 Task: Look for space in Bealanana, Madagascar from 10th July, 2023 to 15th July, 2023 for 7 adults in price range Rs.10000 to Rs.15000. Place can be entire place or shared room with 4 bedrooms having 7 beds and 4 bathrooms. Property type can be house, flat, guest house. Amenities needed are: wifi, TV, free parkinig on premises, gym, breakfast. Booking option can be shelf check-in. Required host language is English.
Action: Mouse moved to (478, 99)
Screenshot: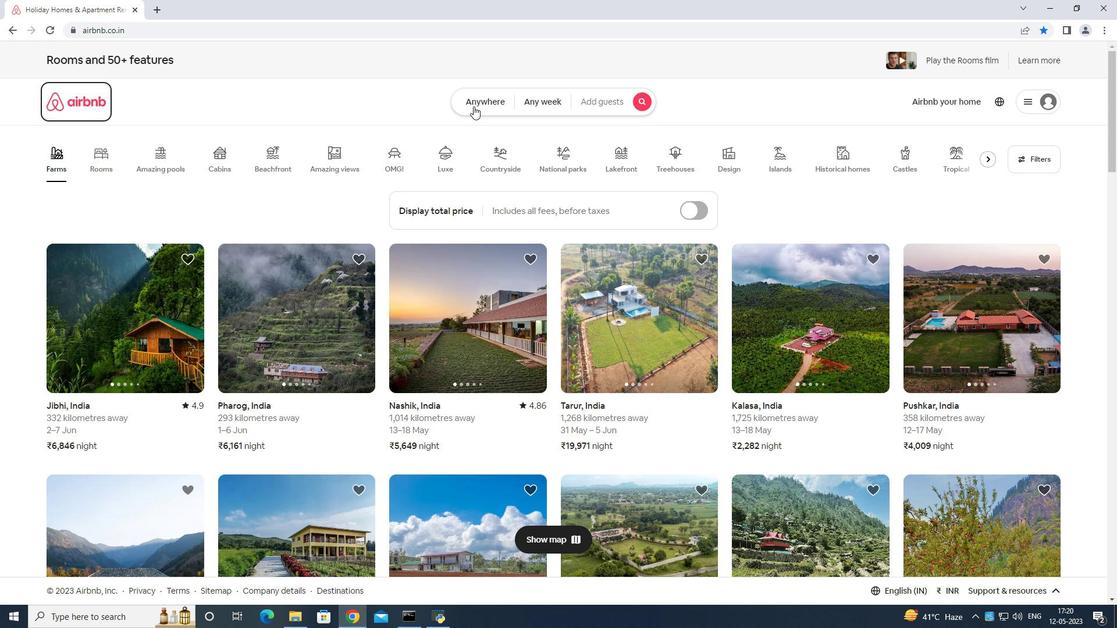 
Action: Mouse pressed left at (478, 99)
Screenshot: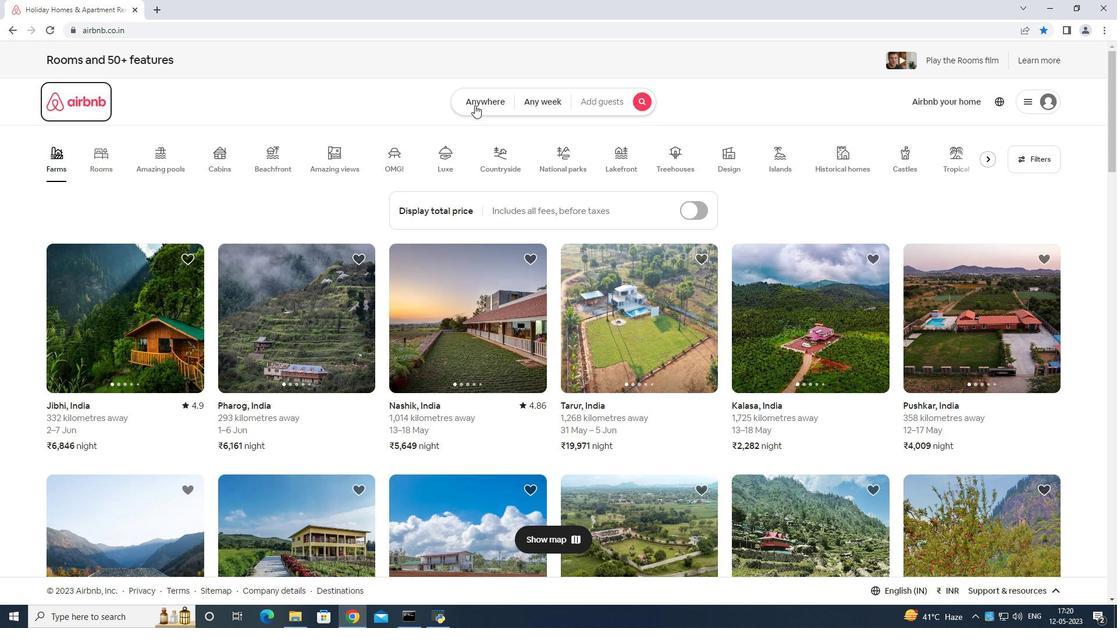 
Action: Mouse moved to (420, 142)
Screenshot: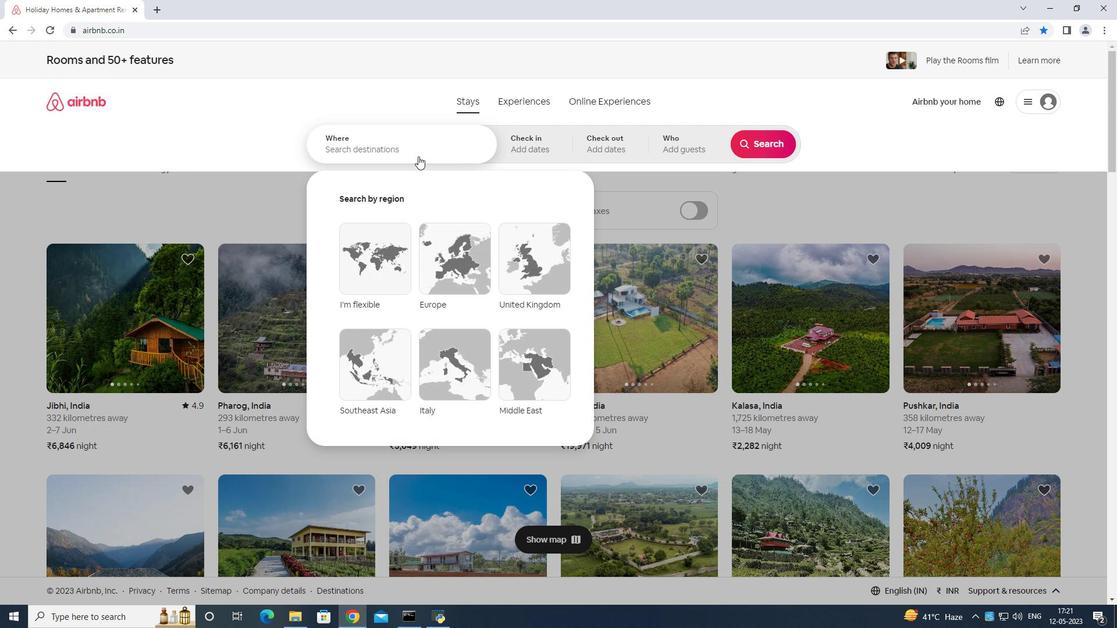 
Action: Mouse pressed left at (420, 142)
Screenshot: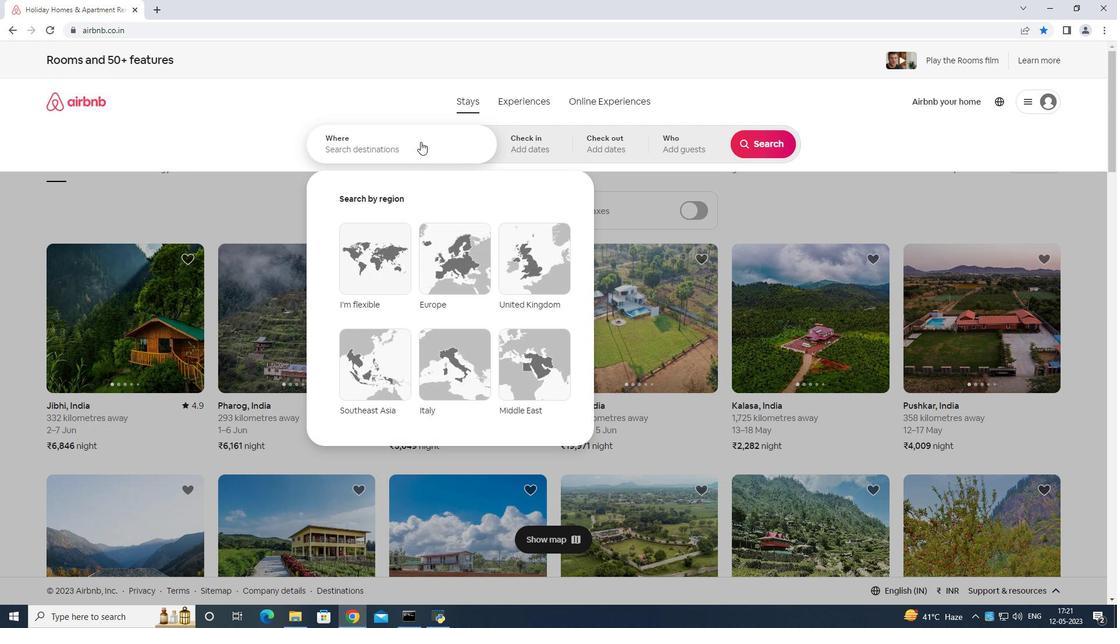 
Action: Mouse moved to (418, 143)
Screenshot: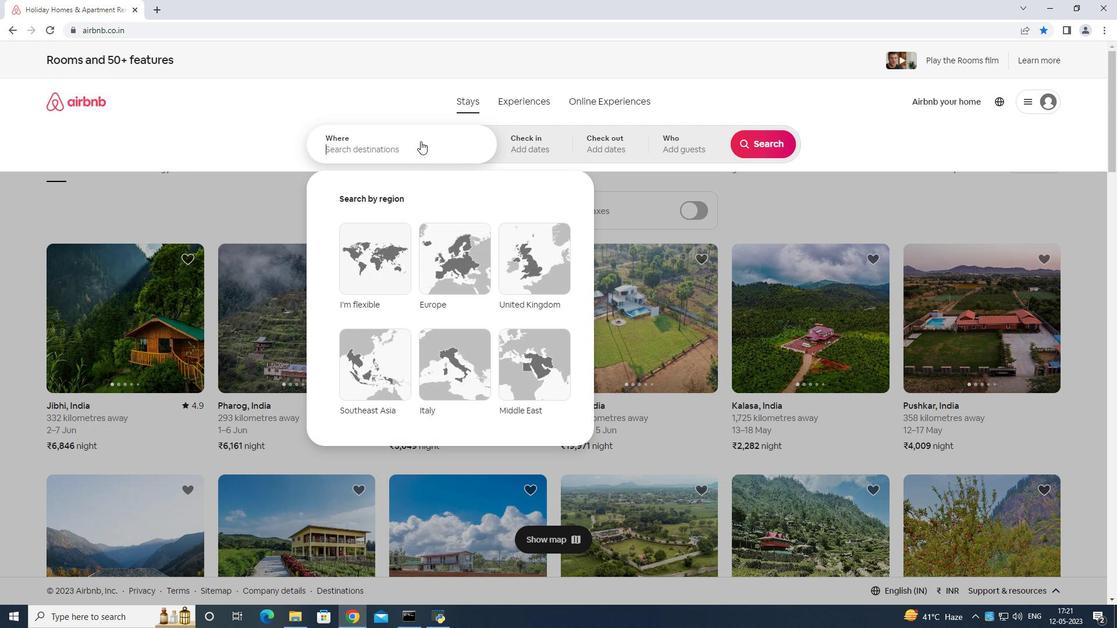 
Action: Key pressed <Key.shift>Bealanana<Key.space>madagascar<Key.enter>
Screenshot: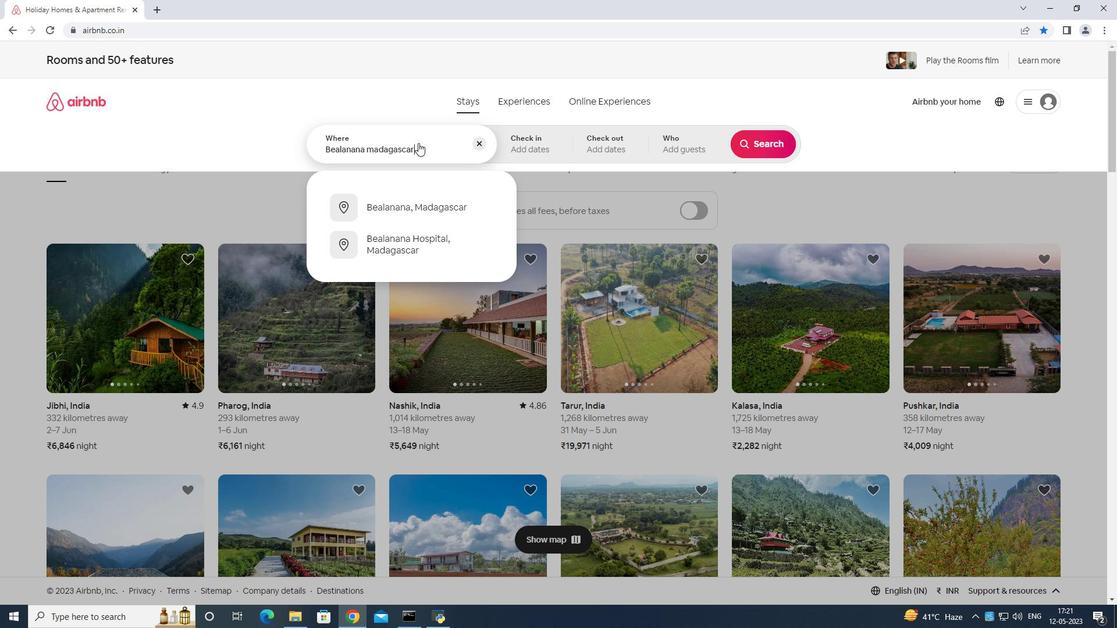 
Action: Mouse moved to (755, 239)
Screenshot: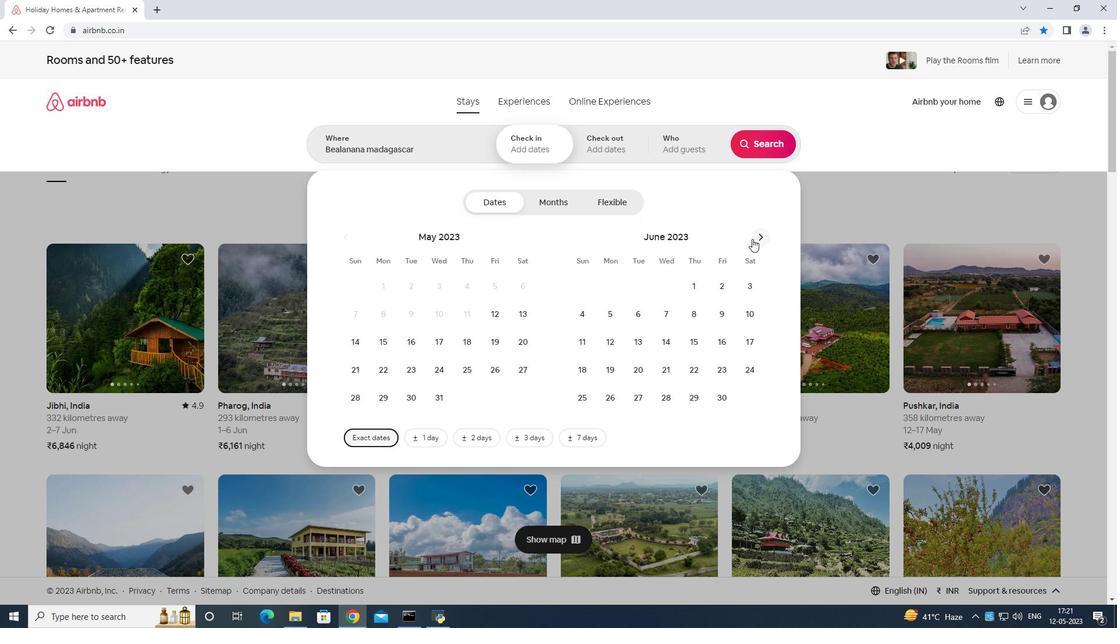 
Action: Mouse pressed left at (755, 239)
Screenshot: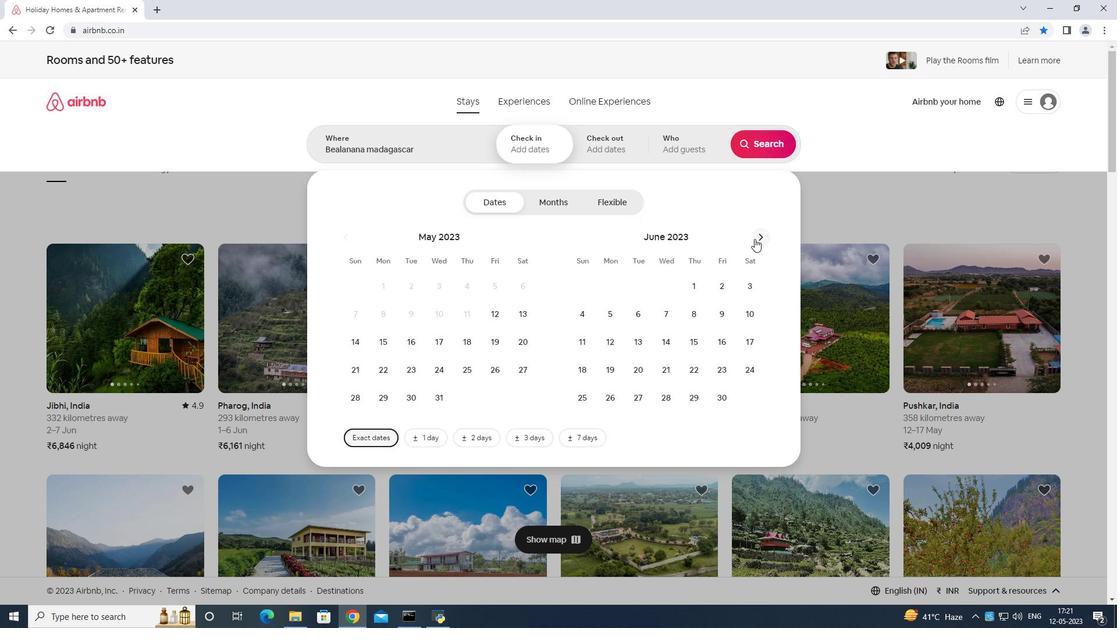 
Action: Mouse moved to (607, 331)
Screenshot: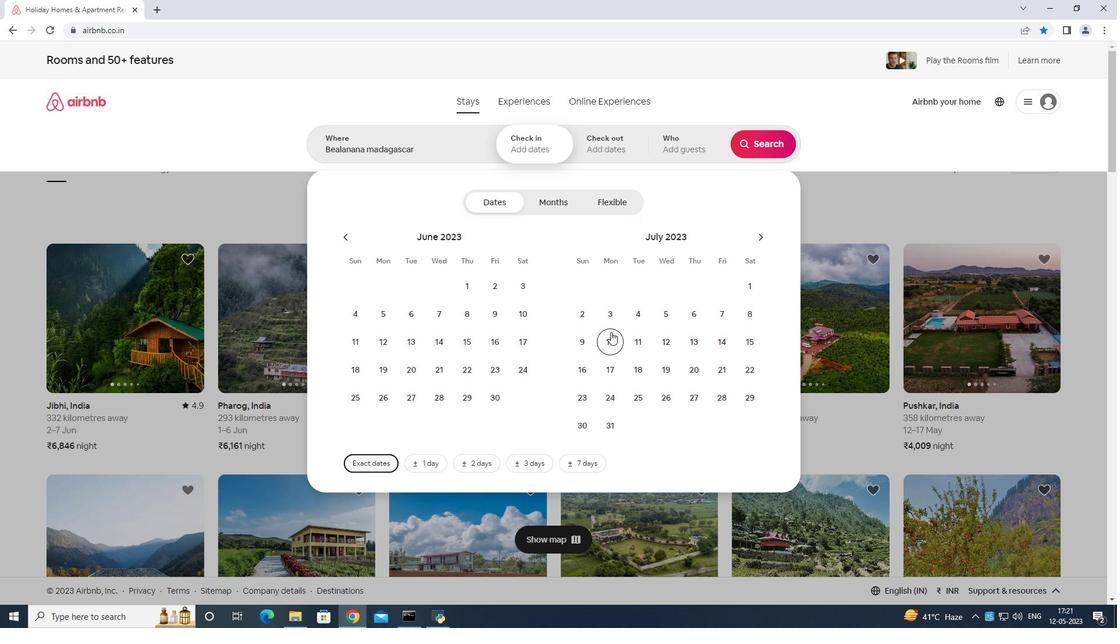 
Action: Mouse pressed left at (607, 331)
Screenshot: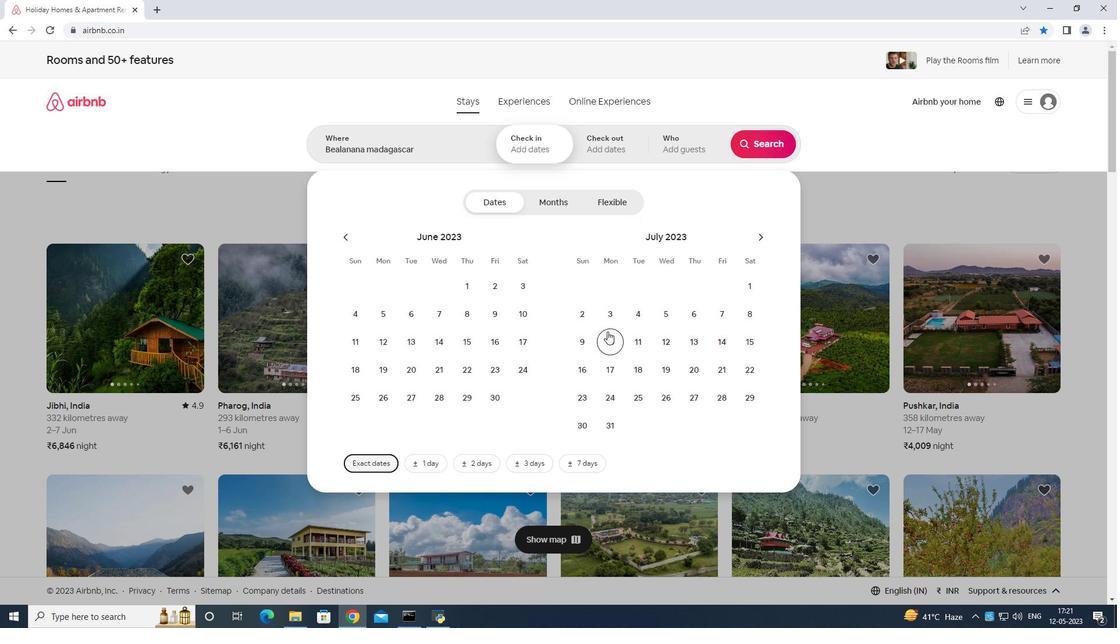 
Action: Mouse moved to (756, 343)
Screenshot: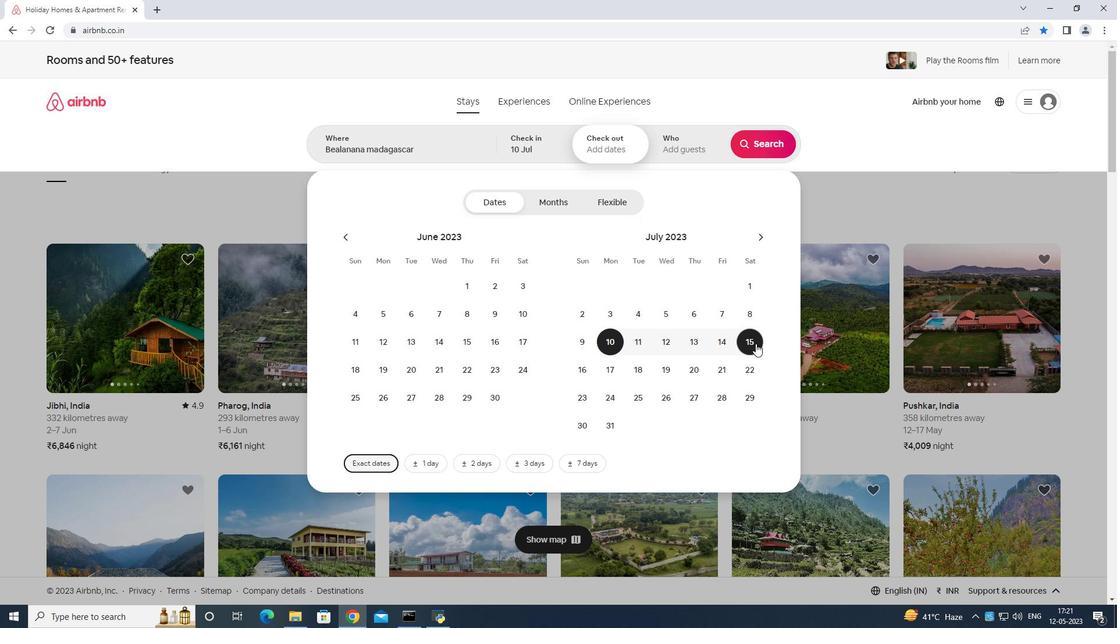
Action: Mouse pressed left at (756, 343)
Screenshot: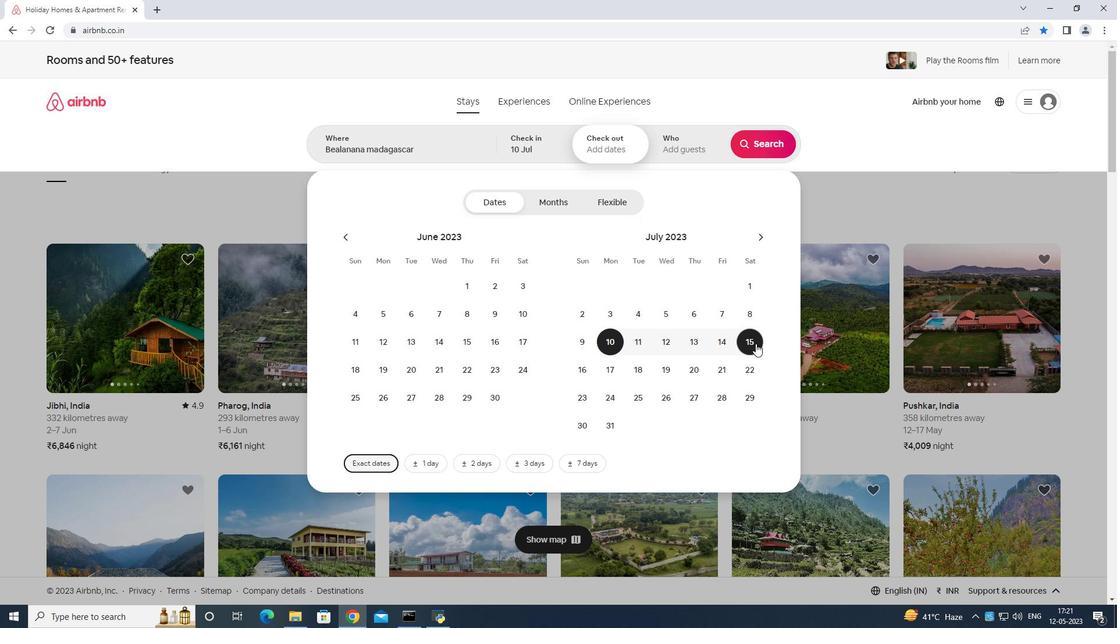 
Action: Mouse moved to (693, 145)
Screenshot: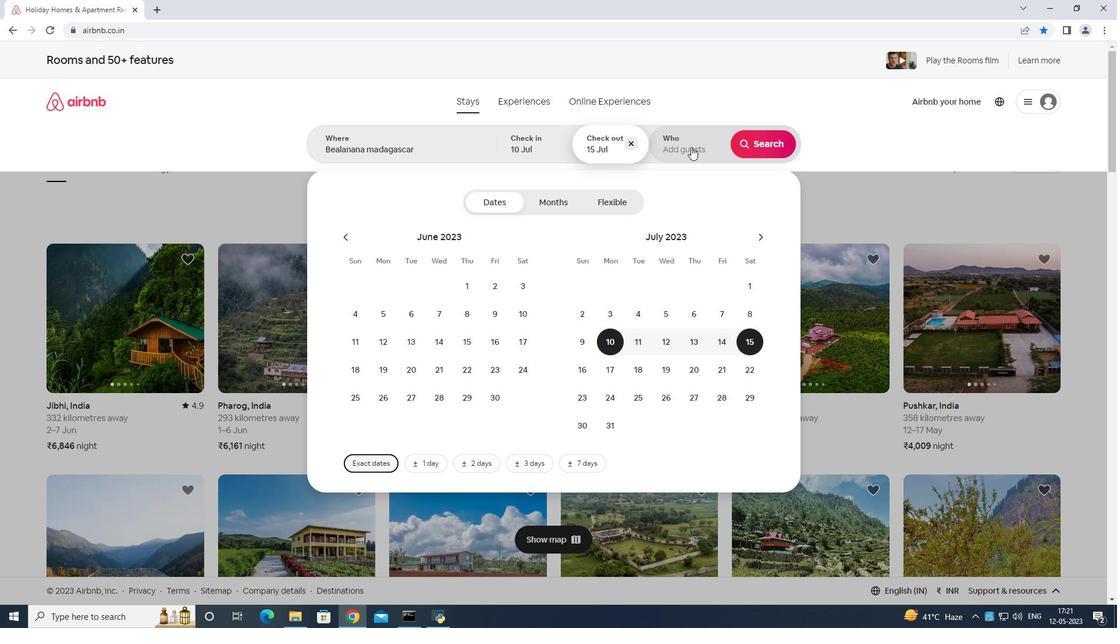 
Action: Mouse pressed left at (693, 145)
Screenshot: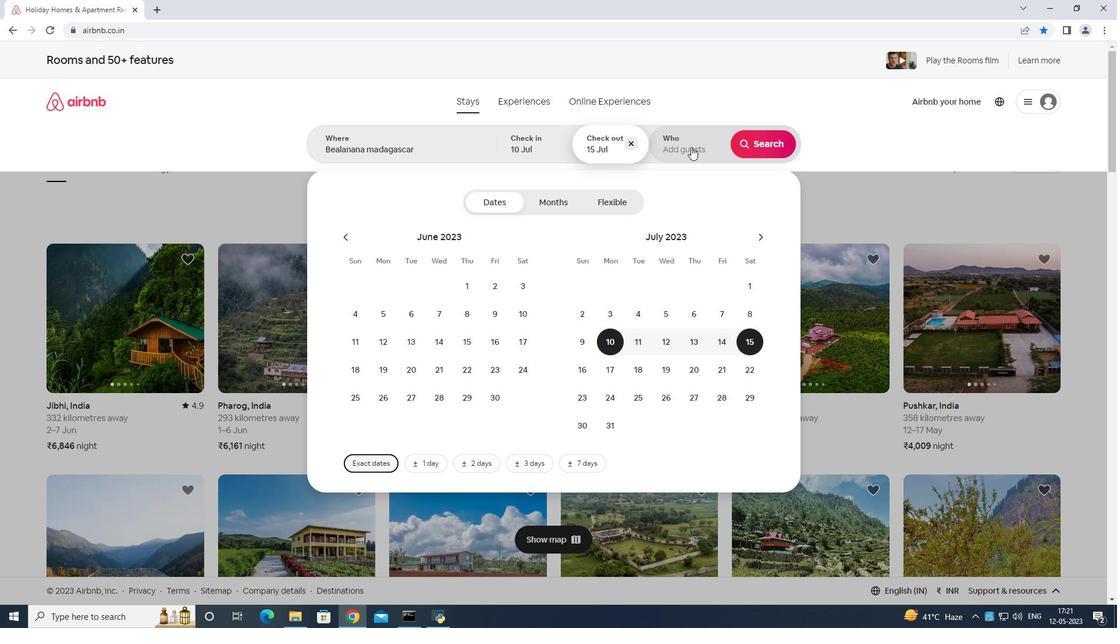 
Action: Mouse moved to (759, 203)
Screenshot: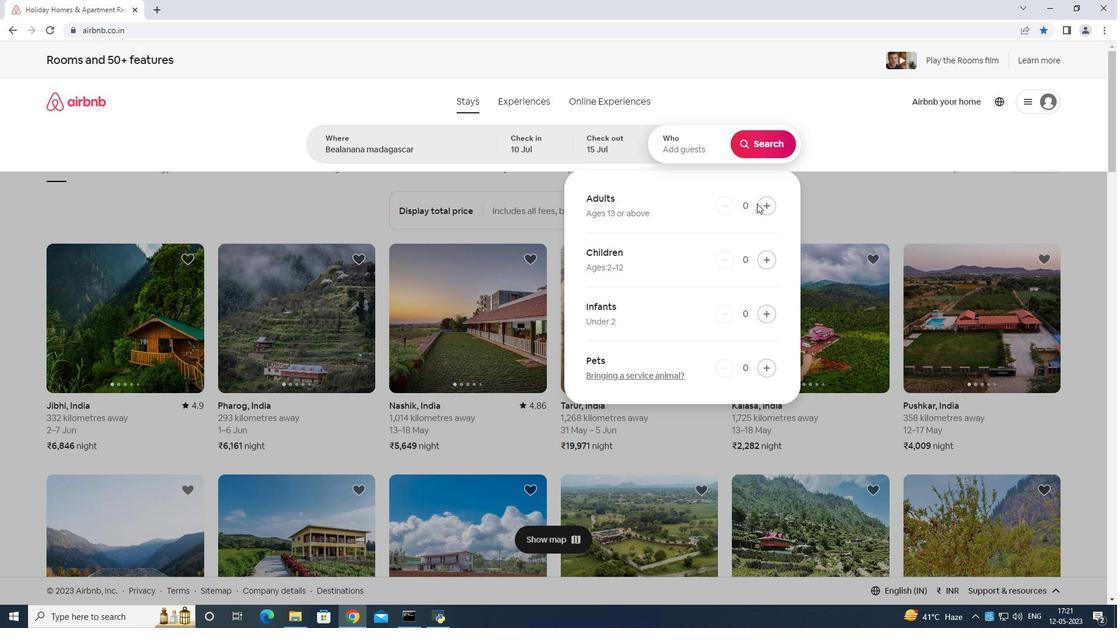 
Action: Mouse pressed left at (759, 203)
Screenshot: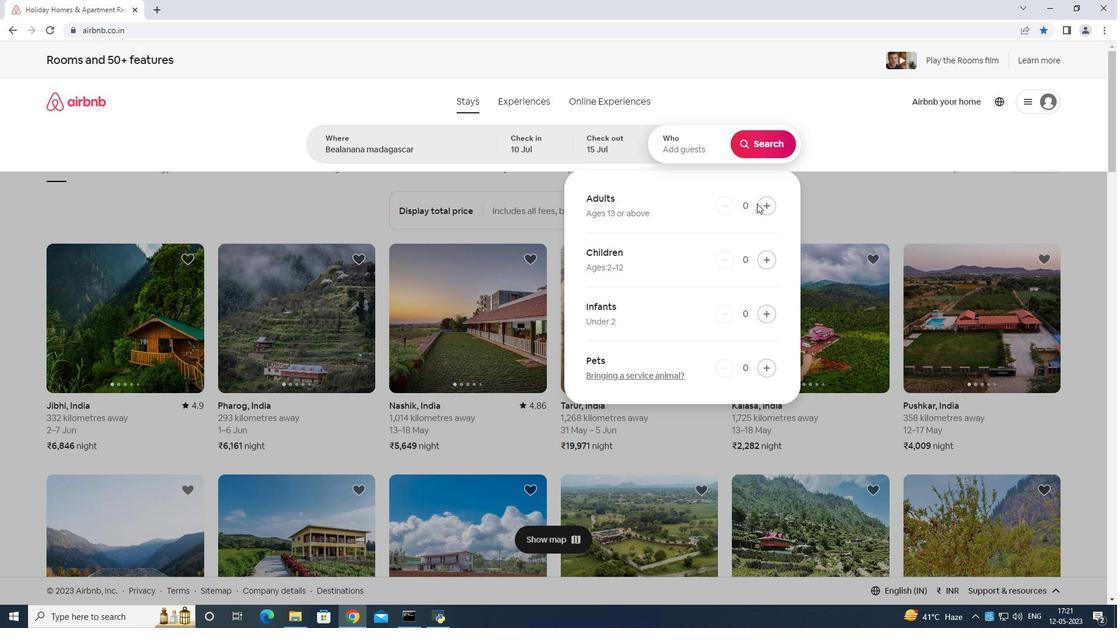 
Action: Mouse moved to (761, 204)
Screenshot: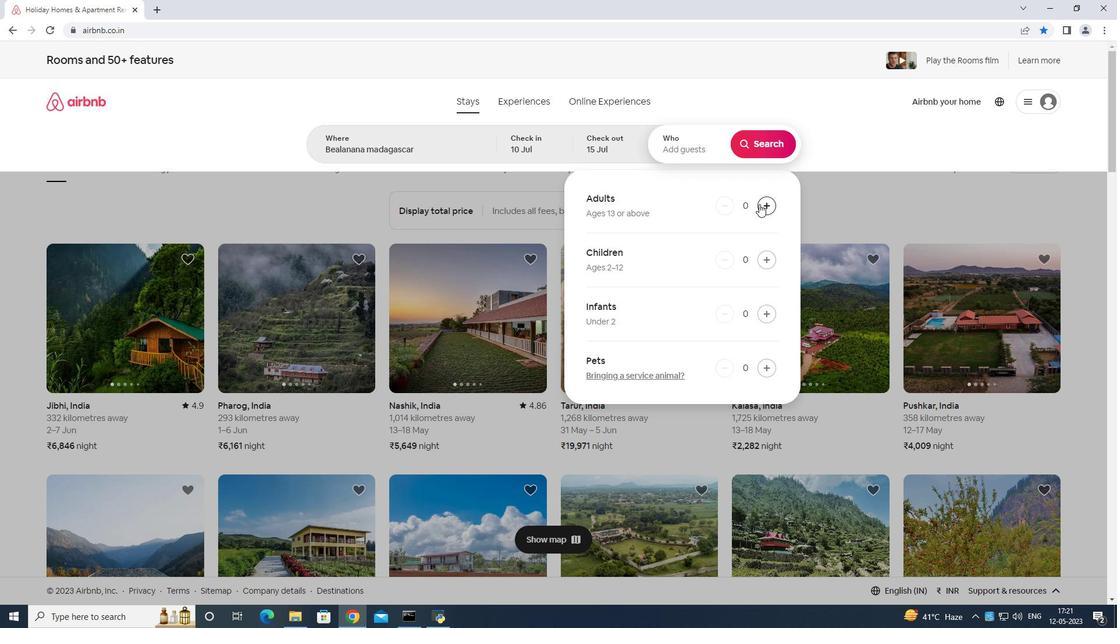 
Action: Mouse pressed left at (761, 204)
Screenshot: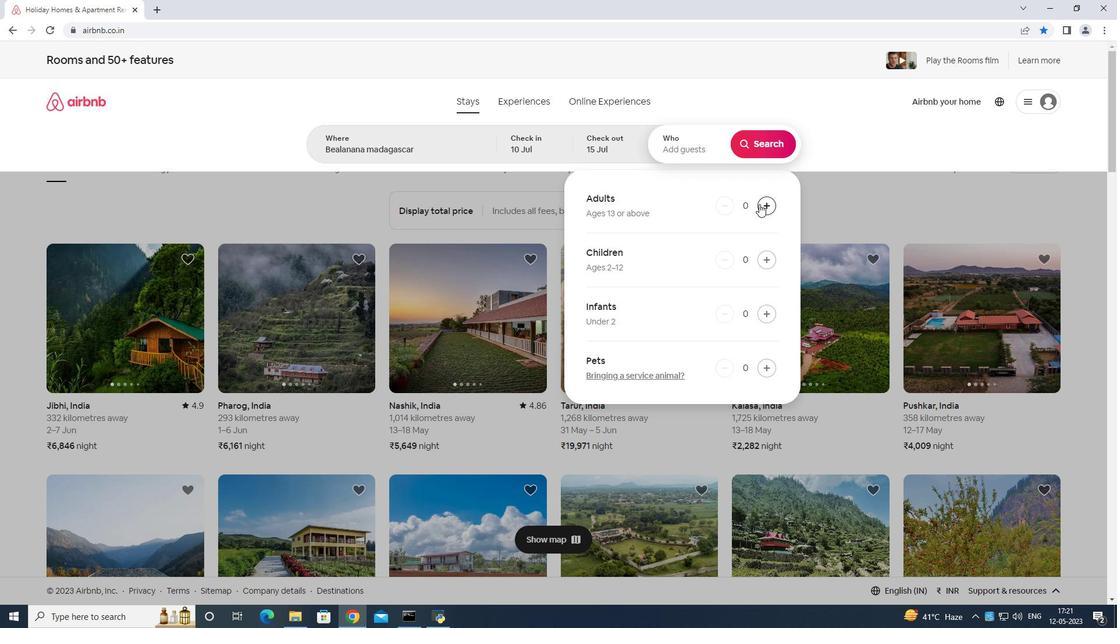 
Action: Mouse pressed left at (761, 204)
Screenshot: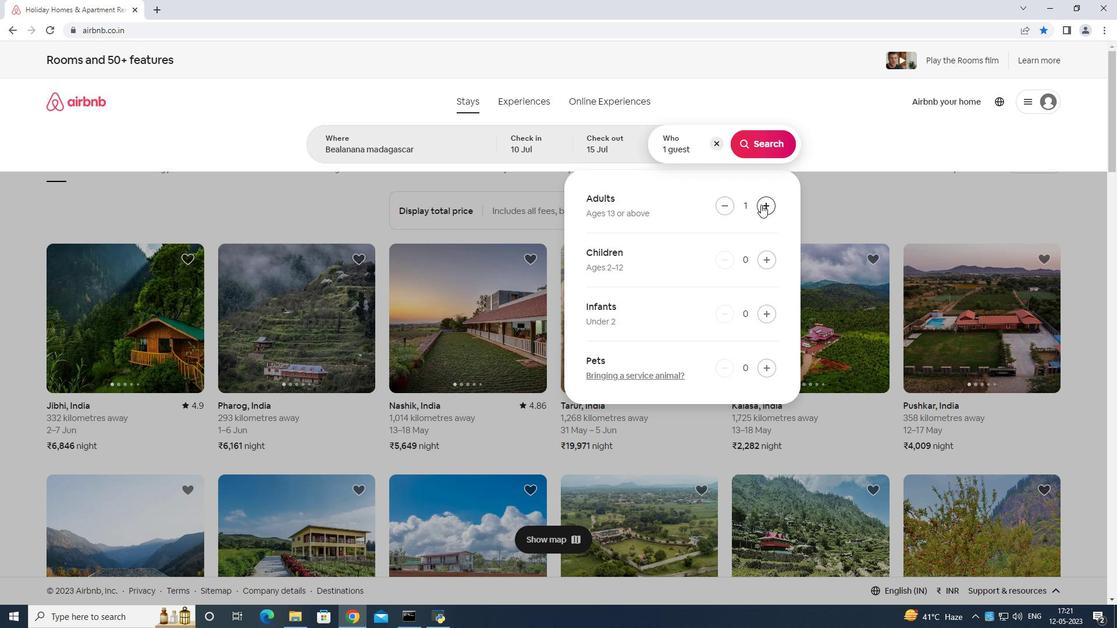
Action: Mouse moved to (761, 204)
Screenshot: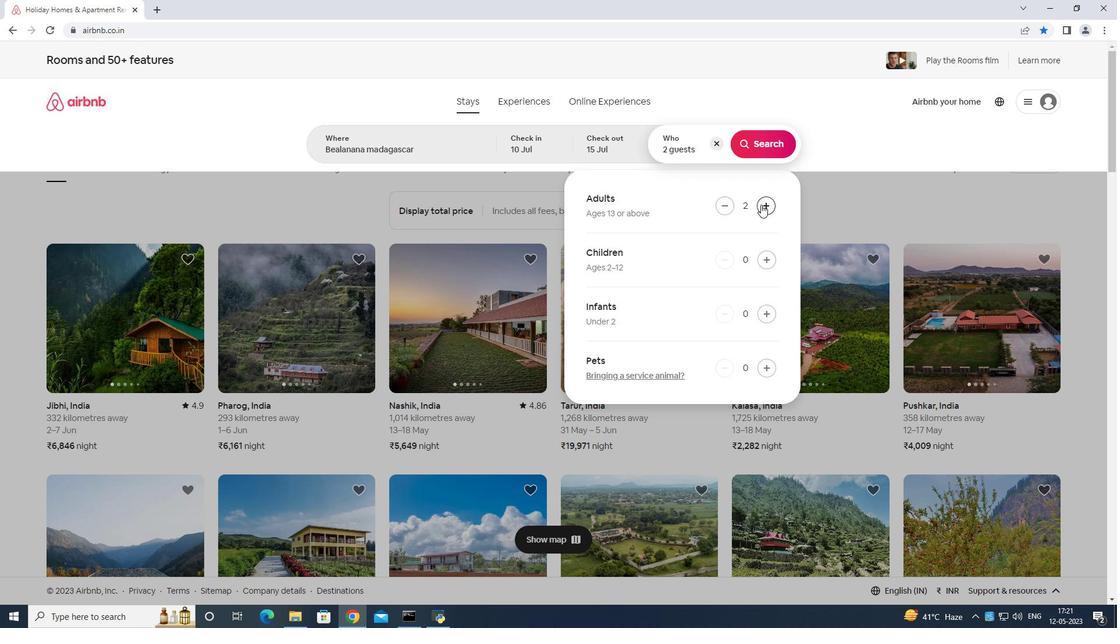 
Action: Mouse pressed left at (761, 204)
Screenshot: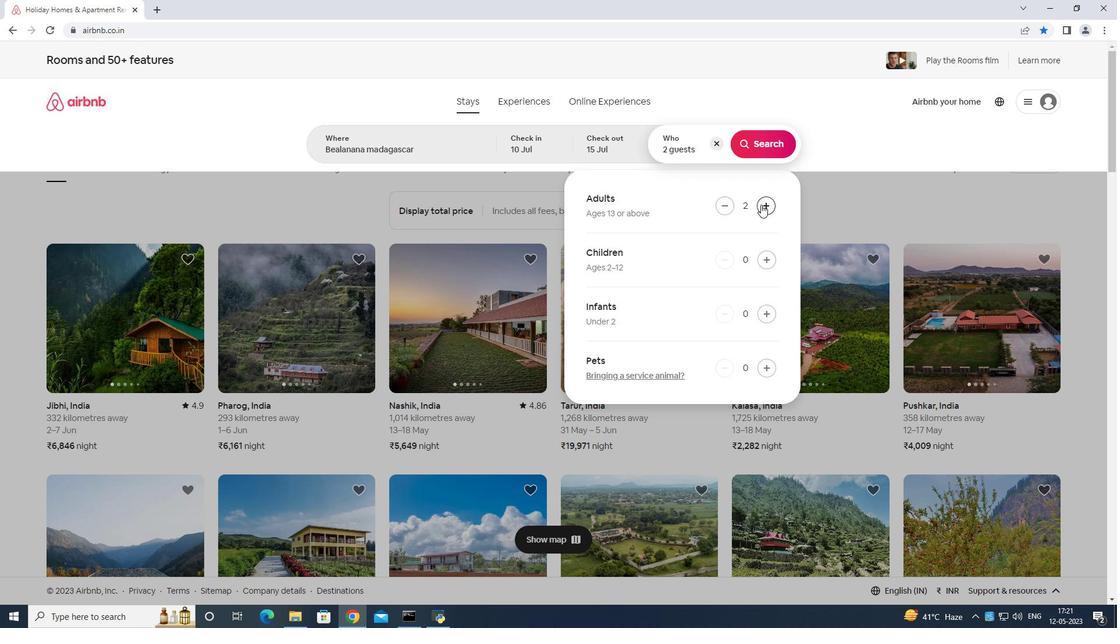 
Action: Mouse moved to (762, 204)
Screenshot: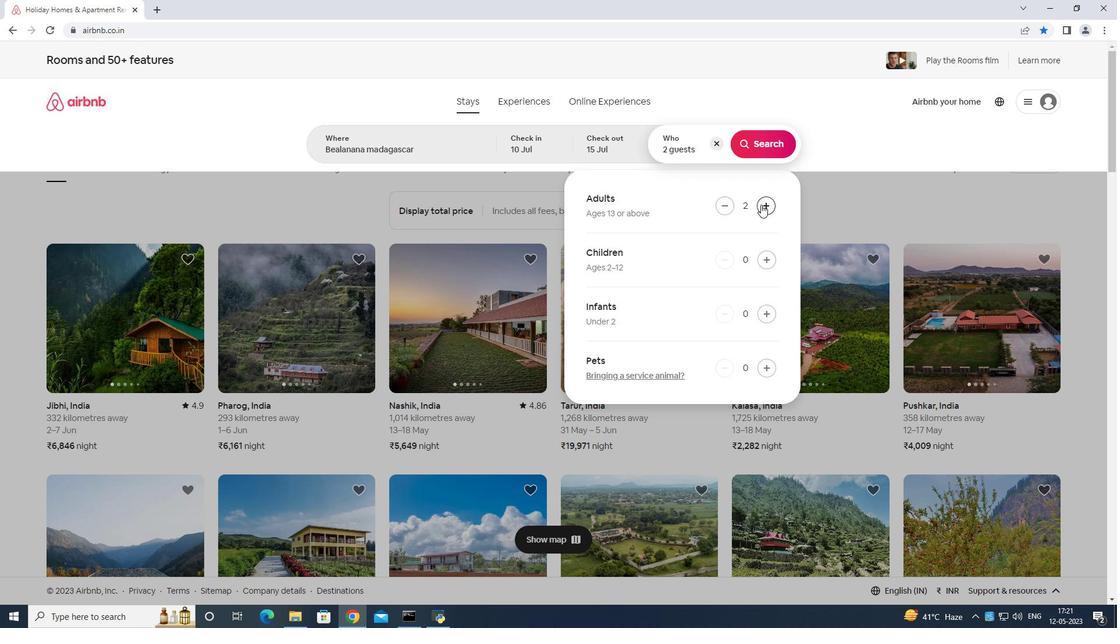 
Action: Mouse pressed left at (762, 204)
Screenshot: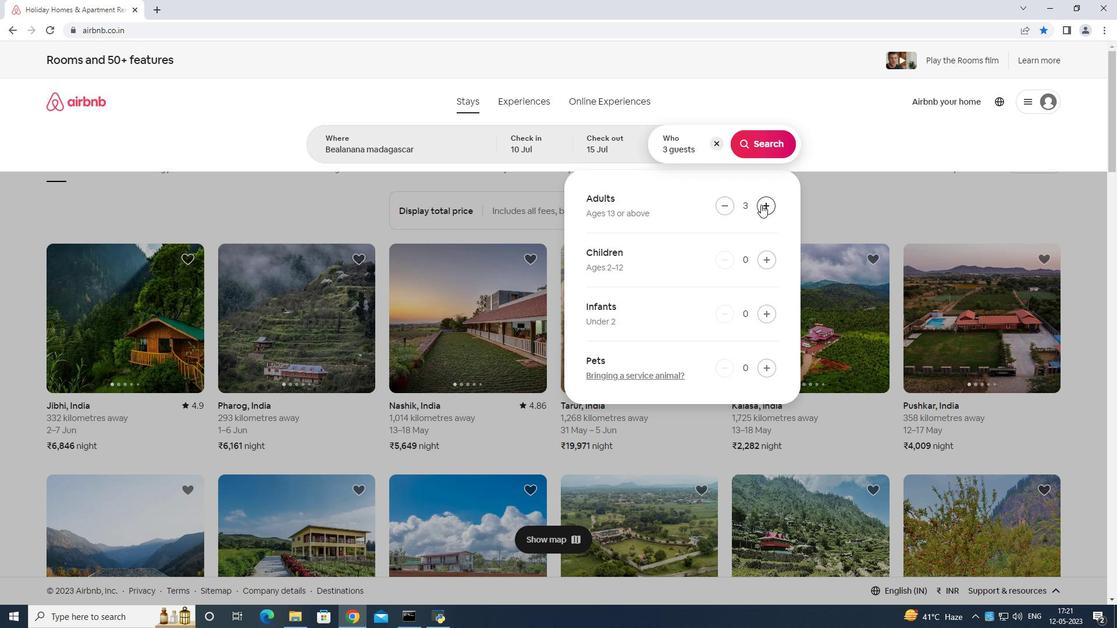 
Action: Mouse moved to (763, 204)
Screenshot: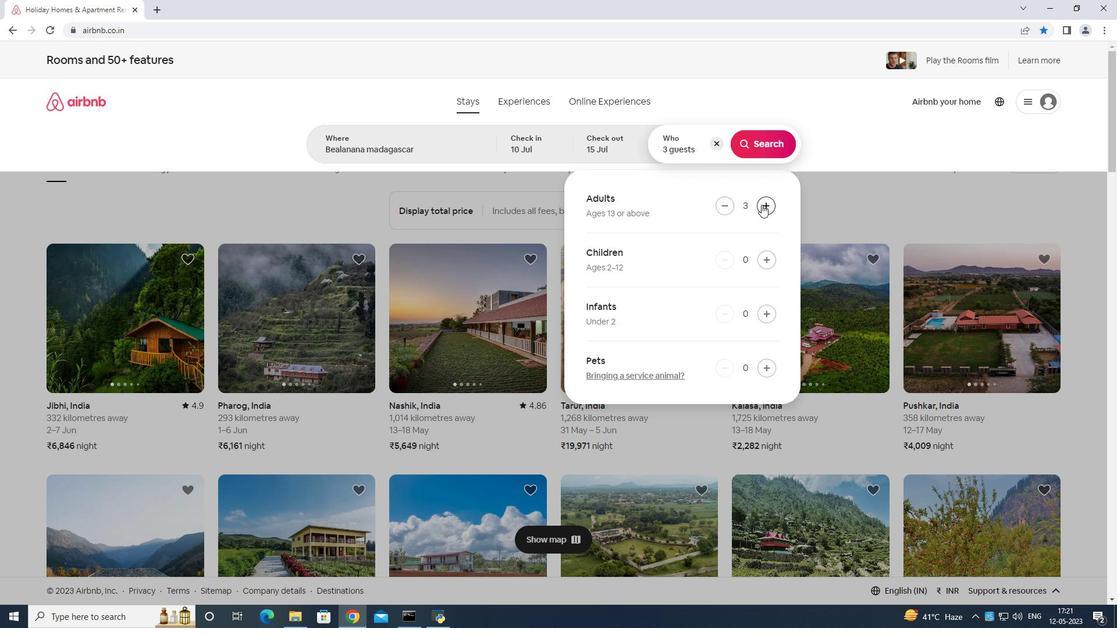 
Action: Mouse pressed left at (763, 204)
Screenshot: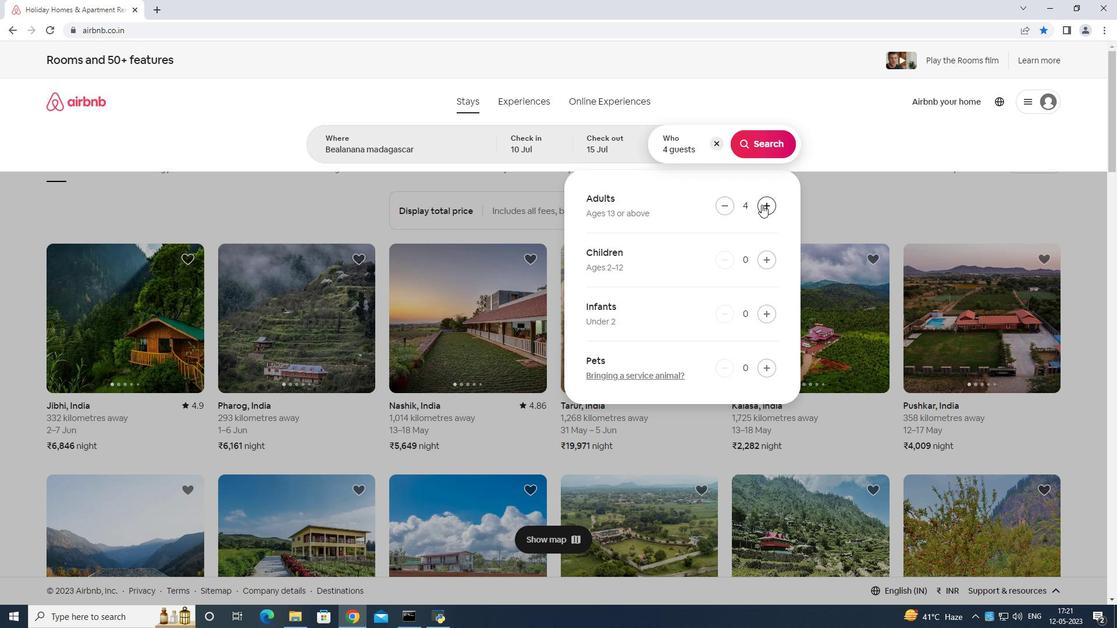 
Action: Mouse pressed left at (763, 204)
Screenshot: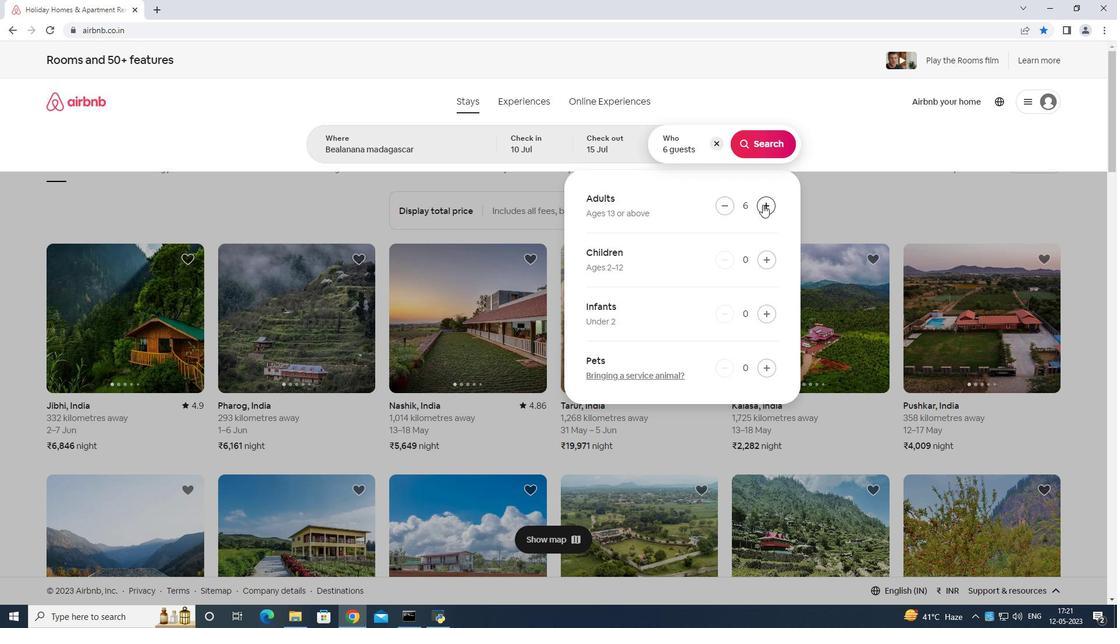 
Action: Mouse moved to (772, 151)
Screenshot: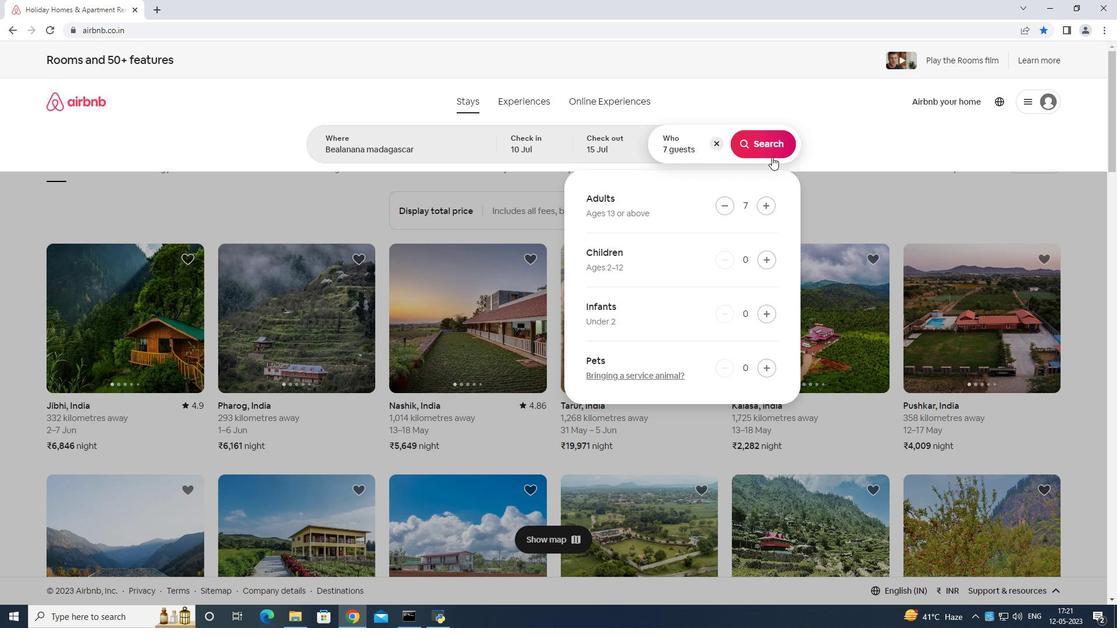 
Action: Mouse pressed left at (772, 151)
Screenshot: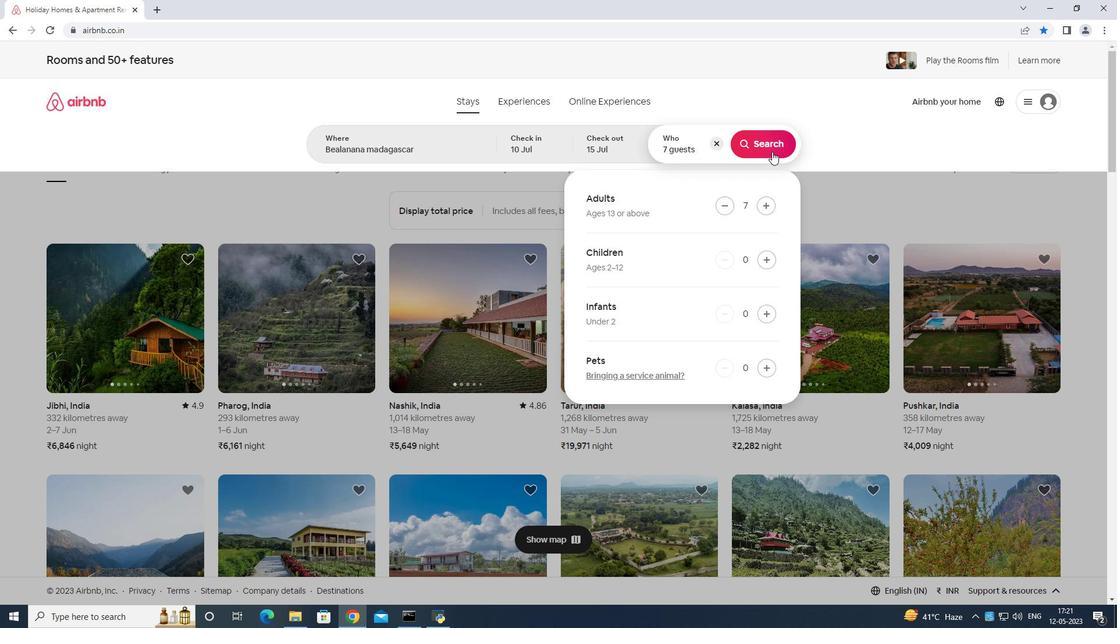 
Action: Mouse moved to (1058, 111)
Screenshot: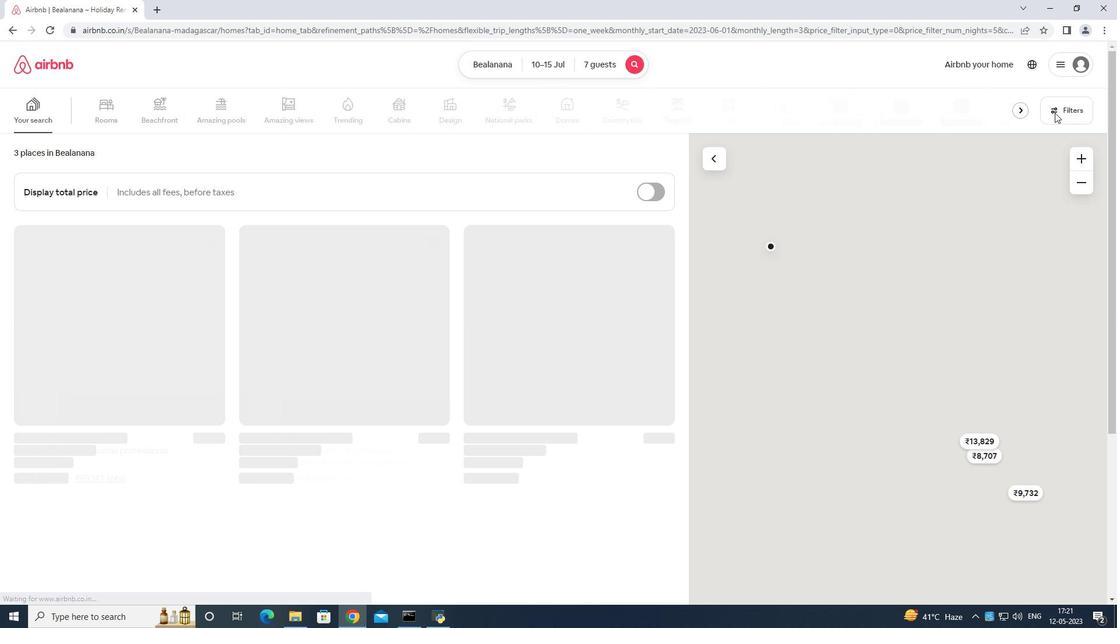
Action: Mouse pressed left at (1058, 111)
Screenshot: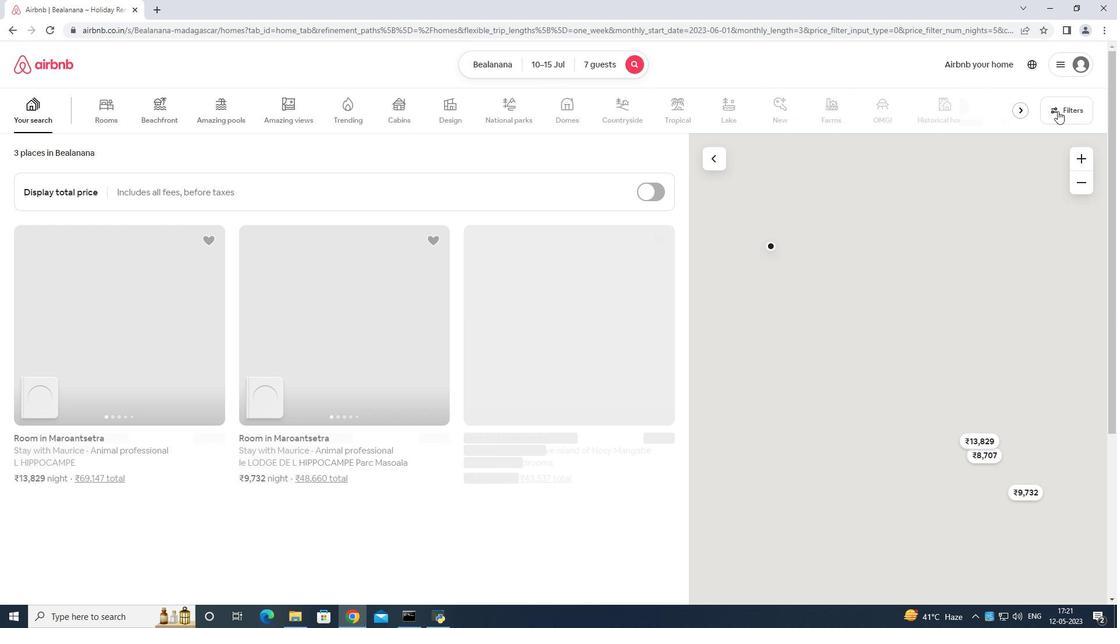 
Action: Mouse moved to (406, 387)
Screenshot: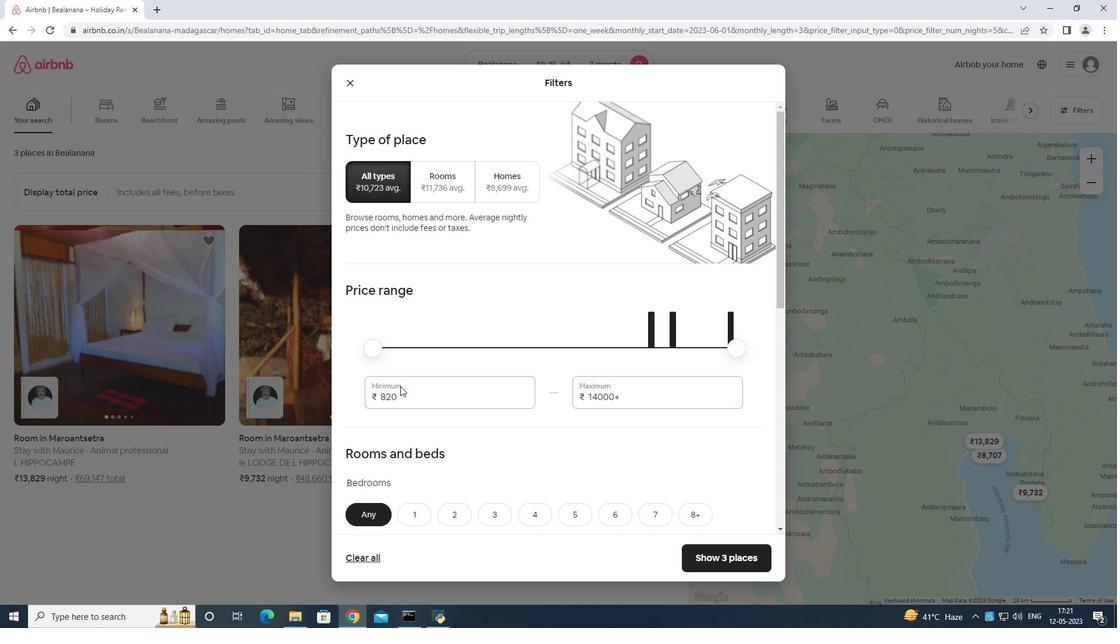 
Action: Mouse pressed left at (406, 387)
Screenshot: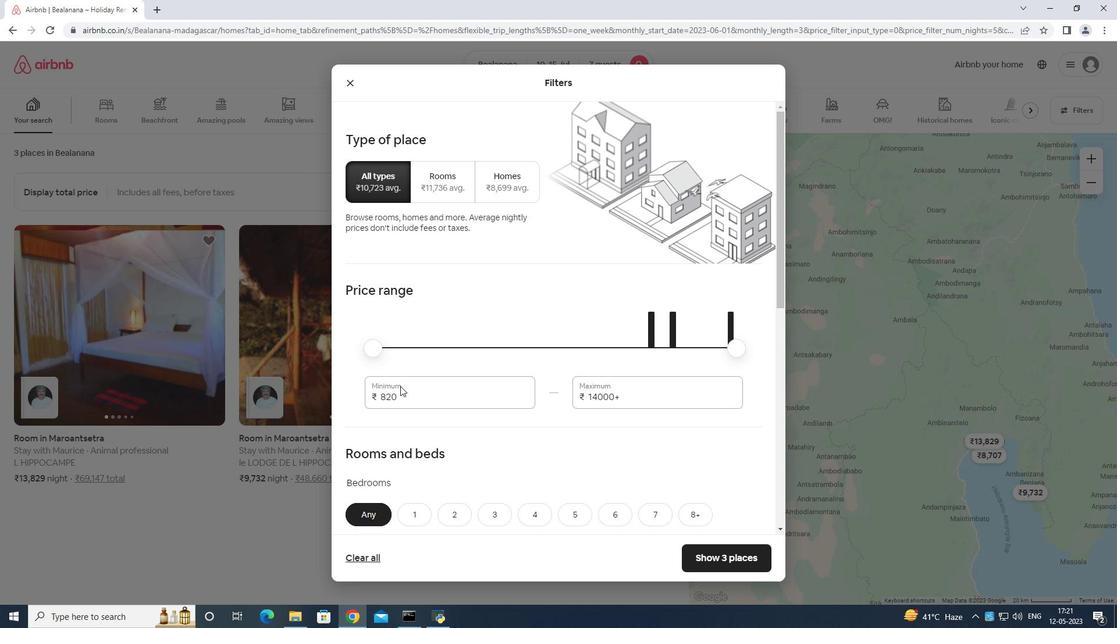 
Action: Key pressed <Key.backspace><Key.backspace><Key.backspace><Key.backspace><Key.backspace><Key.backspace><Key.backspace><Key.backspace>
Screenshot: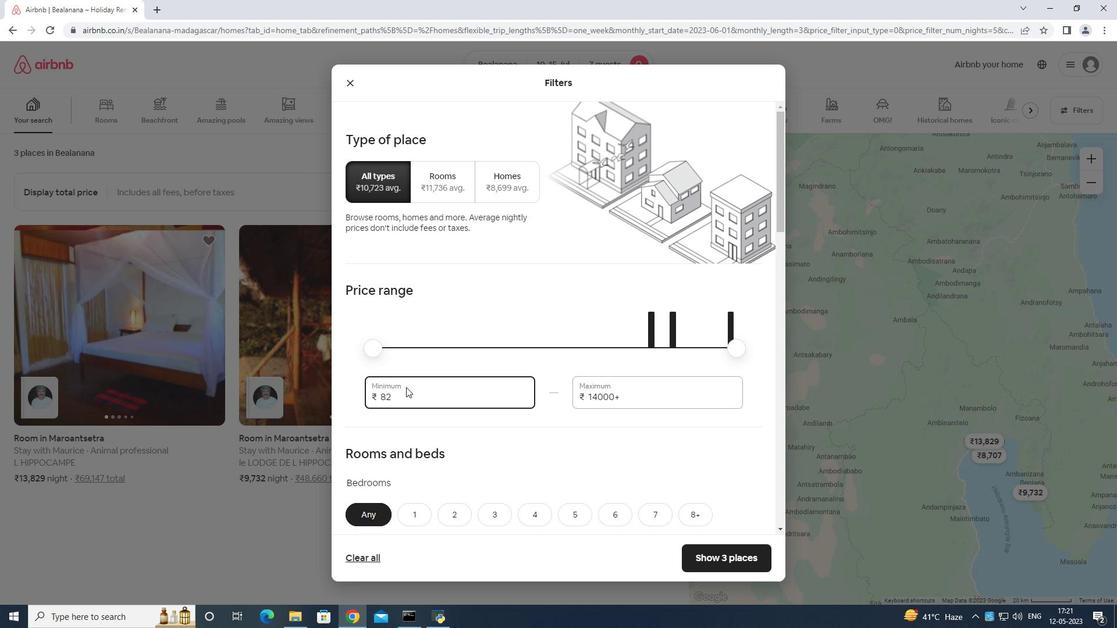 
Action: Mouse moved to (407, 387)
Screenshot: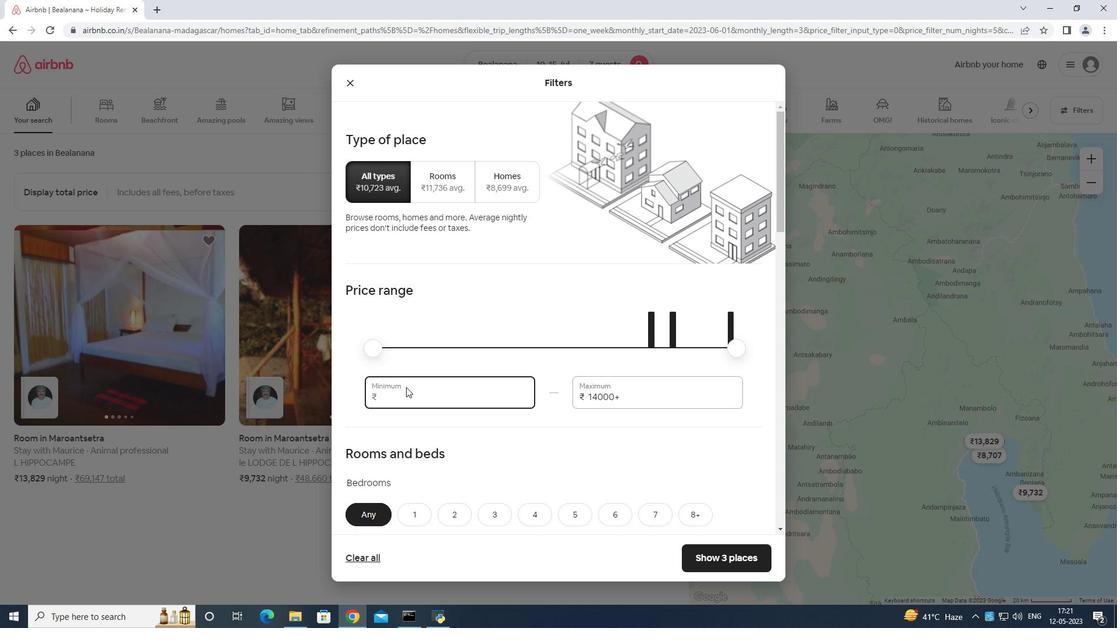 
Action: Key pressed <Key.backspace>
Screenshot: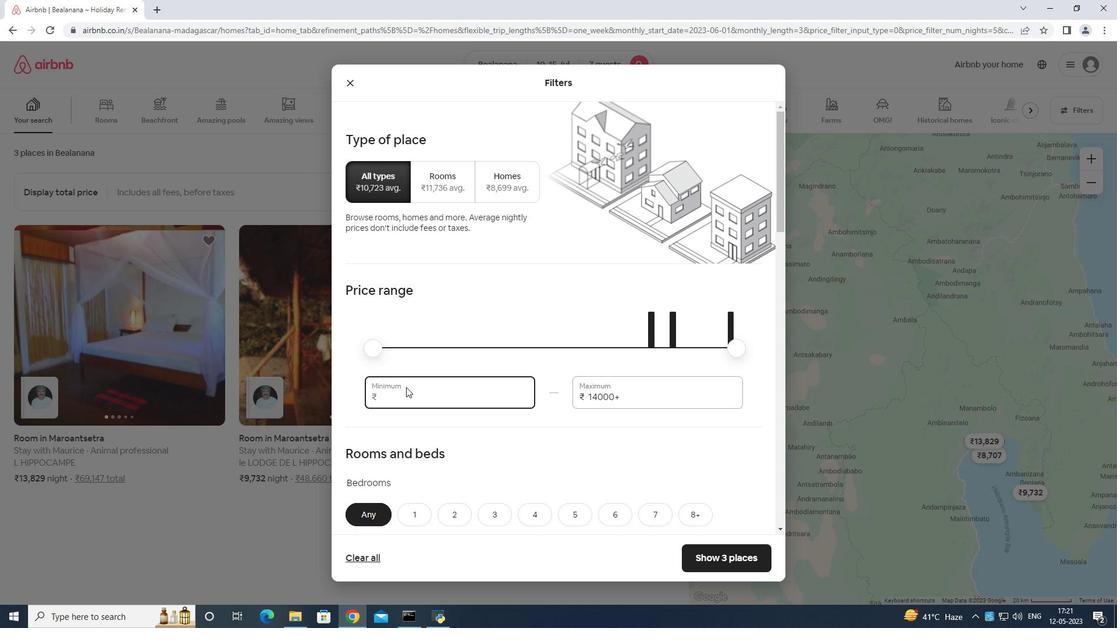 
Action: Mouse moved to (407, 386)
Screenshot: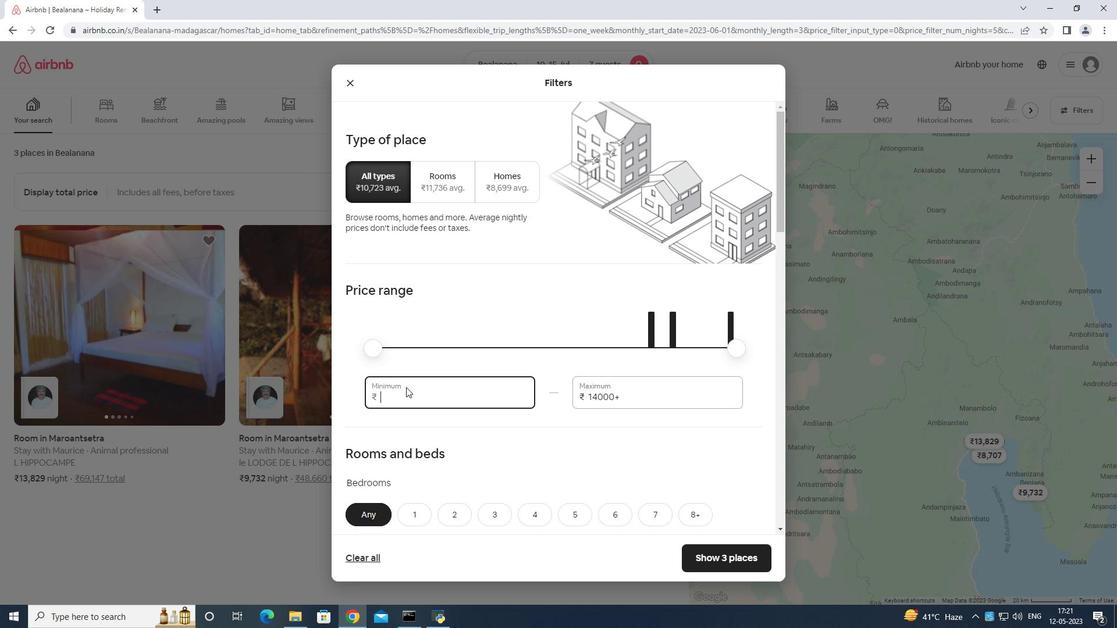 
Action: Key pressed 1
Screenshot: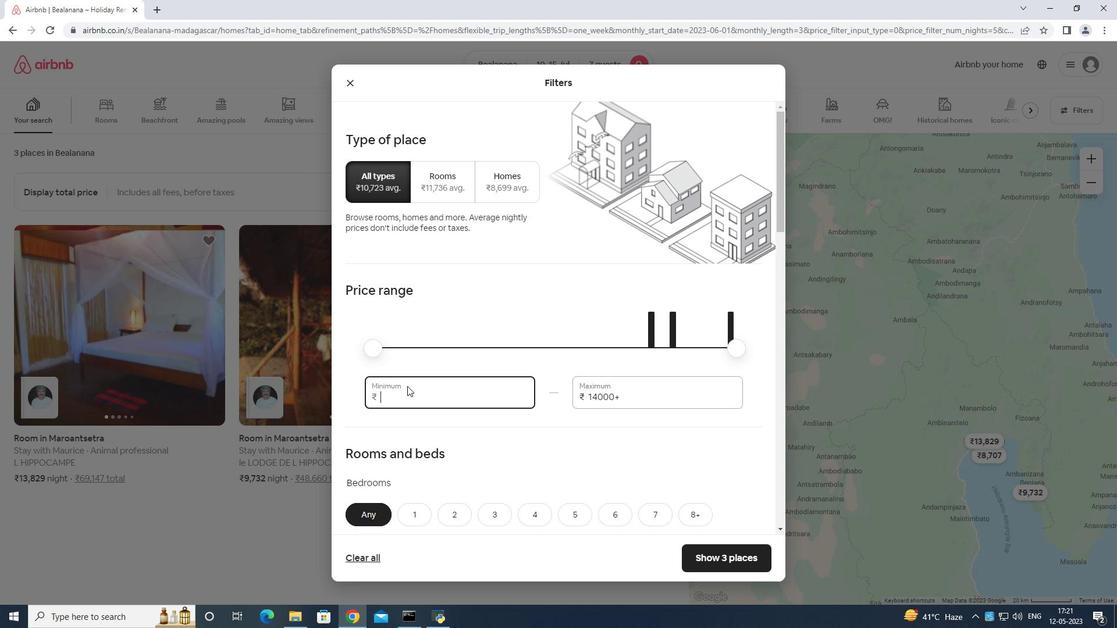
Action: Mouse moved to (409, 385)
Screenshot: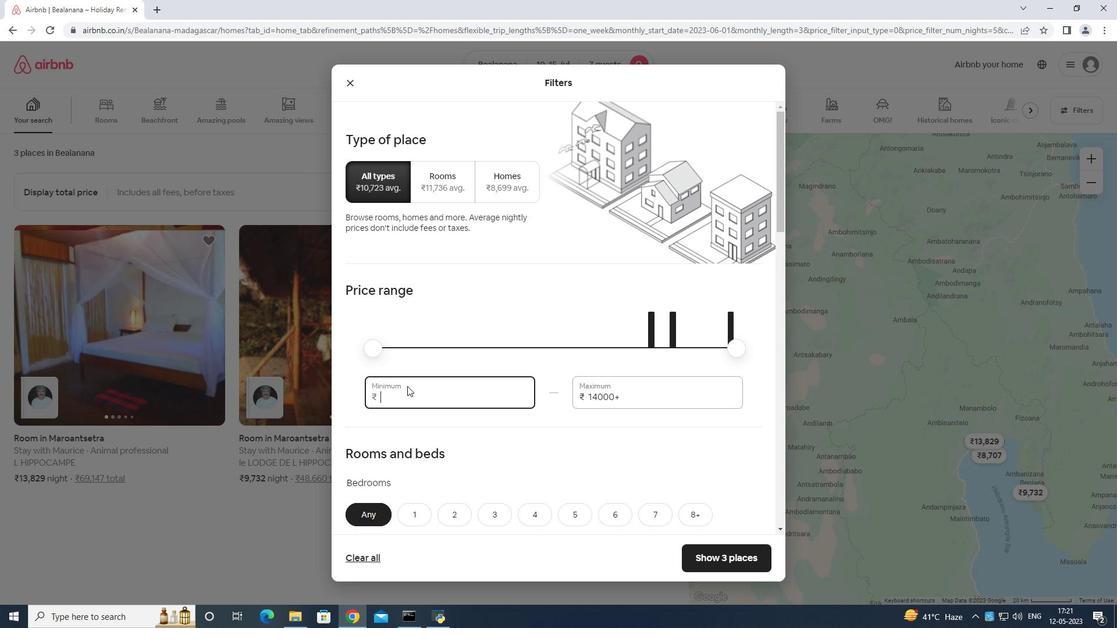 
Action: Key pressed 0000
Screenshot: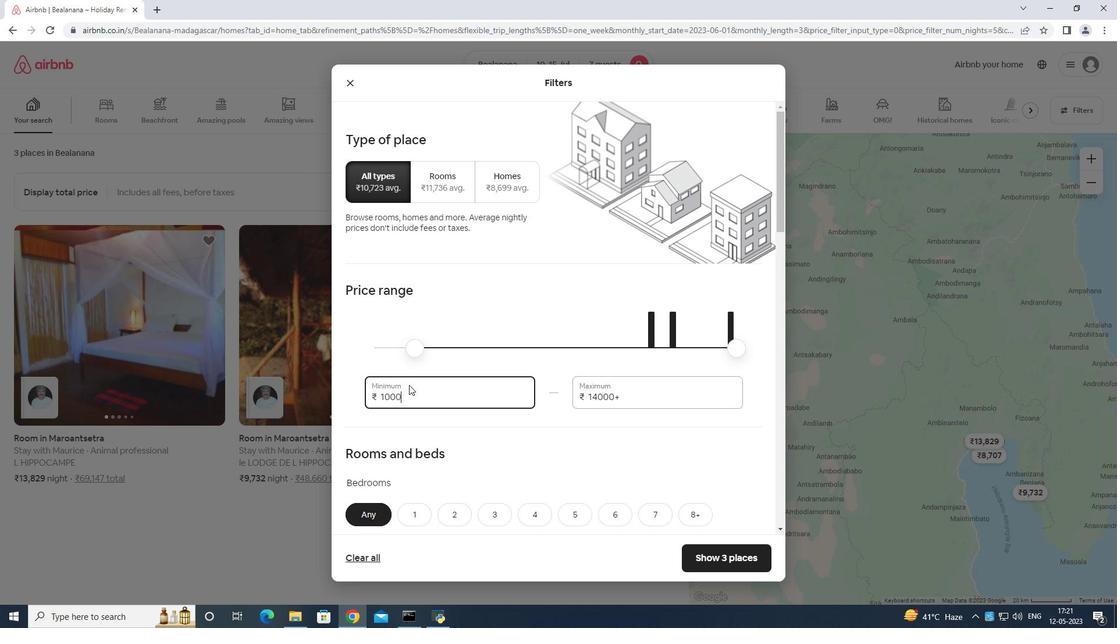 
Action: Mouse moved to (641, 380)
Screenshot: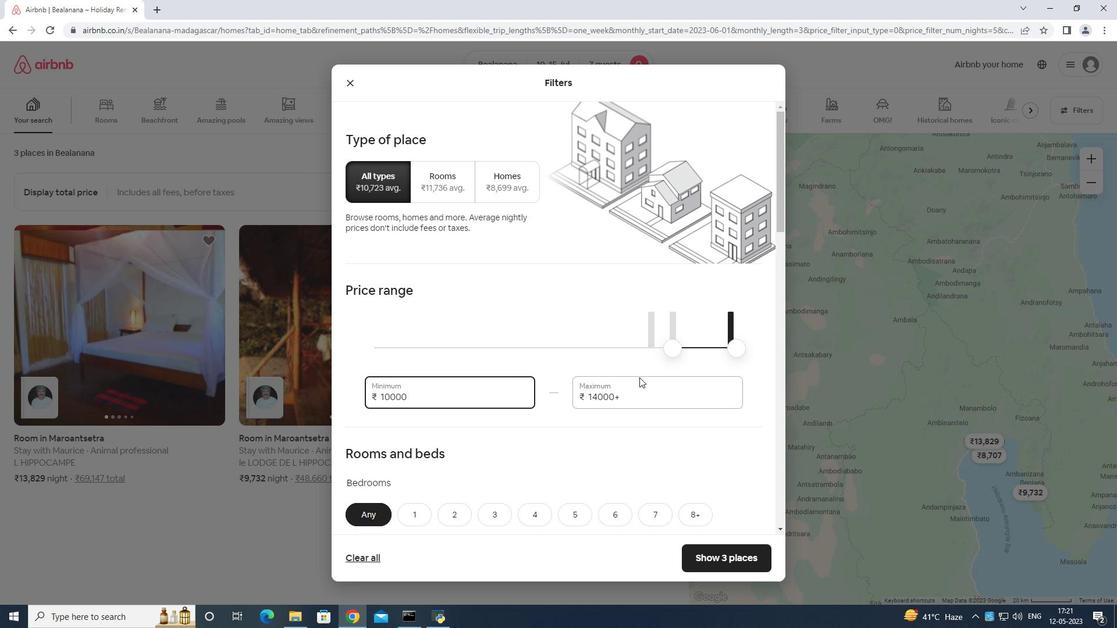 
Action: Mouse pressed left at (641, 380)
Screenshot: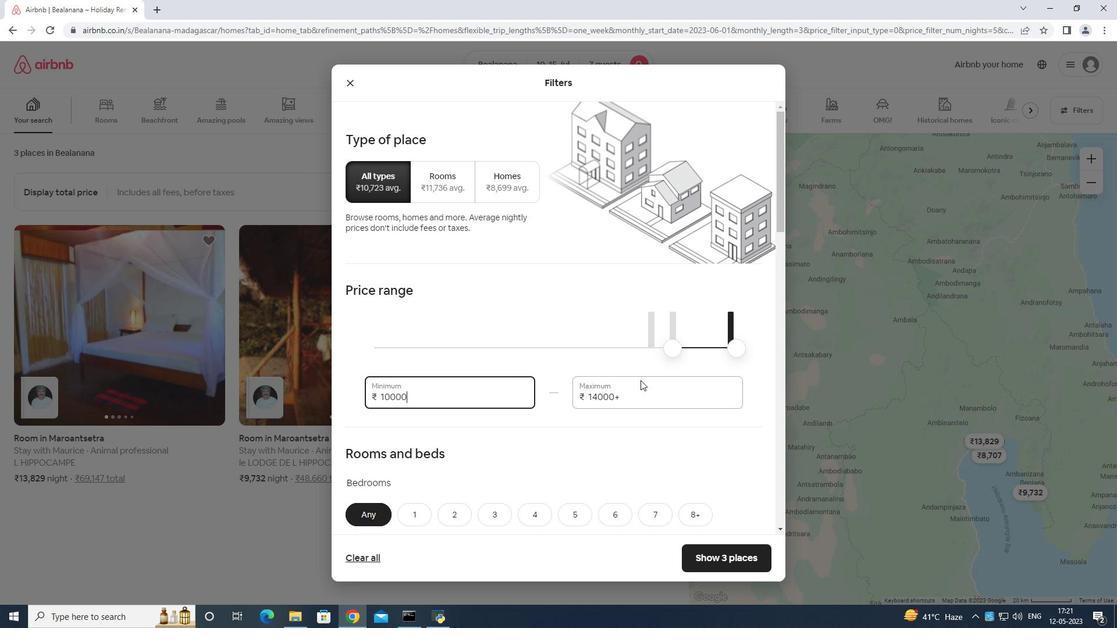 
Action: Mouse moved to (641, 379)
Screenshot: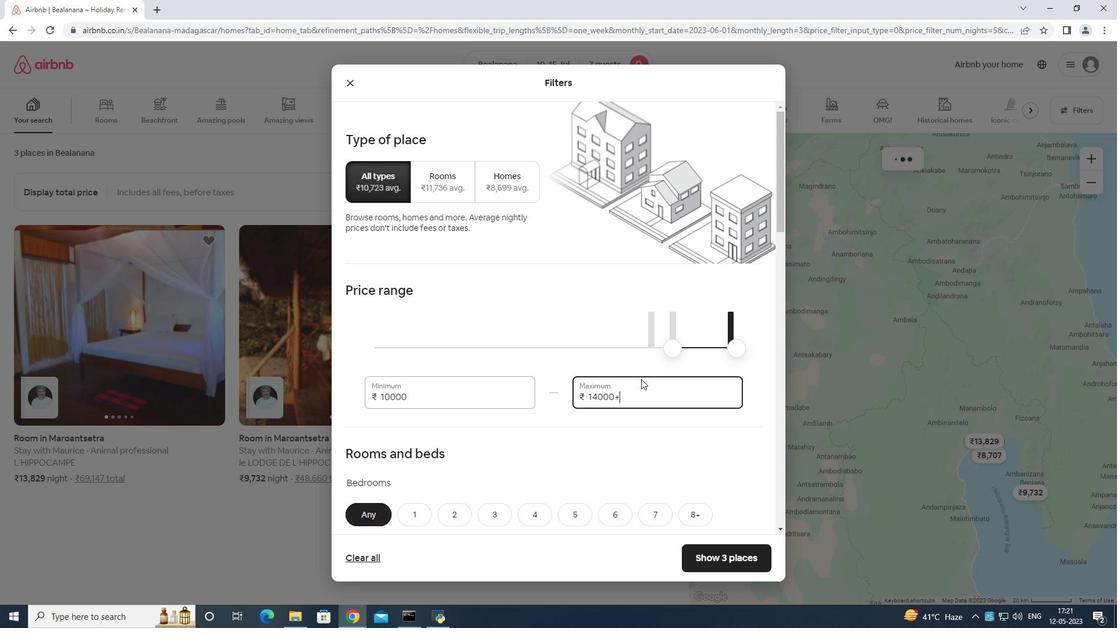 
Action: Key pressed <Key.backspace><Key.backspace><Key.backspace><Key.backspace><Key.backspace><Key.backspace><Key.backspace><Key.backspace>15000
Screenshot: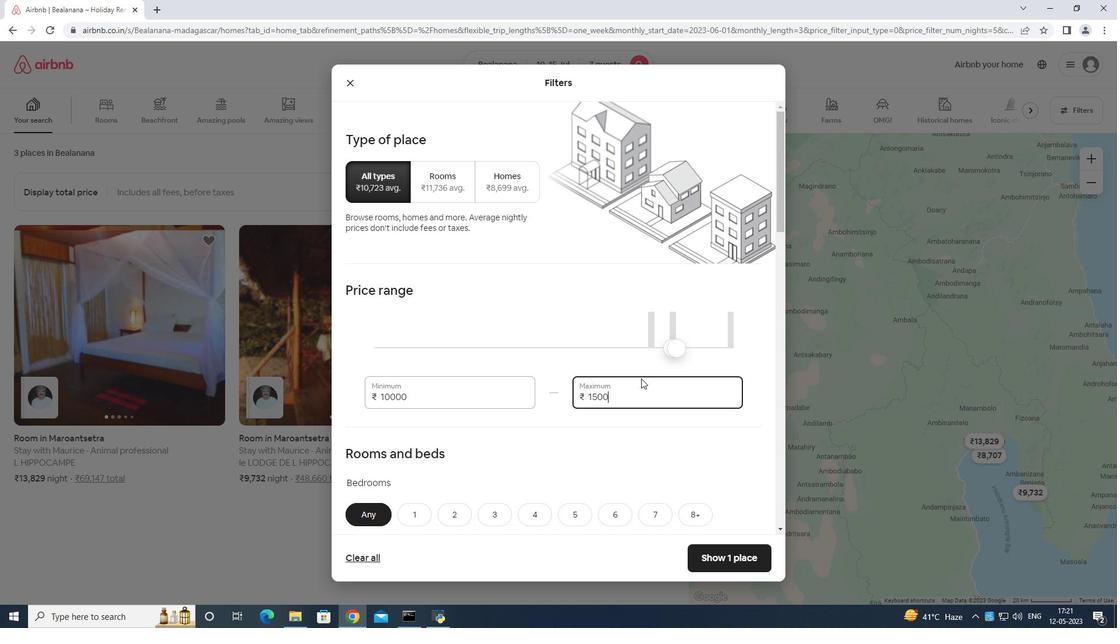 
Action: Mouse moved to (641, 377)
Screenshot: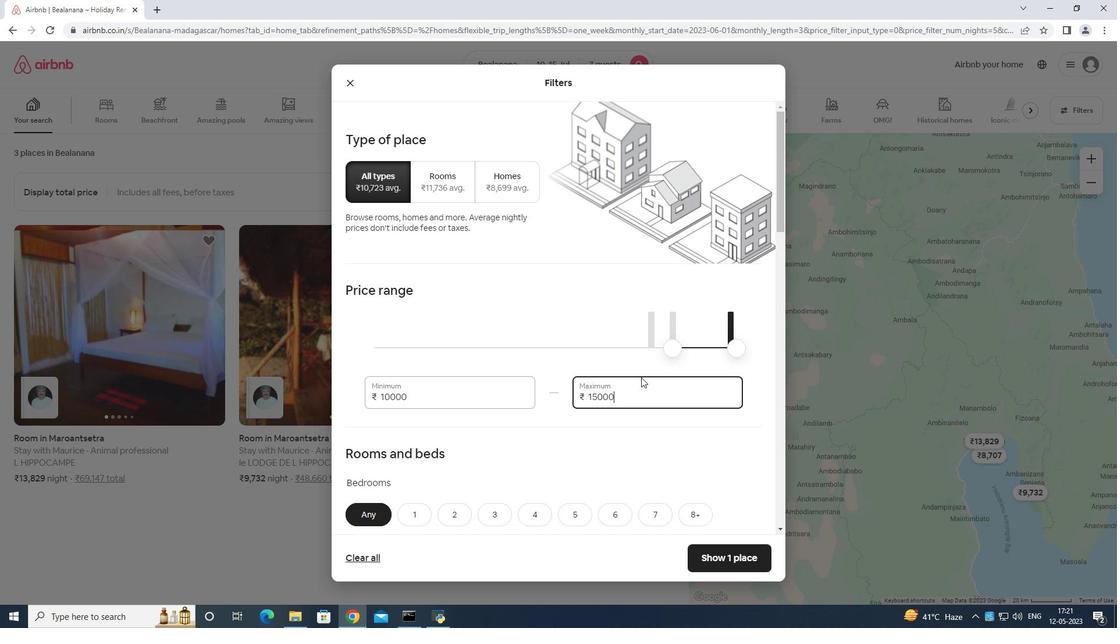 
Action: Mouse scrolled (641, 376) with delta (0, 0)
Screenshot: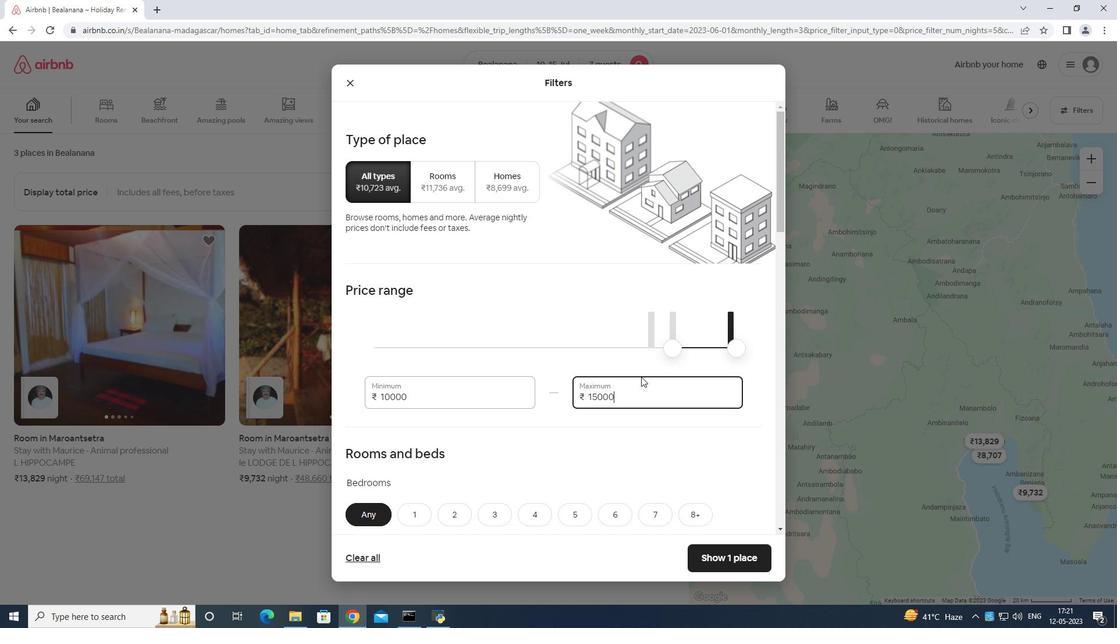 
Action: Mouse scrolled (641, 376) with delta (0, 0)
Screenshot: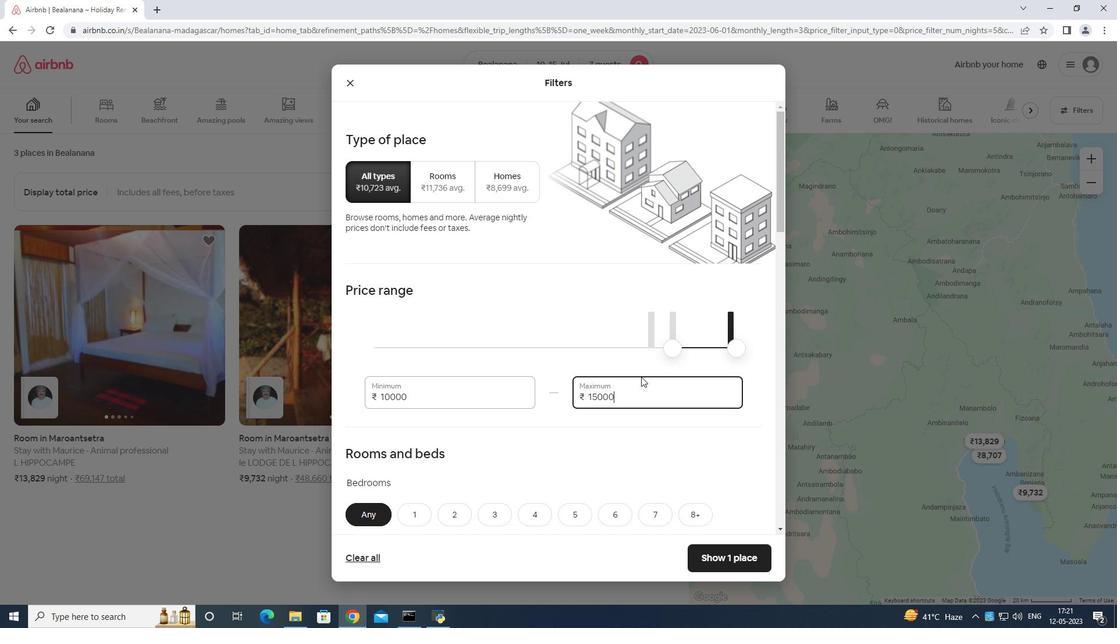 
Action: Mouse scrolled (641, 376) with delta (0, 0)
Screenshot: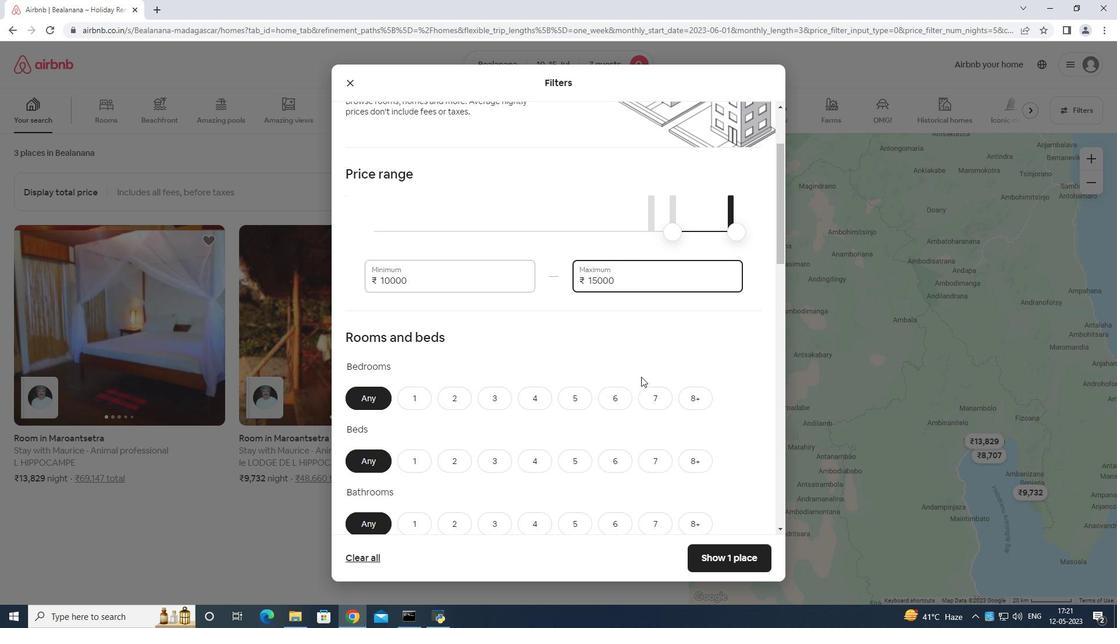 
Action: Mouse moved to (528, 345)
Screenshot: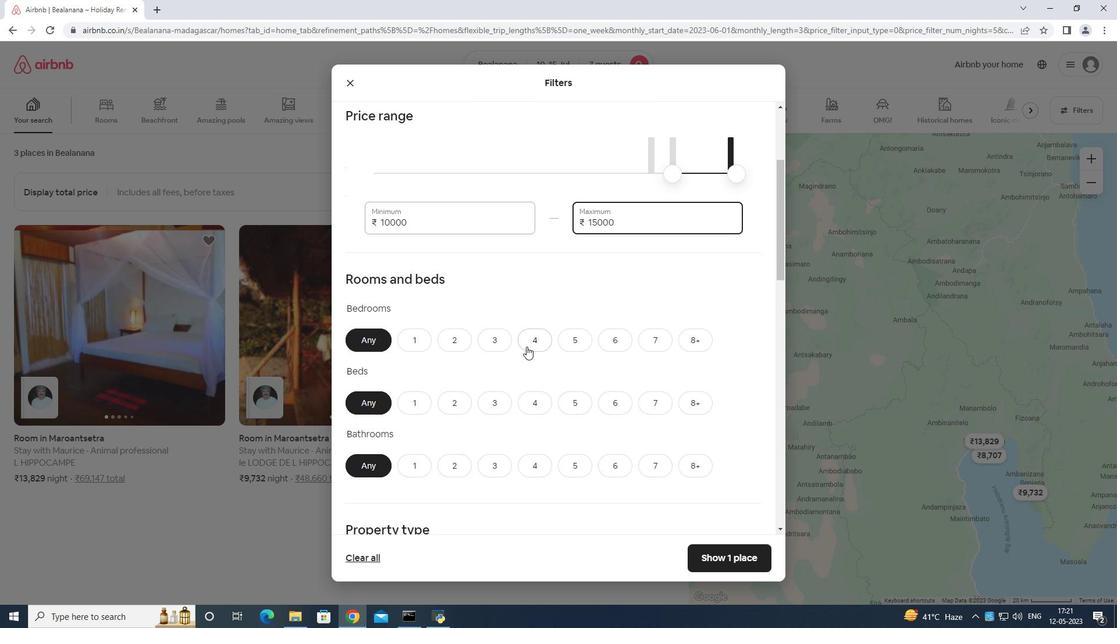 
Action: Mouse pressed left at (528, 345)
Screenshot: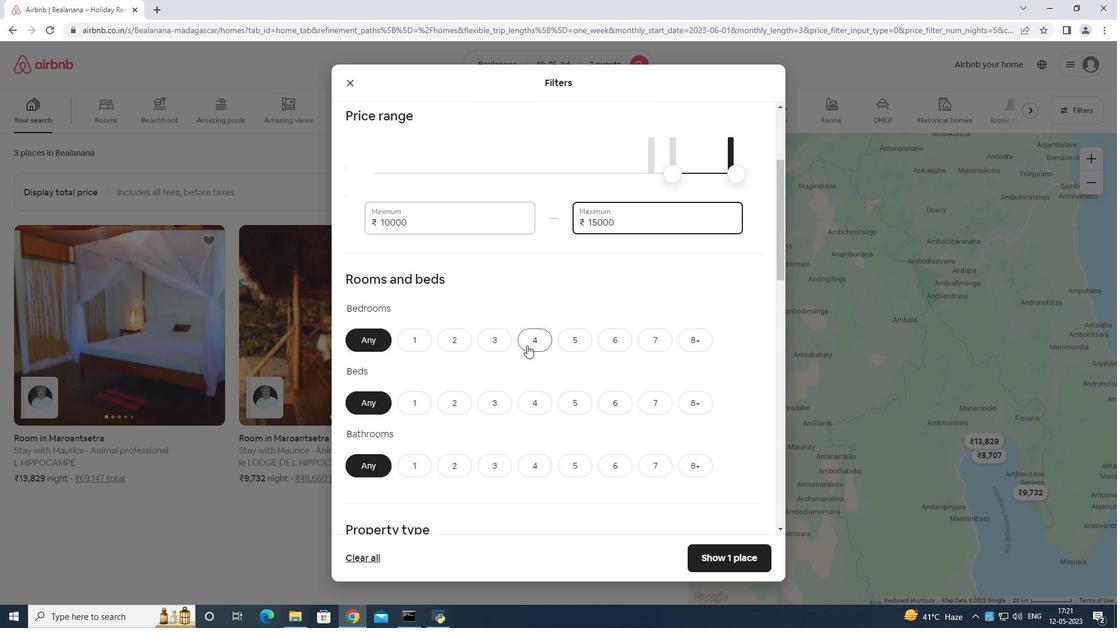 
Action: Mouse moved to (651, 401)
Screenshot: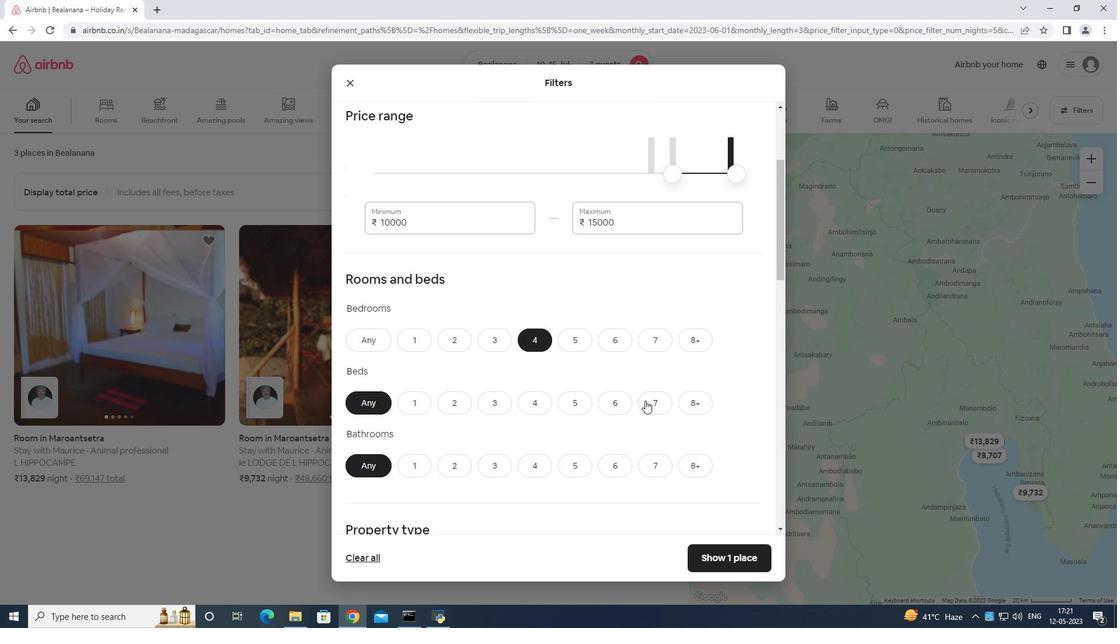 
Action: Mouse pressed left at (651, 401)
Screenshot: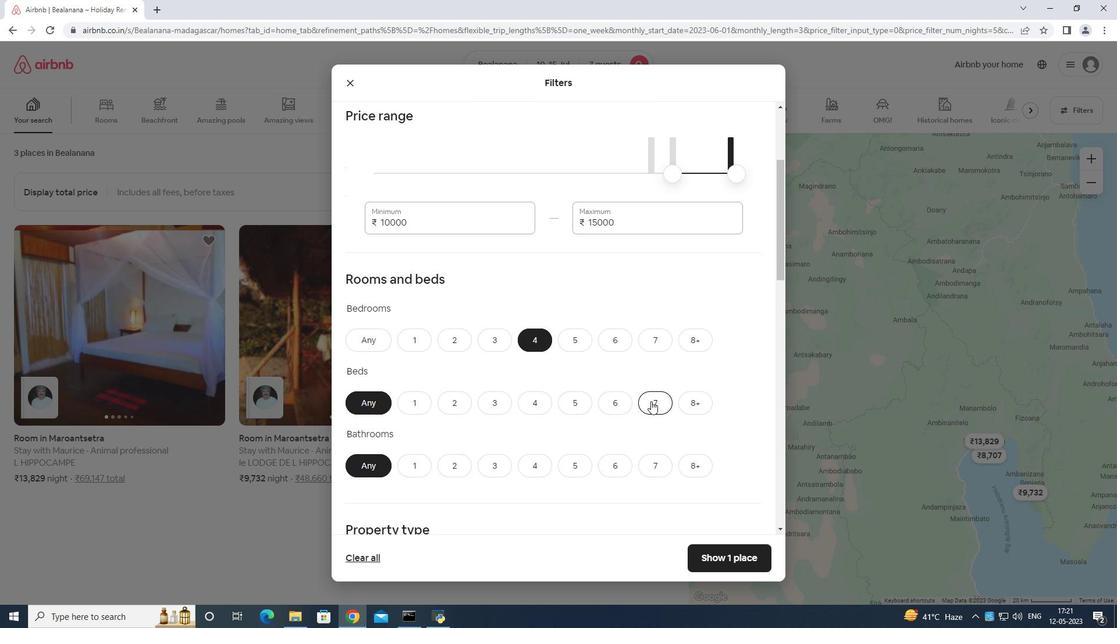 
Action: Mouse moved to (532, 465)
Screenshot: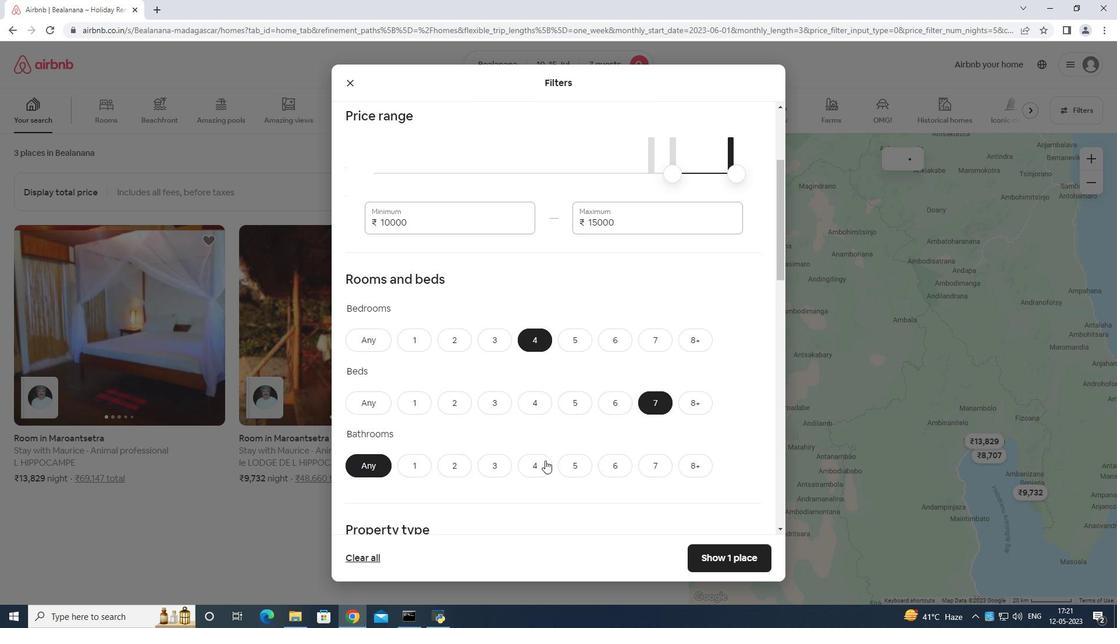 
Action: Mouse pressed left at (532, 465)
Screenshot: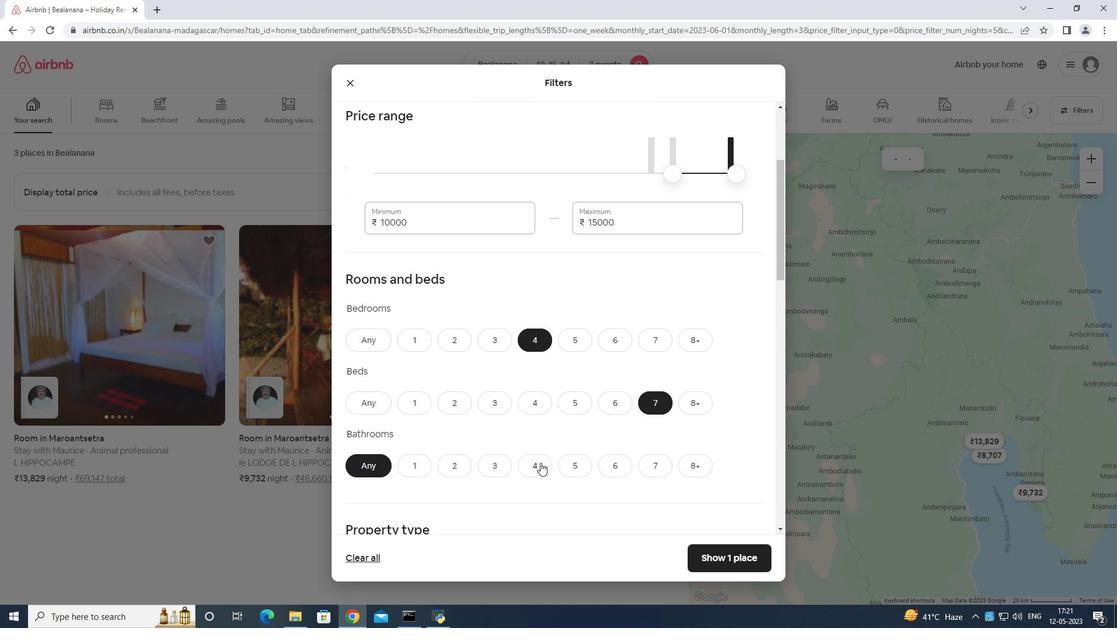 
Action: Mouse moved to (546, 441)
Screenshot: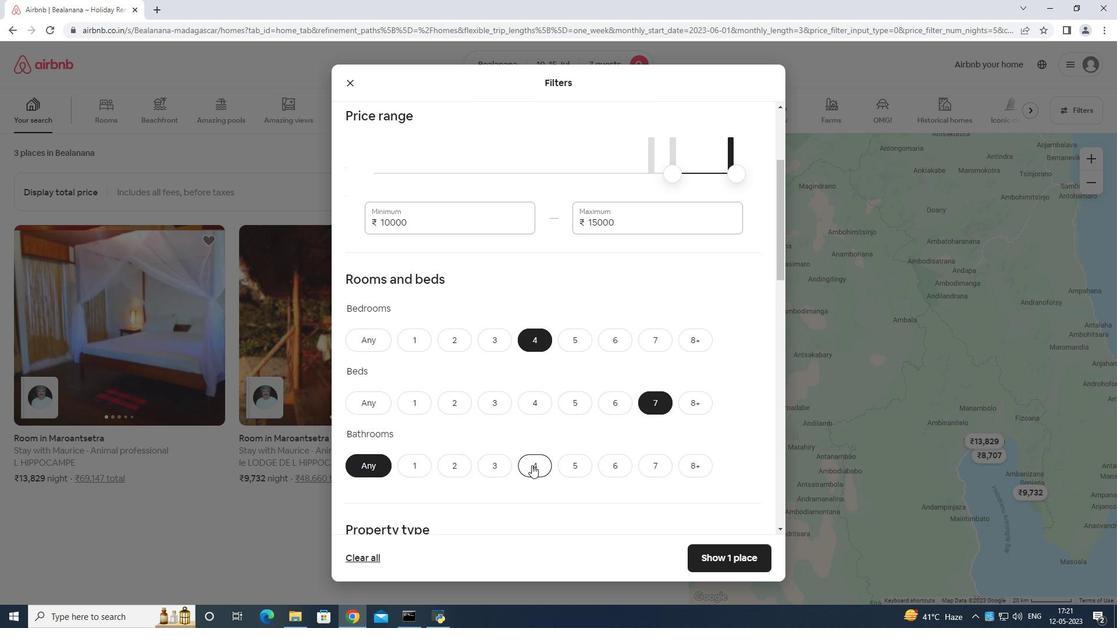 
Action: Mouse scrolled (546, 440) with delta (0, 0)
Screenshot: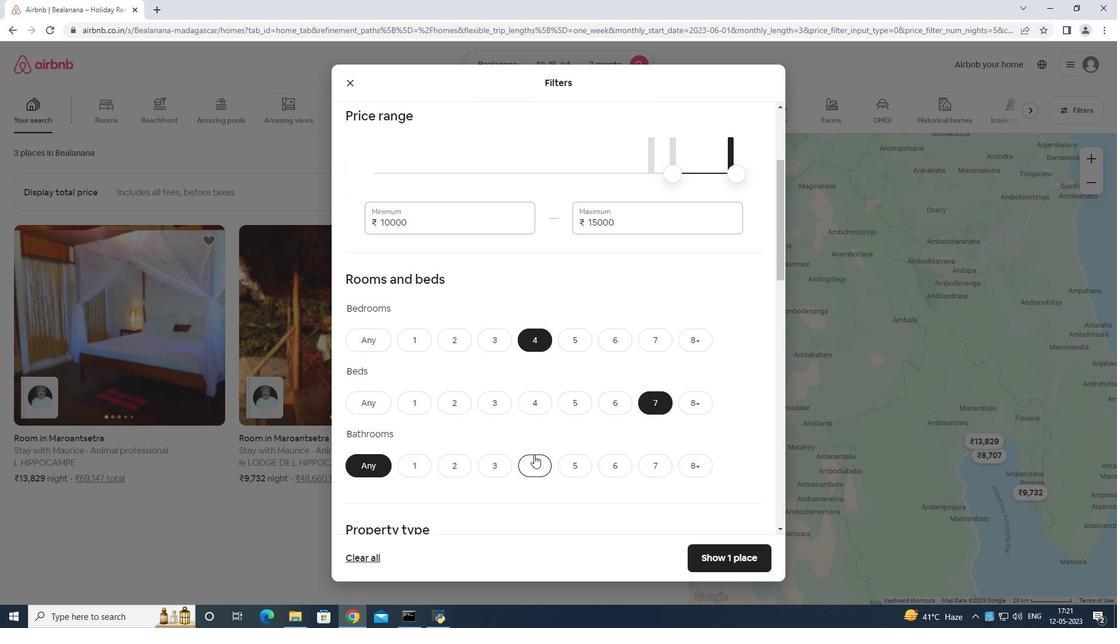
Action: Mouse scrolled (546, 440) with delta (0, 0)
Screenshot: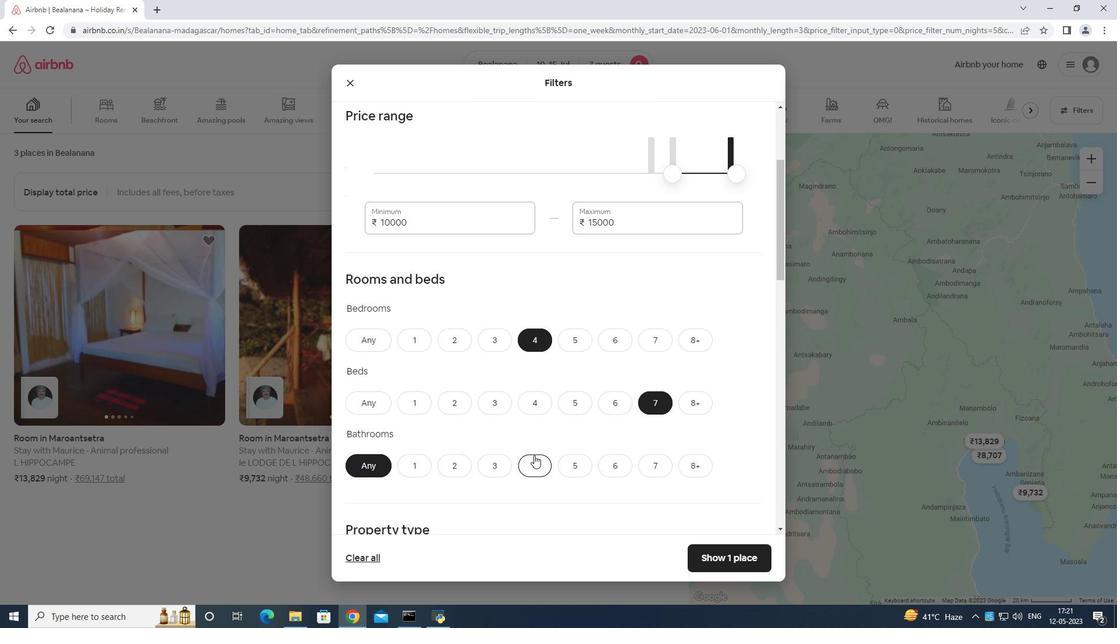 
Action: Mouse scrolled (546, 440) with delta (0, 0)
Screenshot: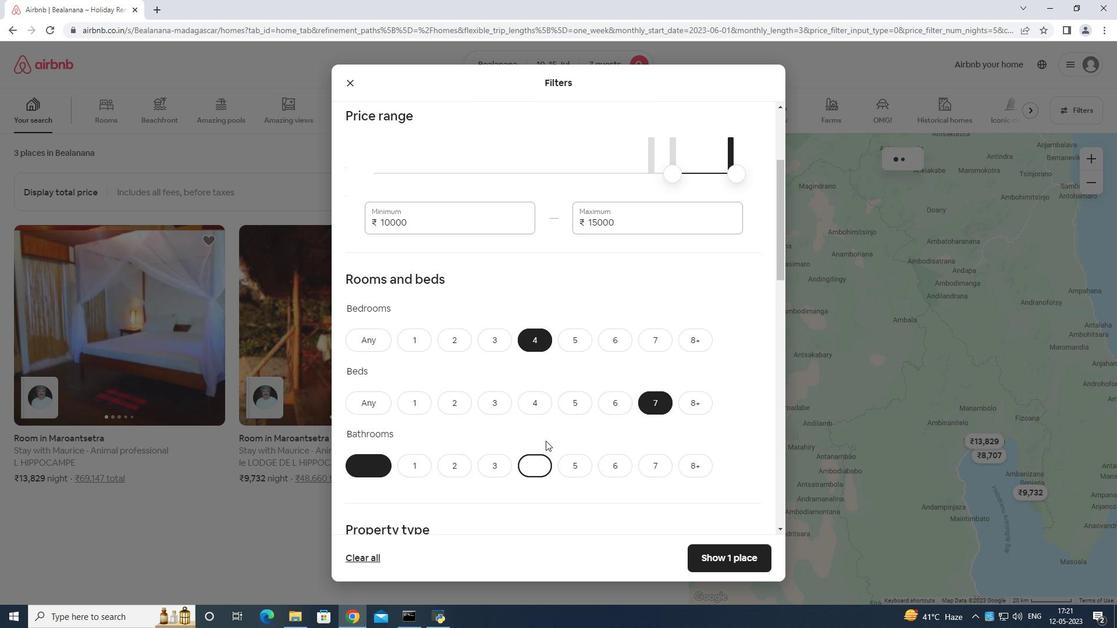 
Action: Mouse scrolled (546, 440) with delta (0, 0)
Screenshot: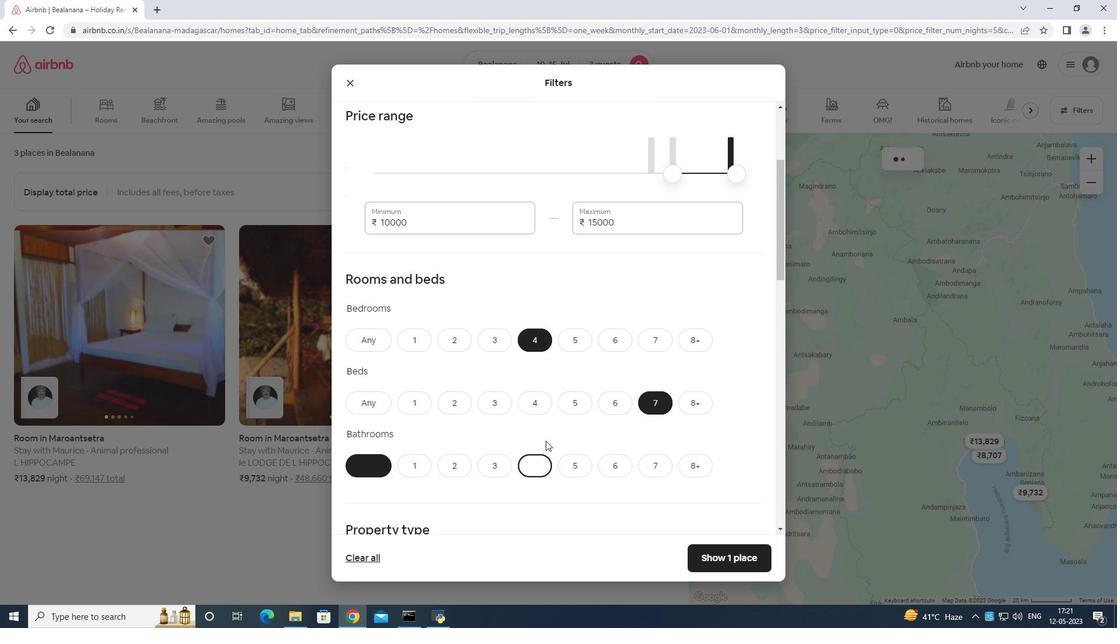 
Action: Mouse moved to (549, 438)
Screenshot: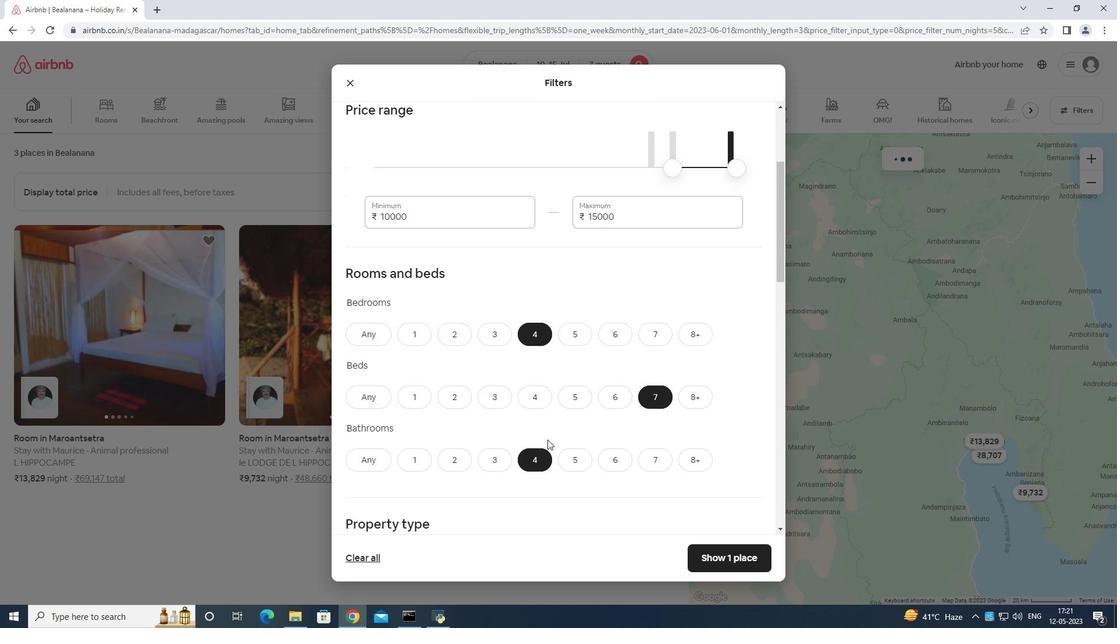 
Action: Mouse scrolled (549, 437) with delta (0, 0)
Screenshot: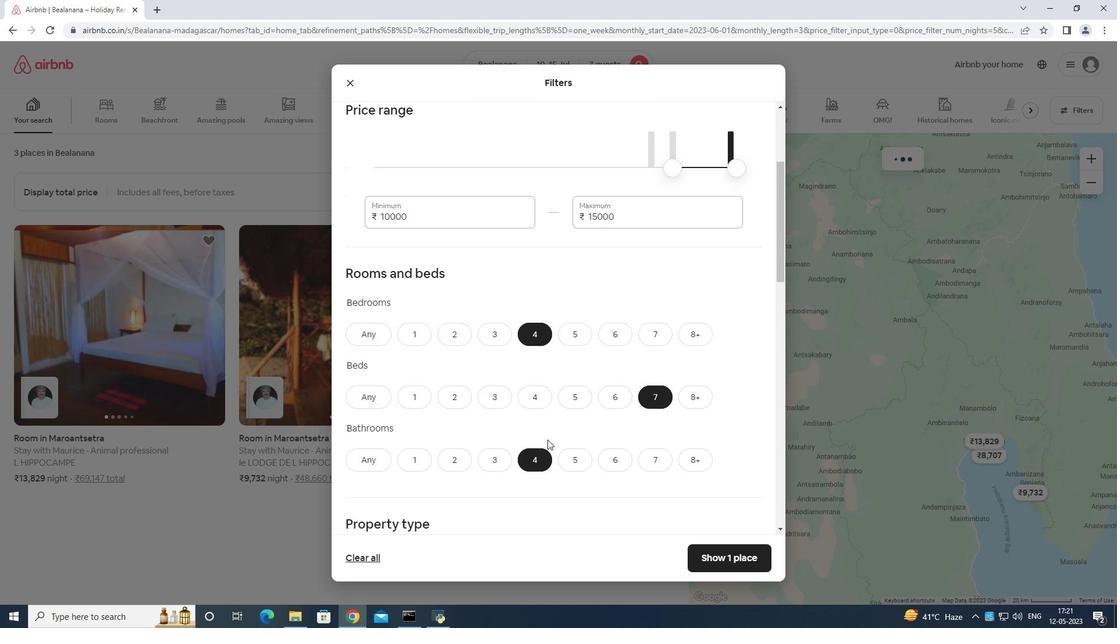
Action: Mouse scrolled (549, 437) with delta (0, 0)
Screenshot: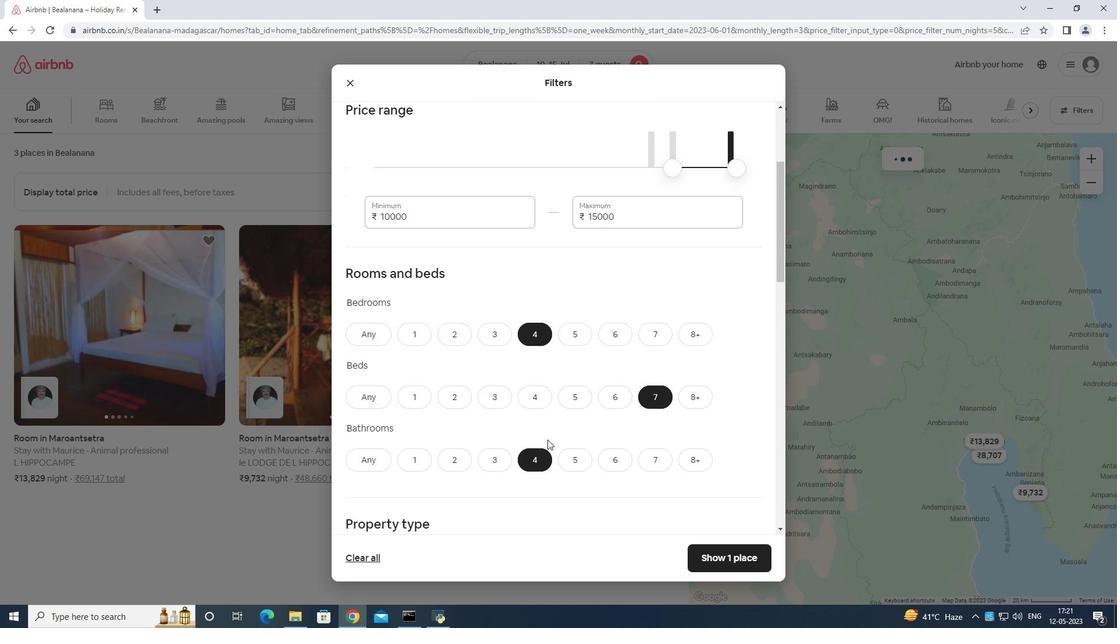 
Action: Mouse scrolled (549, 437) with delta (0, 0)
Screenshot: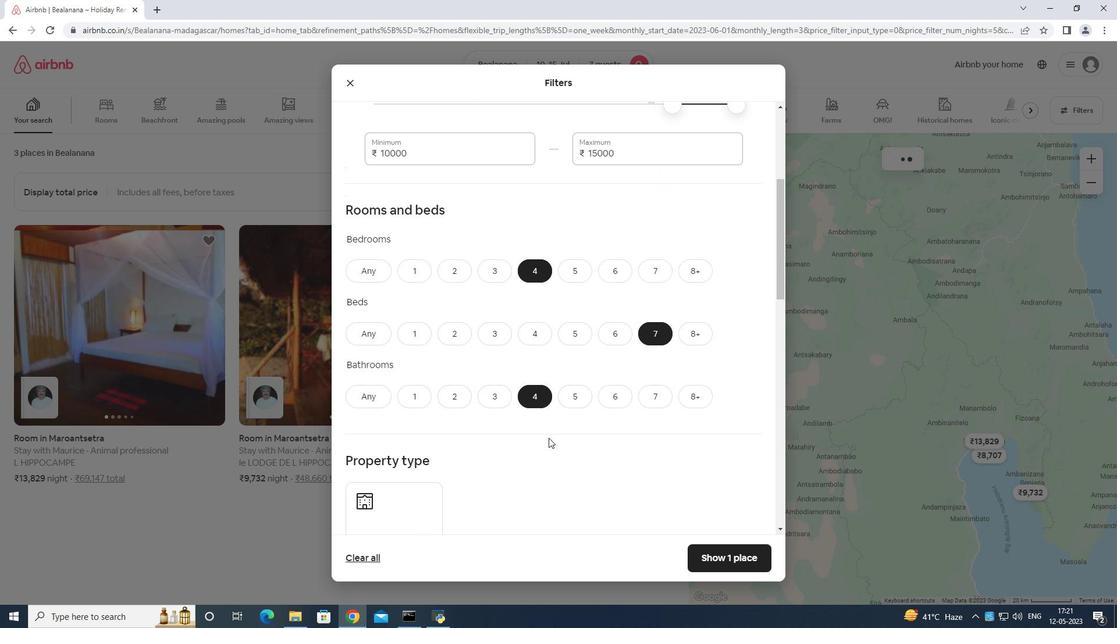 
Action: Mouse moved to (351, 316)
Screenshot: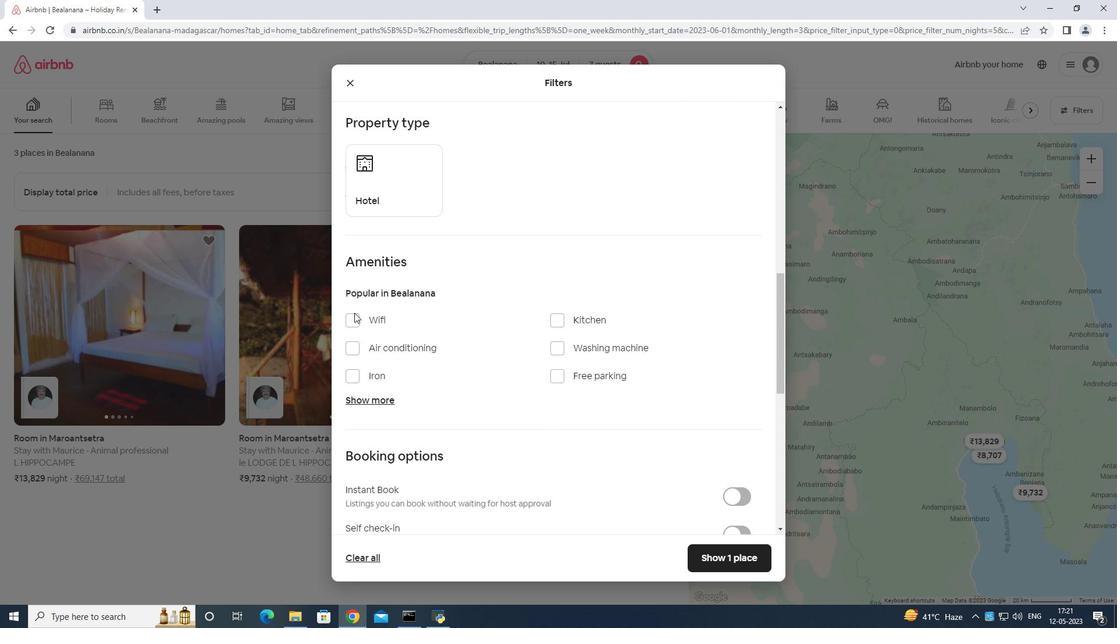 
Action: Mouse pressed left at (351, 316)
Screenshot: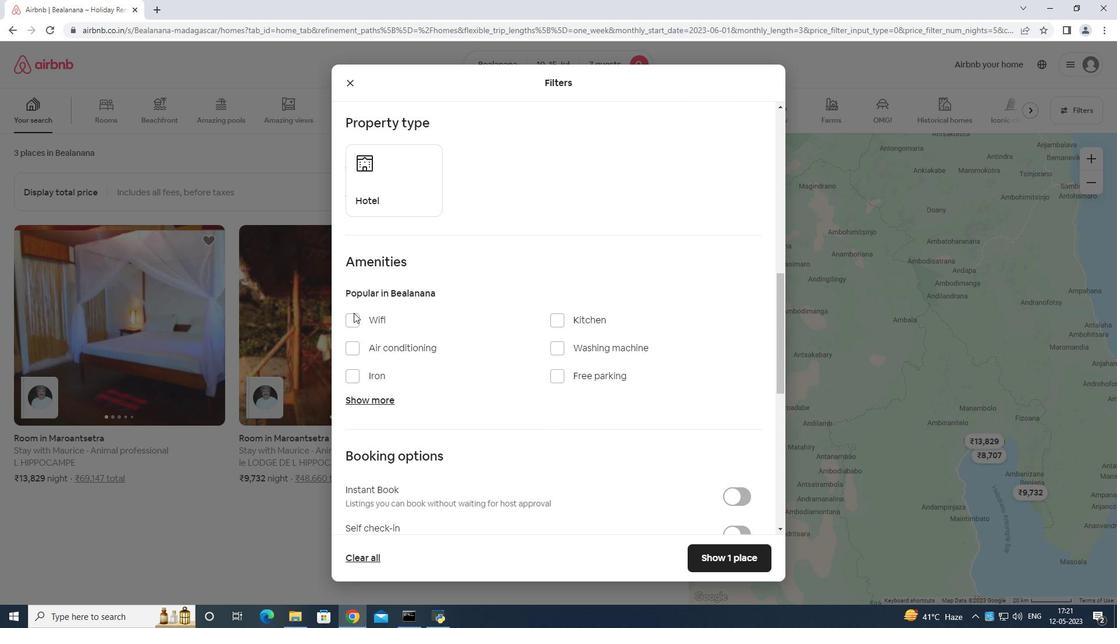 
Action: Mouse moved to (565, 374)
Screenshot: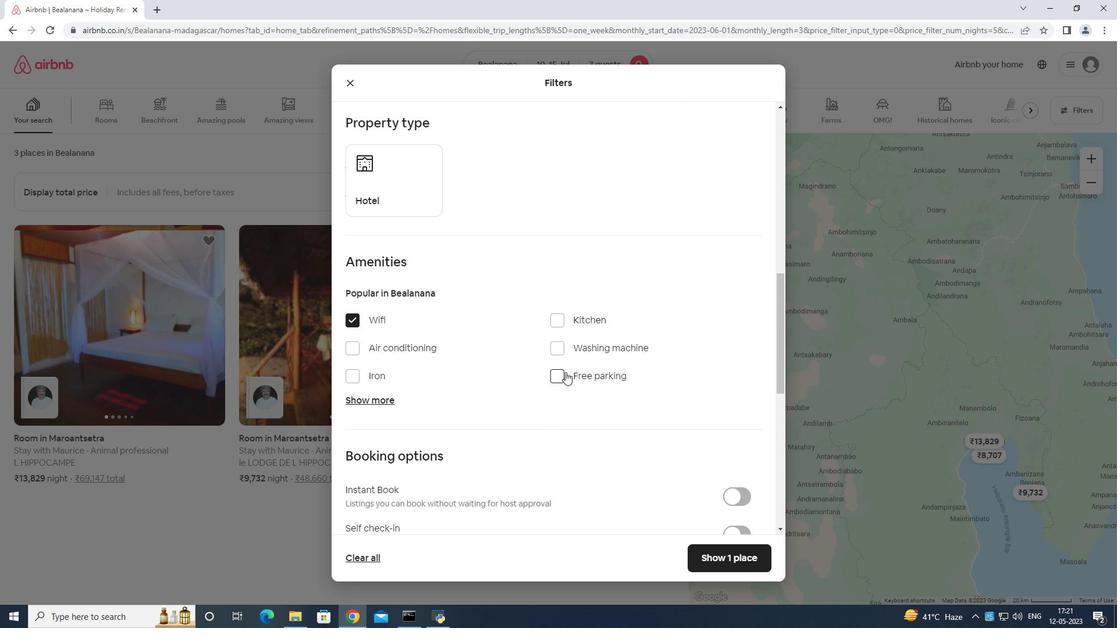 
Action: Mouse pressed left at (565, 374)
Screenshot: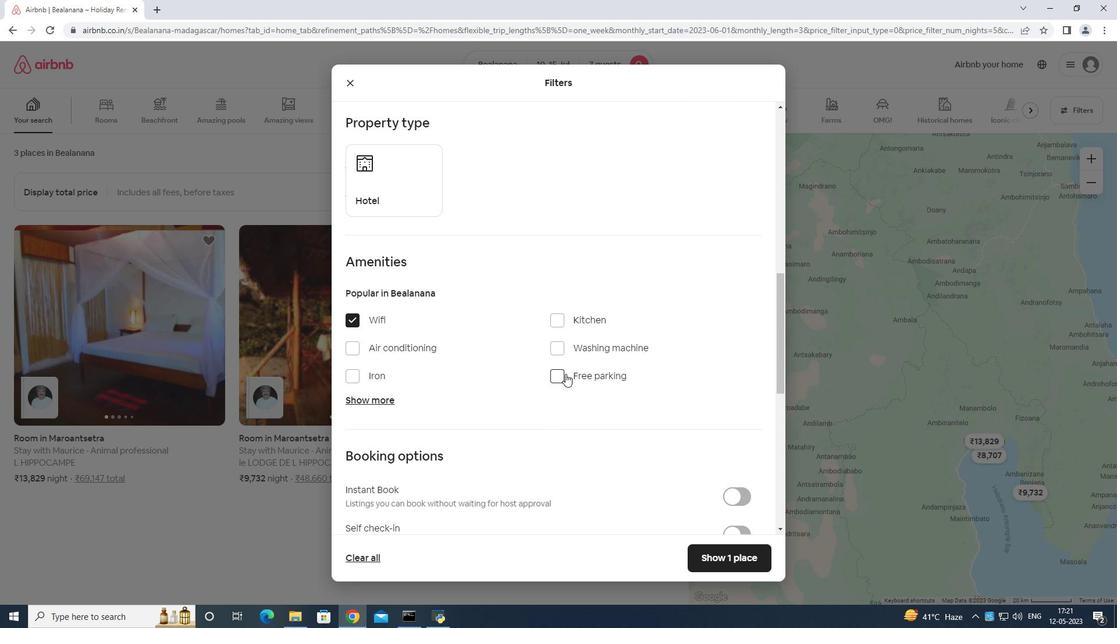 
Action: Mouse moved to (378, 405)
Screenshot: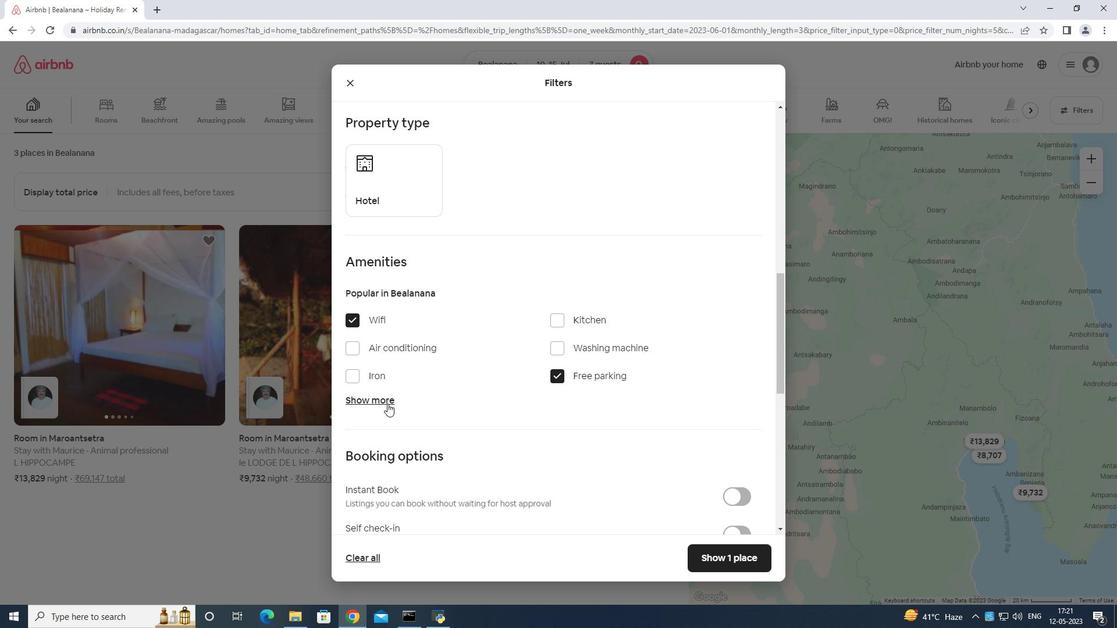 
Action: Mouse pressed left at (378, 405)
Screenshot: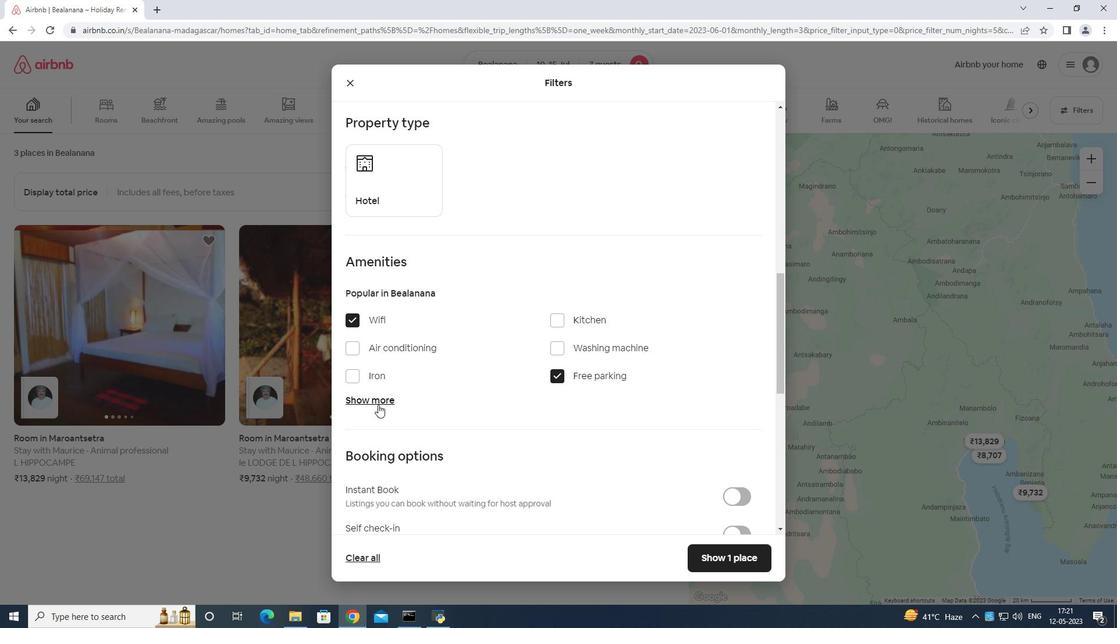
Action: Mouse moved to (379, 400)
Screenshot: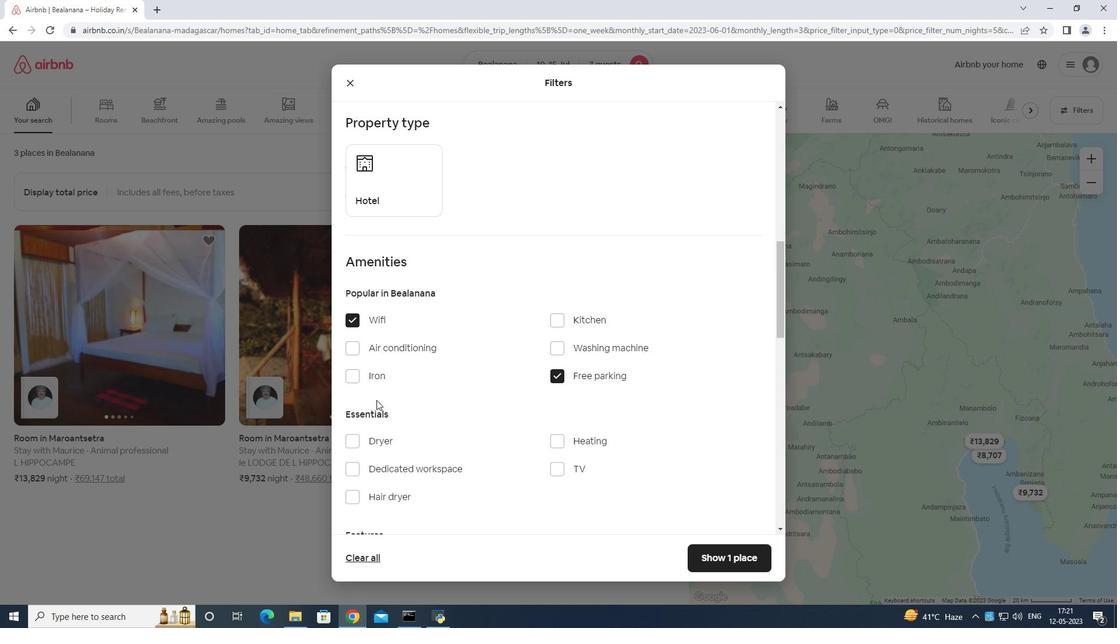 
Action: Mouse scrolled (379, 400) with delta (0, 0)
Screenshot: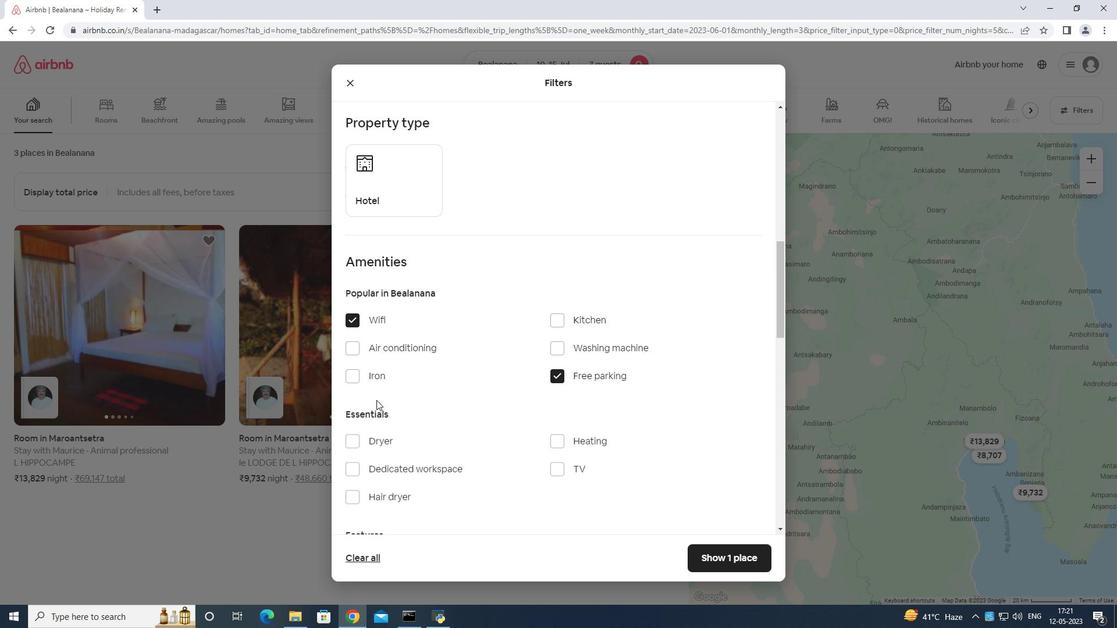
Action: Mouse moved to (379, 400)
Screenshot: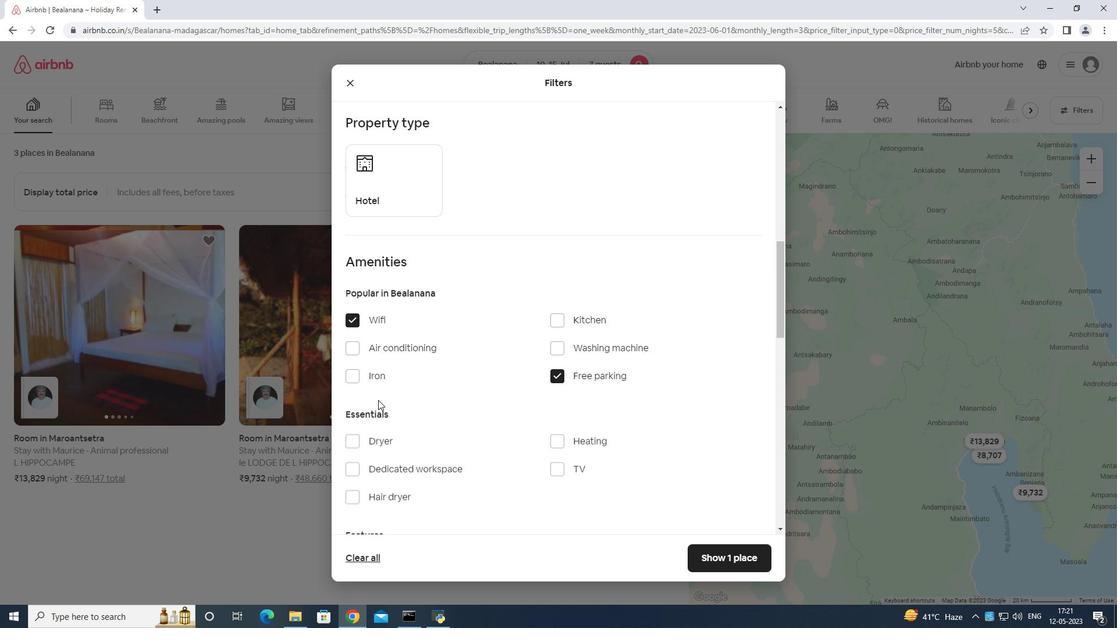 
Action: Mouse scrolled (379, 400) with delta (0, 0)
Screenshot: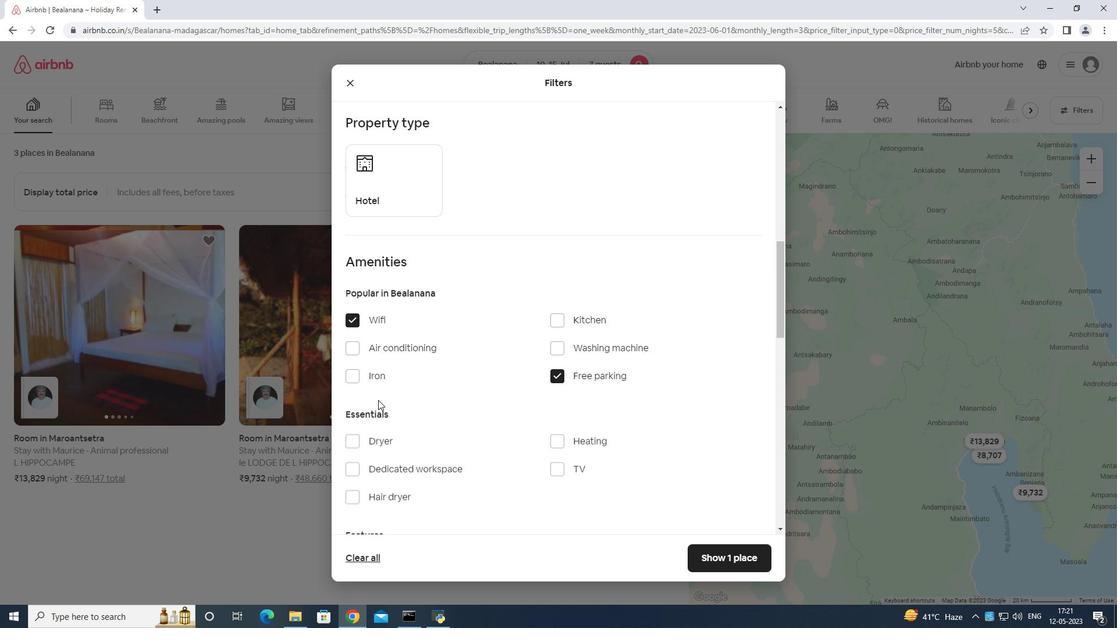 
Action: Mouse moved to (380, 400)
Screenshot: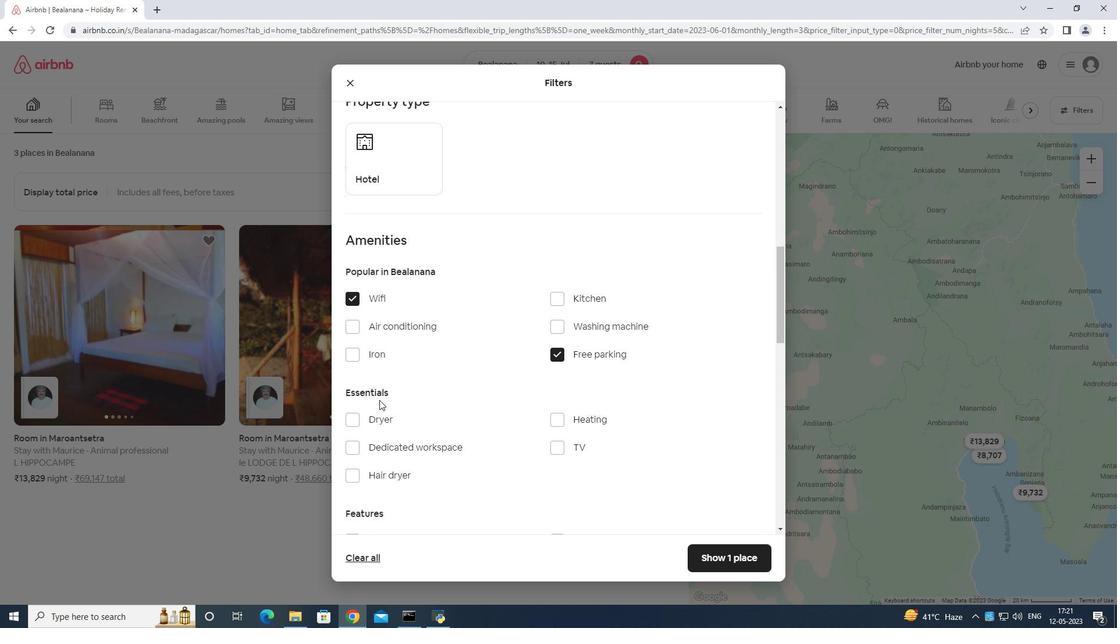 
Action: Mouse scrolled (380, 400) with delta (0, 0)
Screenshot: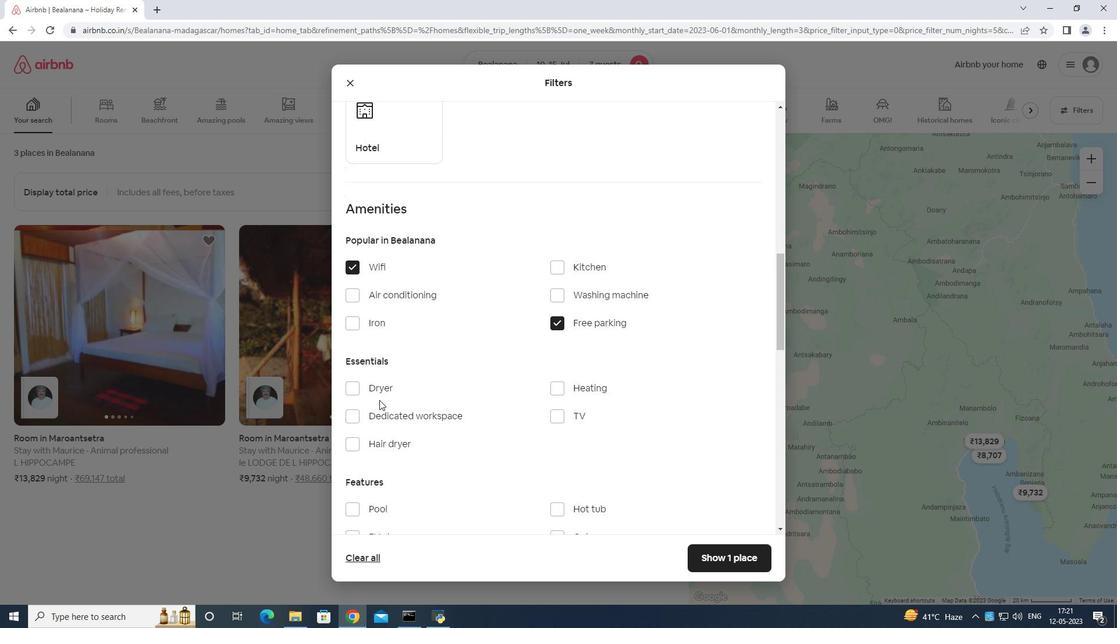
Action: Mouse moved to (380, 400)
Screenshot: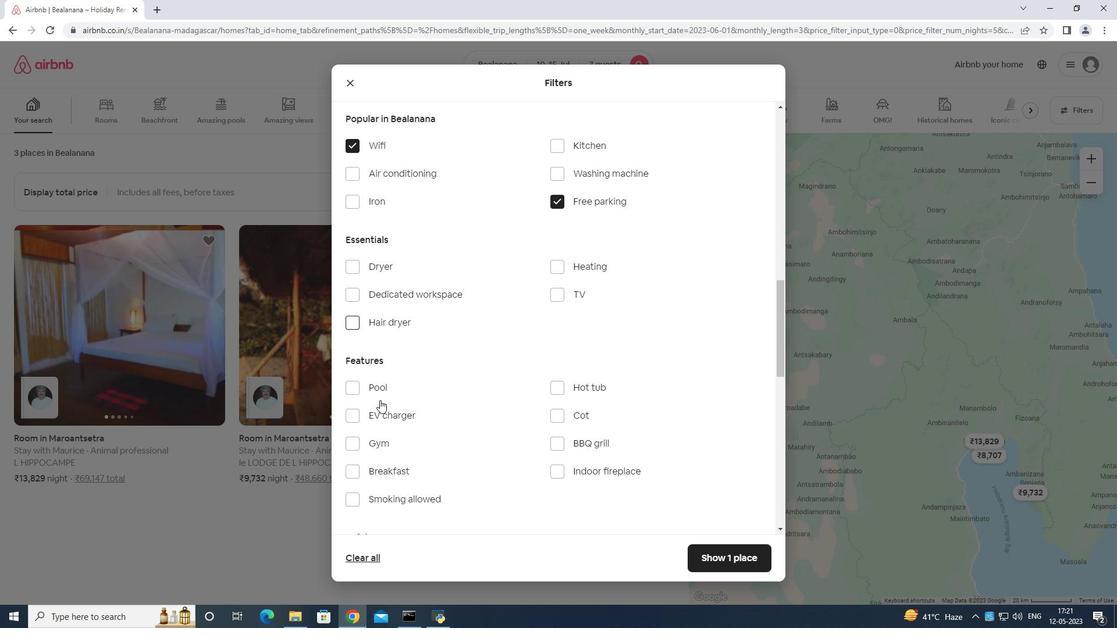 
Action: Mouse scrolled (380, 400) with delta (0, 0)
Screenshot: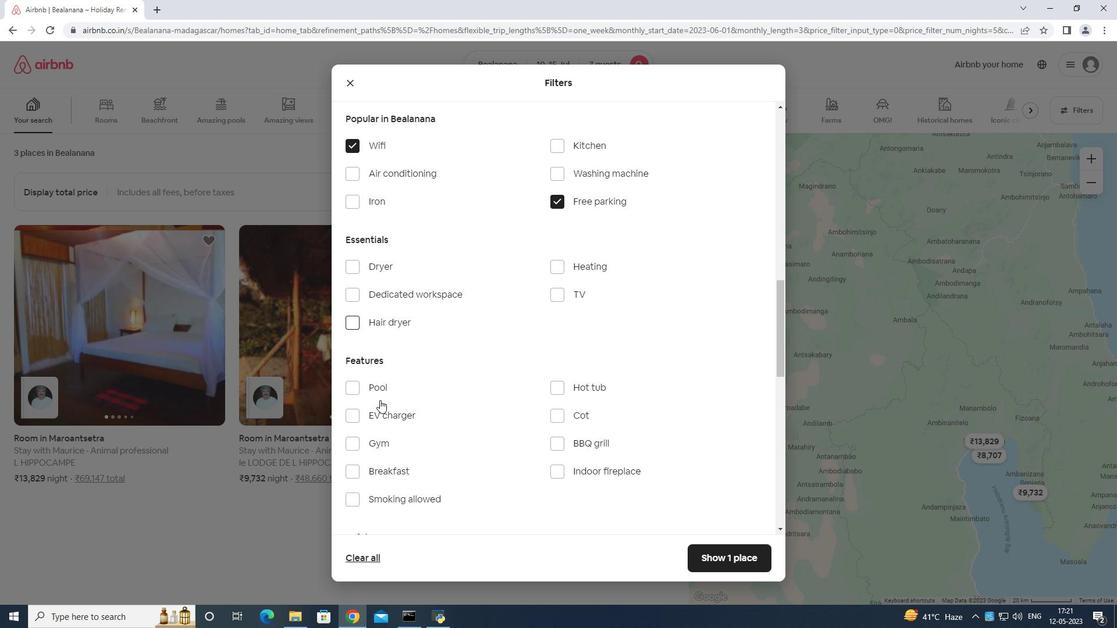 
Action: Mouse moved to (342, 386)
Screenshot: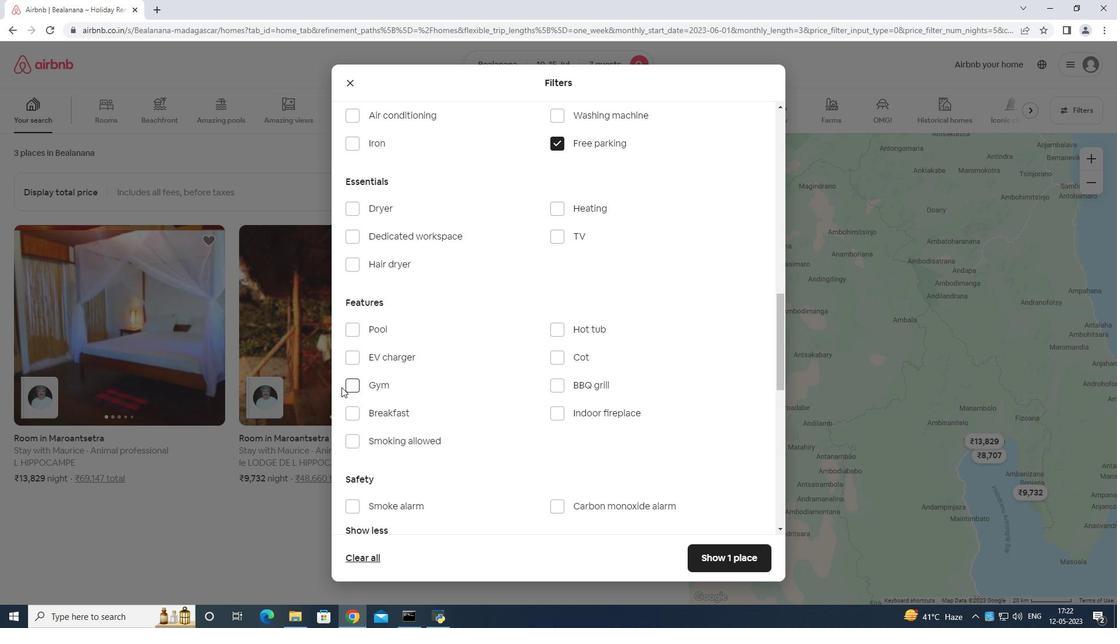 
Action: Mouse pressed left at (342, 386)
Screenshot: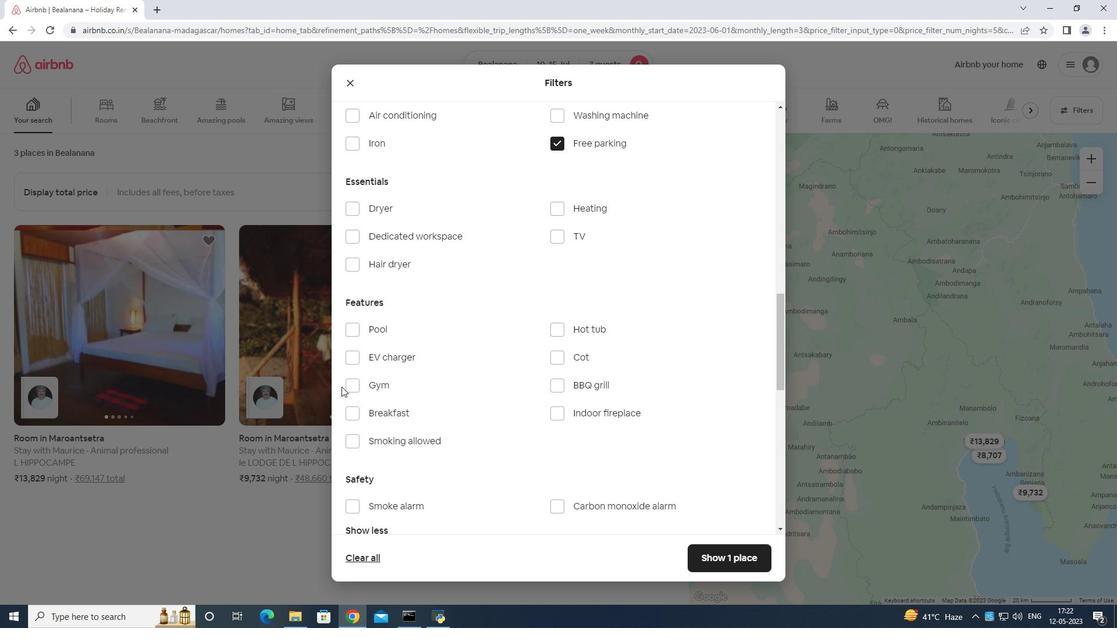 
Action: Mouse moved to (355, 383)
Screenshot: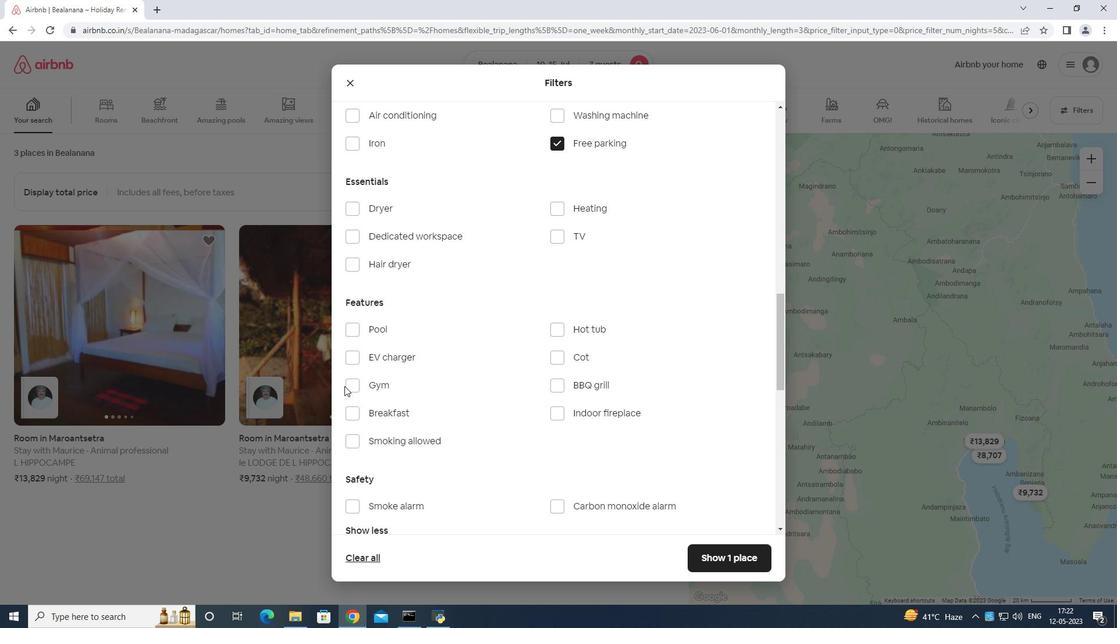 
Action: Mouse pressed left at (355, 383)
Screenshot: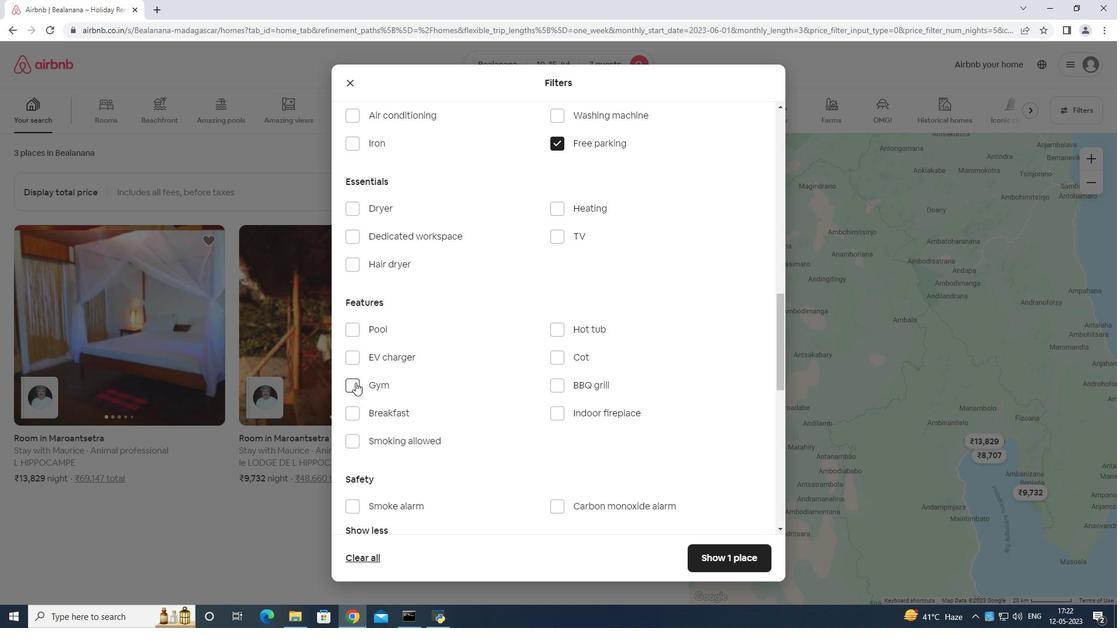 
Action: Mouse moved to (358, 412)
Screenshot: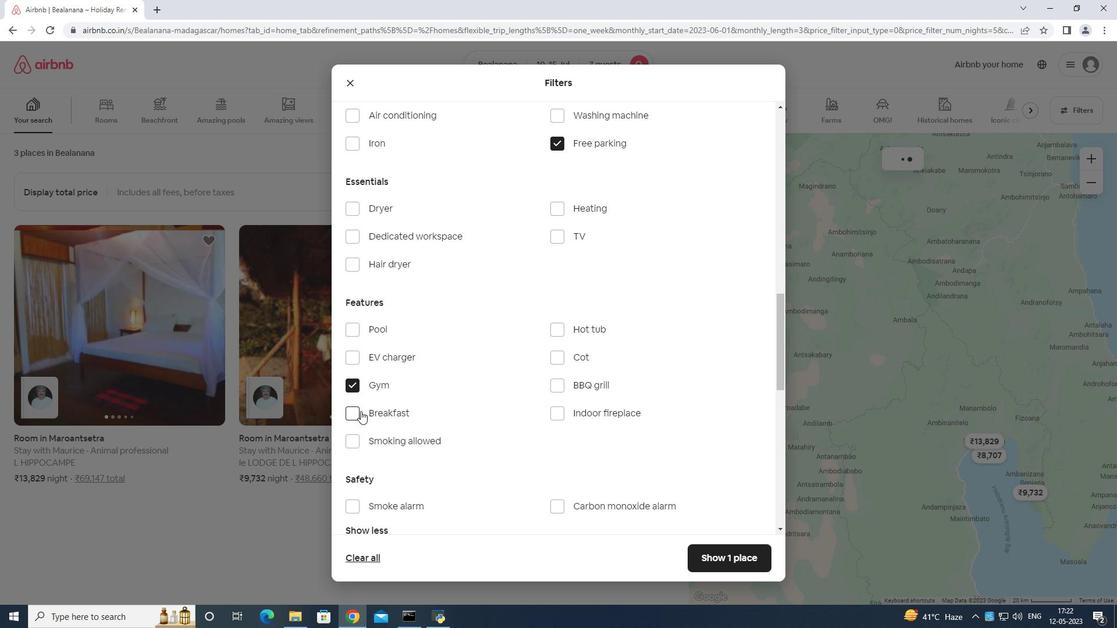 
Action: Mouse pressed left at (358, 412)
Screenshot: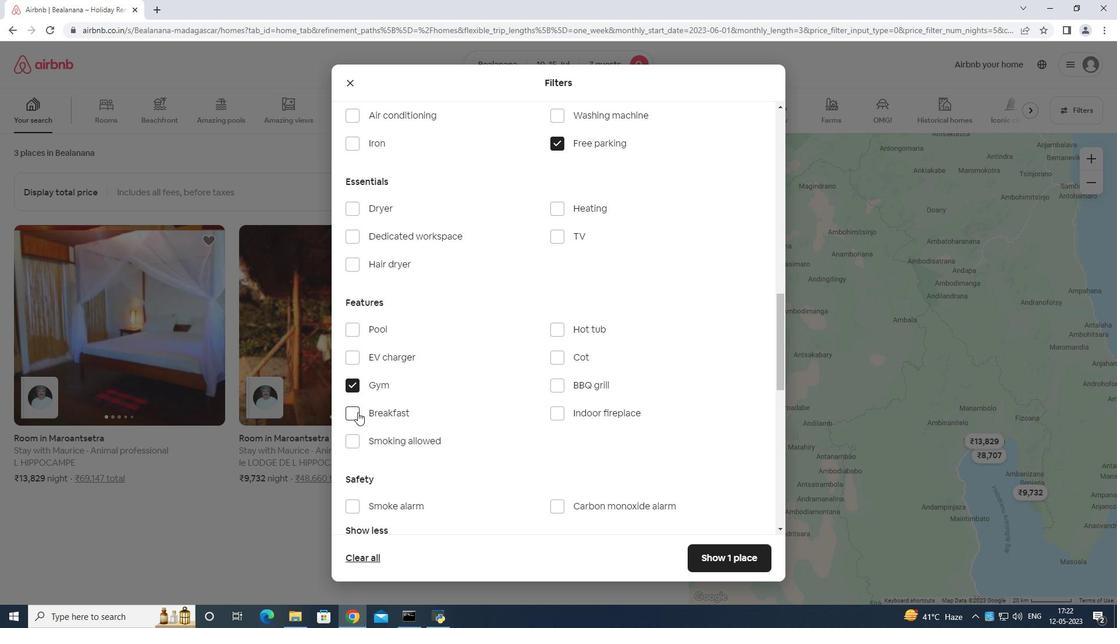 
Action: Mouse moved to (559, 232)
Screenshot: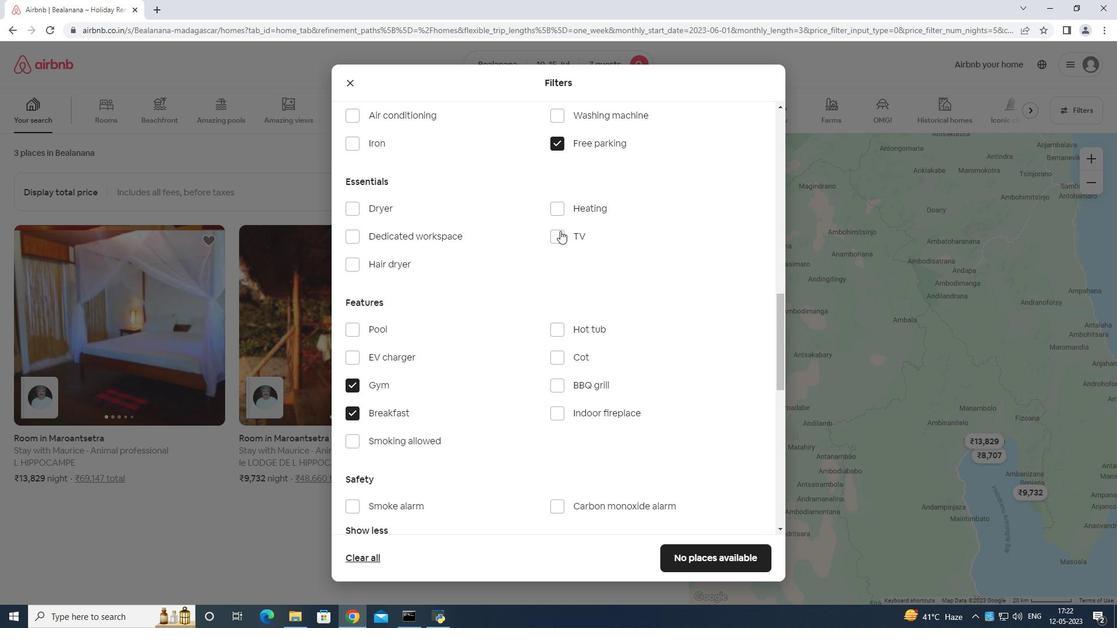 
Action: Mouse pressed left at (559, 232)
Screenshot: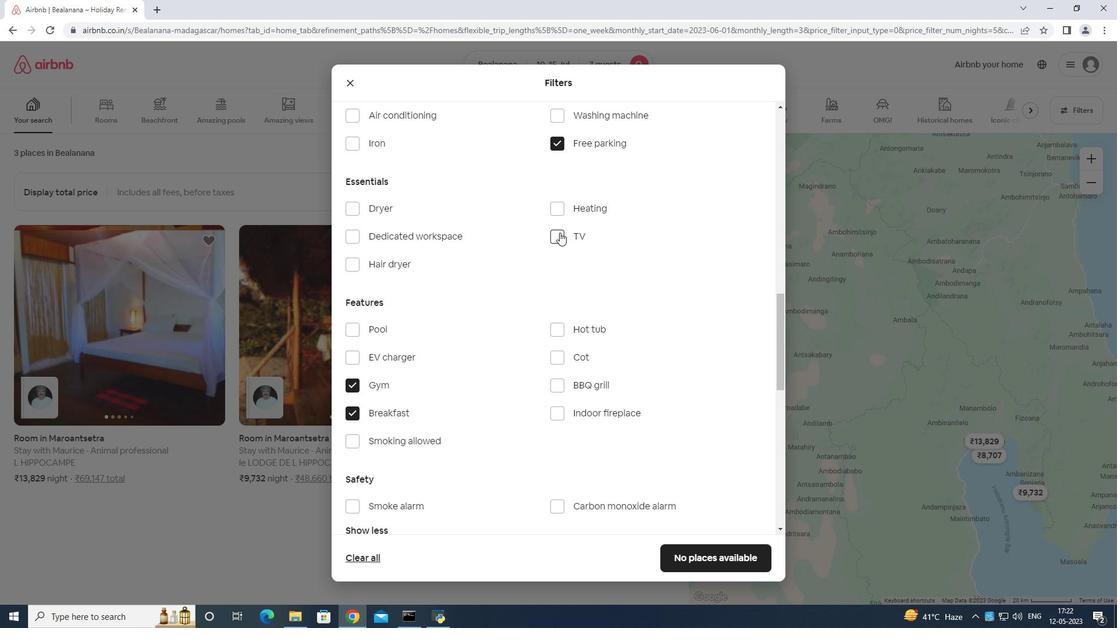 
Action: Mouse moved to (556, 259)
Screenshot: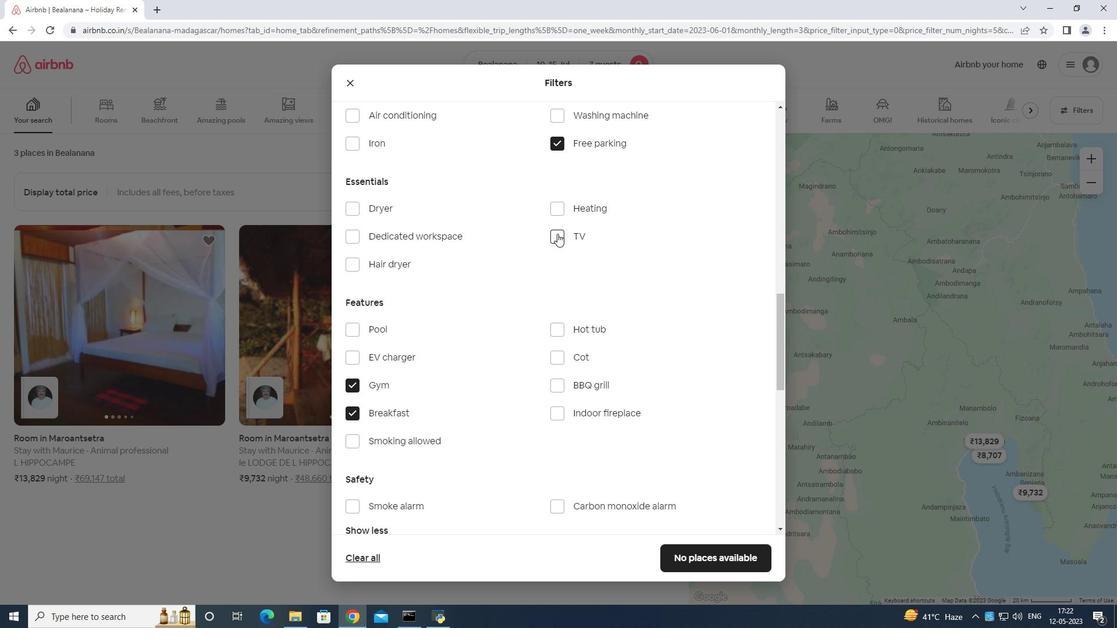 
Action: Mouse scrolled (556, 259) with delta (0, 0)
Screenshot: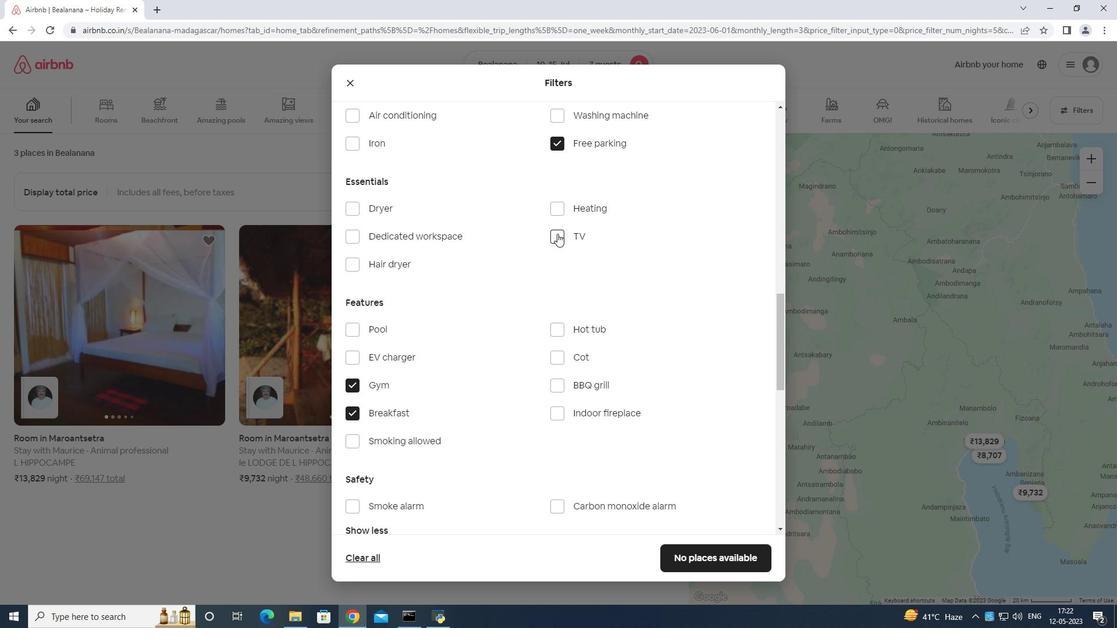
Action: Mouse moved to (556, 268)
Screenshot: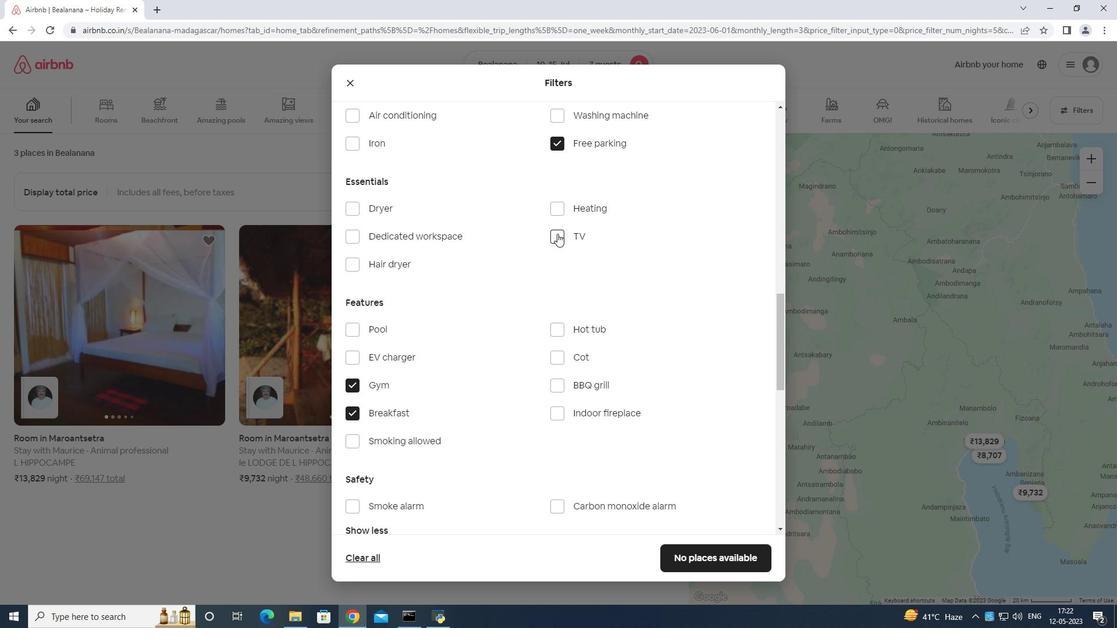 
Action: Mouse scrolled (556, 267) with delta (0, 0)
Screenshot: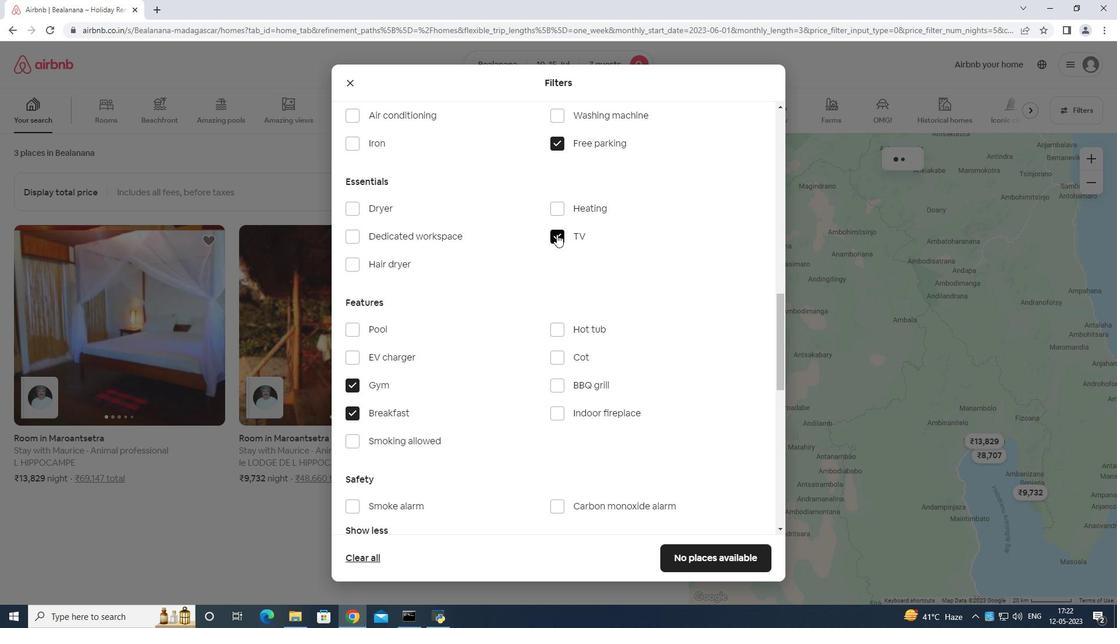 
Action: Mouse moved to (556, 270)
Screenshot: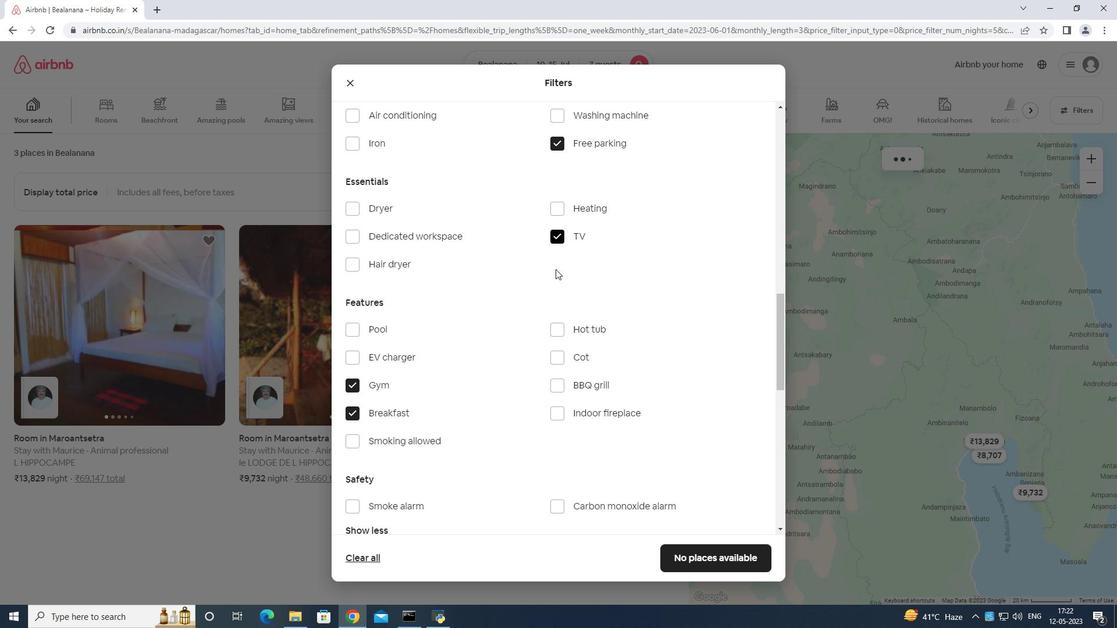 
Action: Mouse scrolled (556, 270) with delta (0, 0)
Screenshot: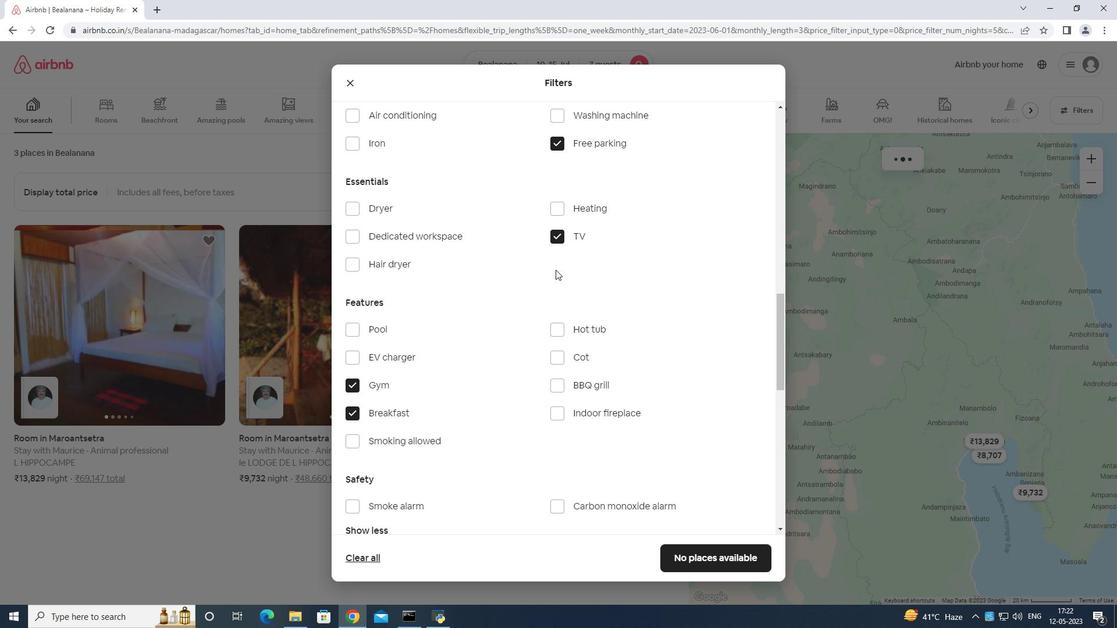 
Action: Mouse moved to (556, 273)
Screenshot: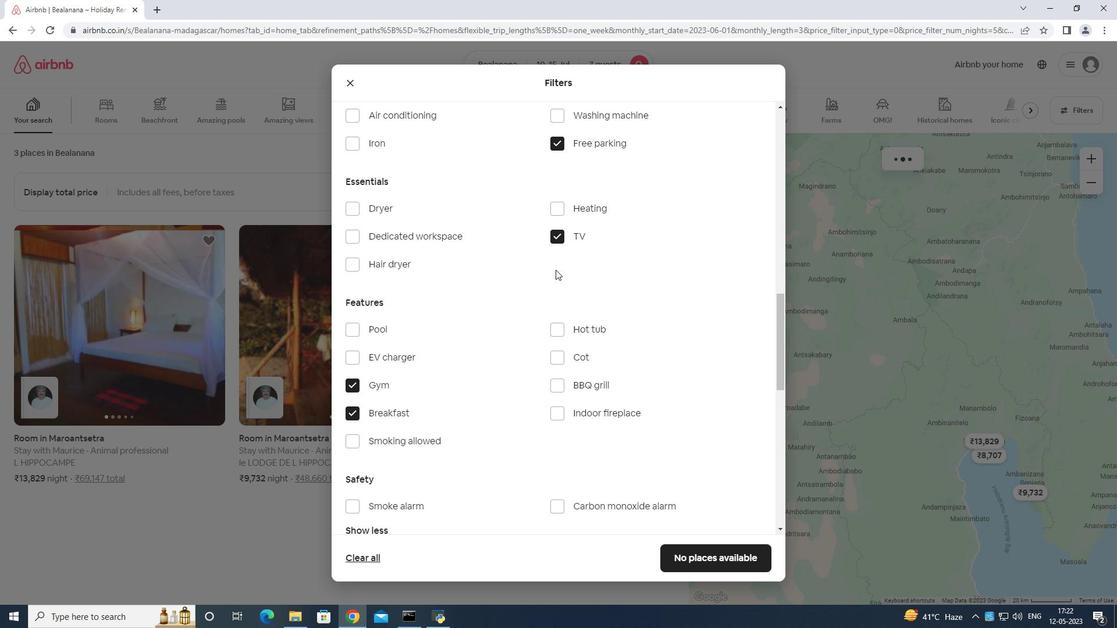 
Action: Mouse scrolled (556, 272) with delta (0, 0)
Screenshot: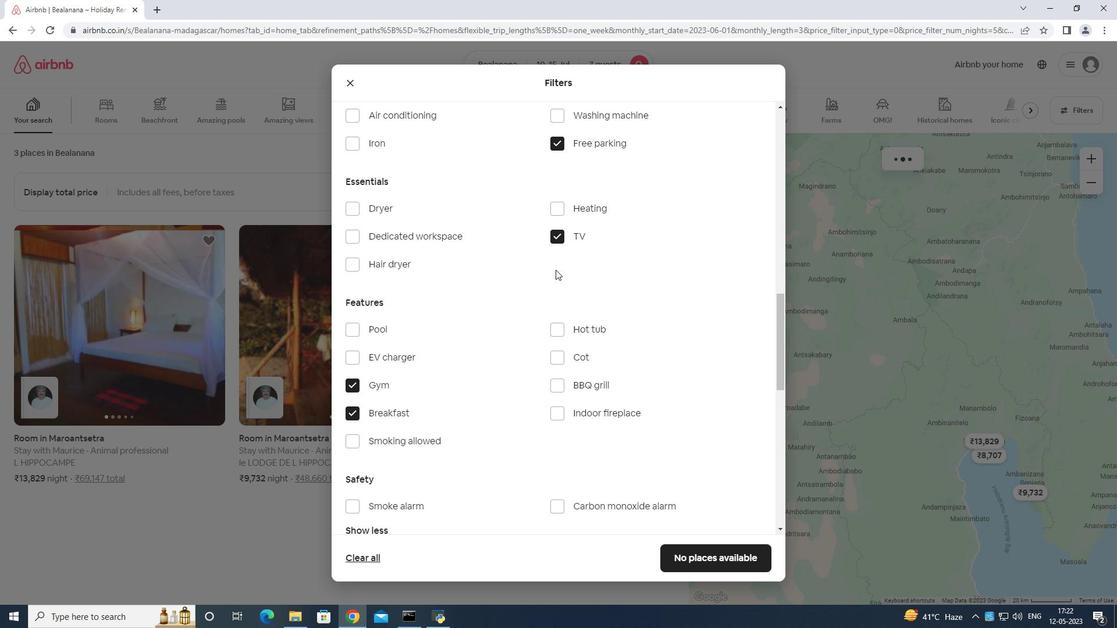 
Action: Mouse moved to (556, 273)
Screenshot: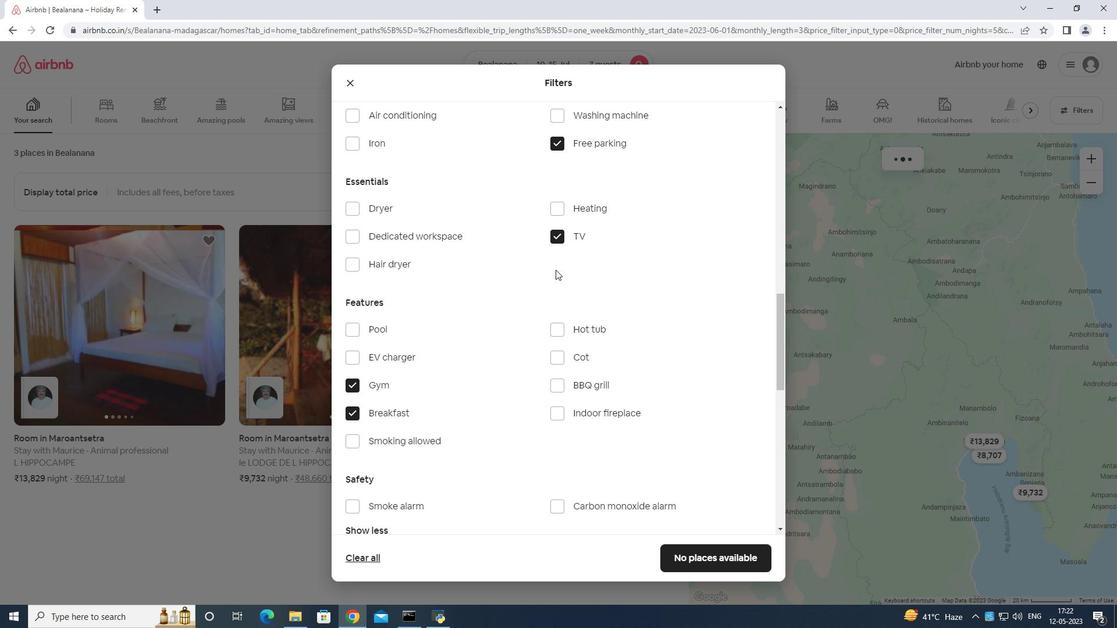 
Action: Mouse scrolled (556, 273) with delta (0, 0)
Screenshot: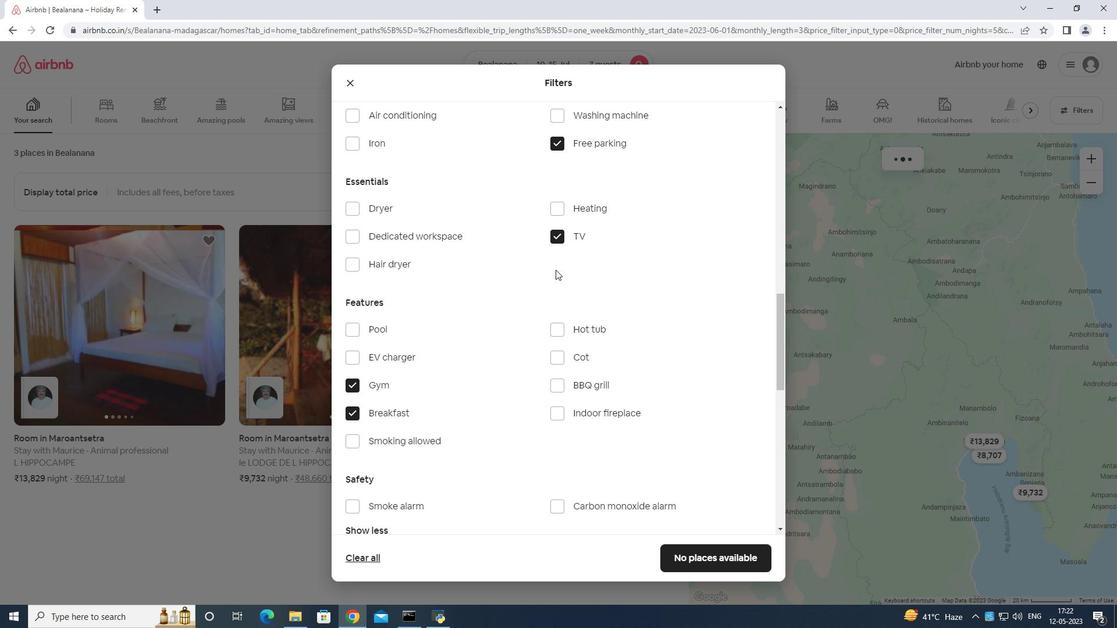 
Action: Mouse moved to (742, 373)
Screenshot: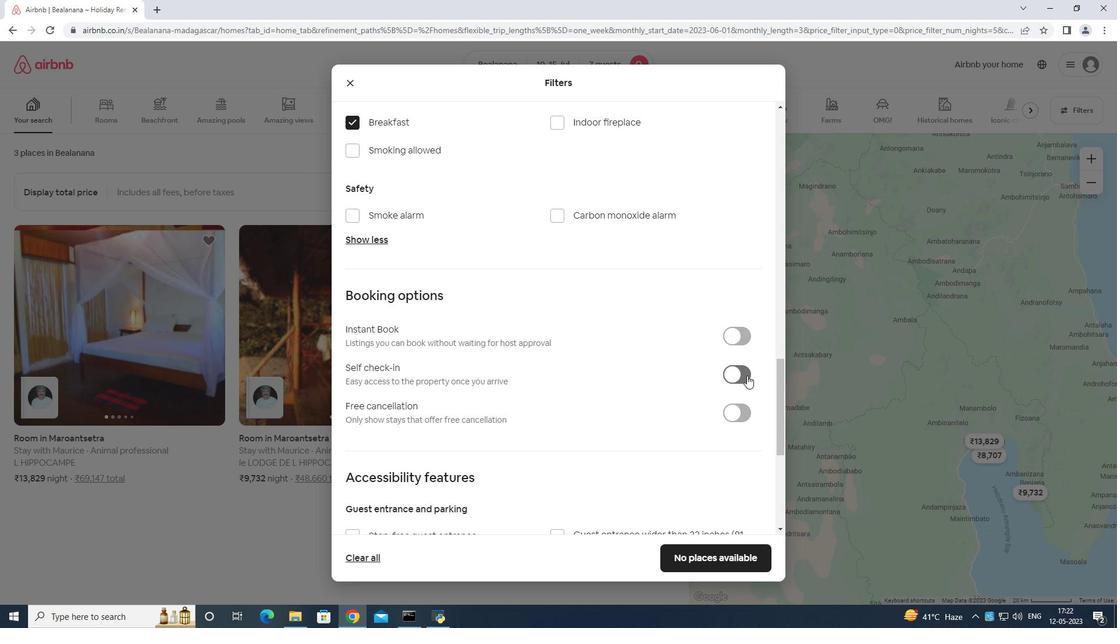 
Action: Mouse pressed left at (742, 373)
Screenshot: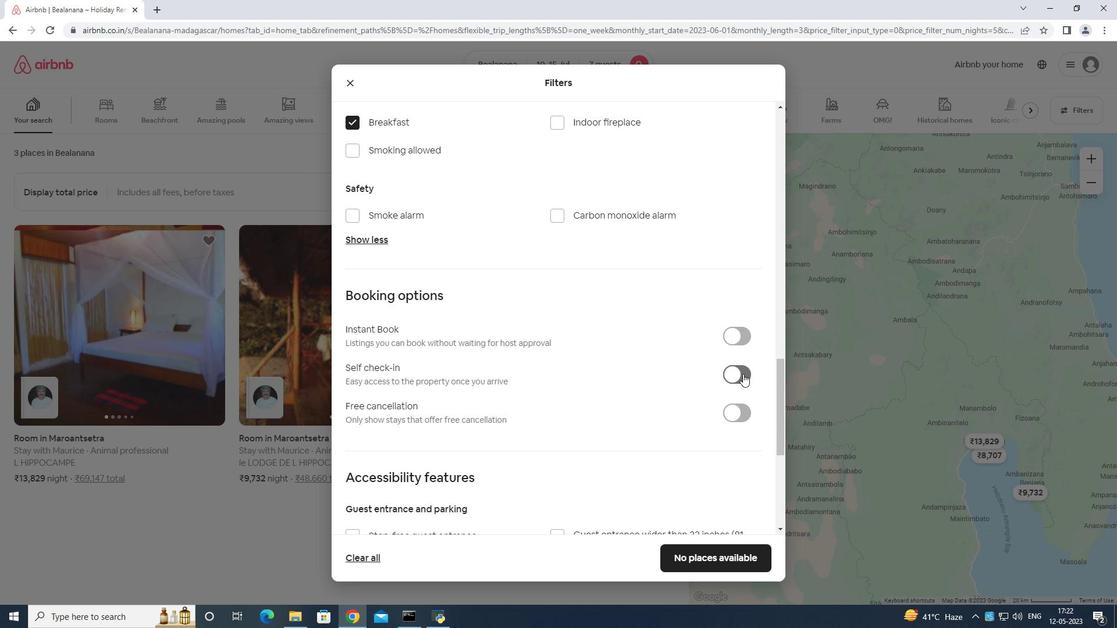 
Action: Mouse moved to (738, 368)
Screenshot: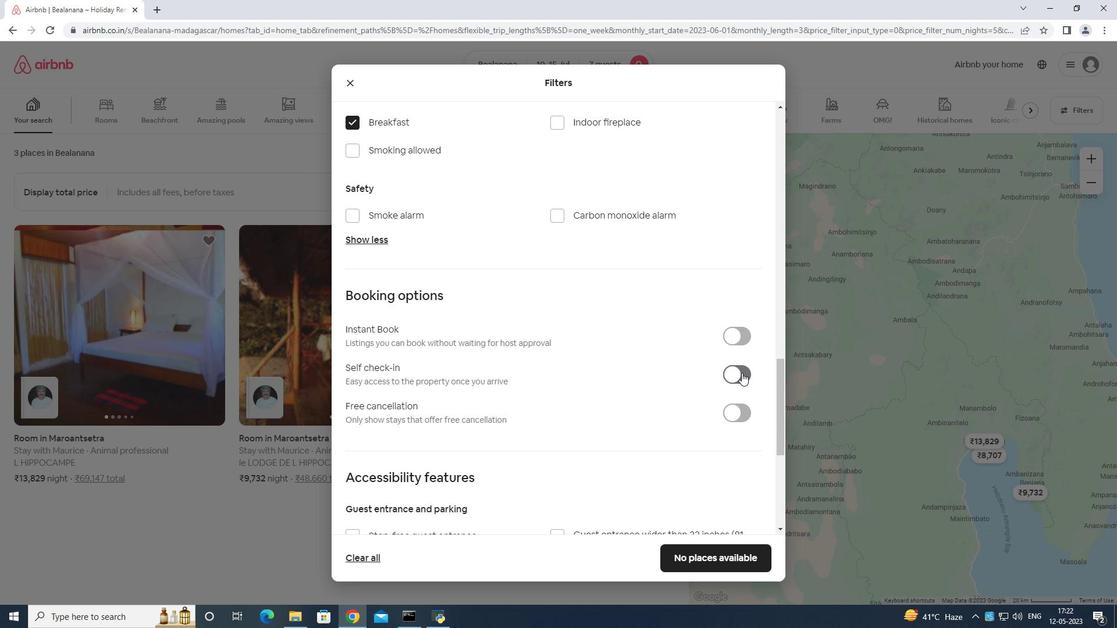 
Action: Mouse scrolled (738, 367) with delta (0, 0)
Screenshot: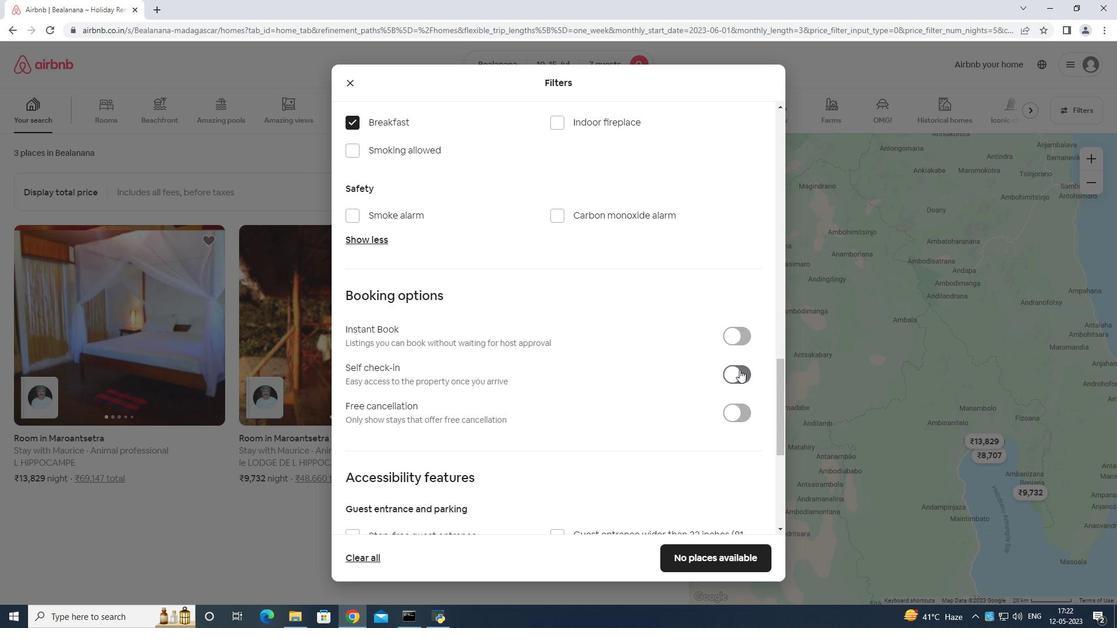 
Action: Mouse scrolled (738, 367) with delta (0, 0)
Screenshot: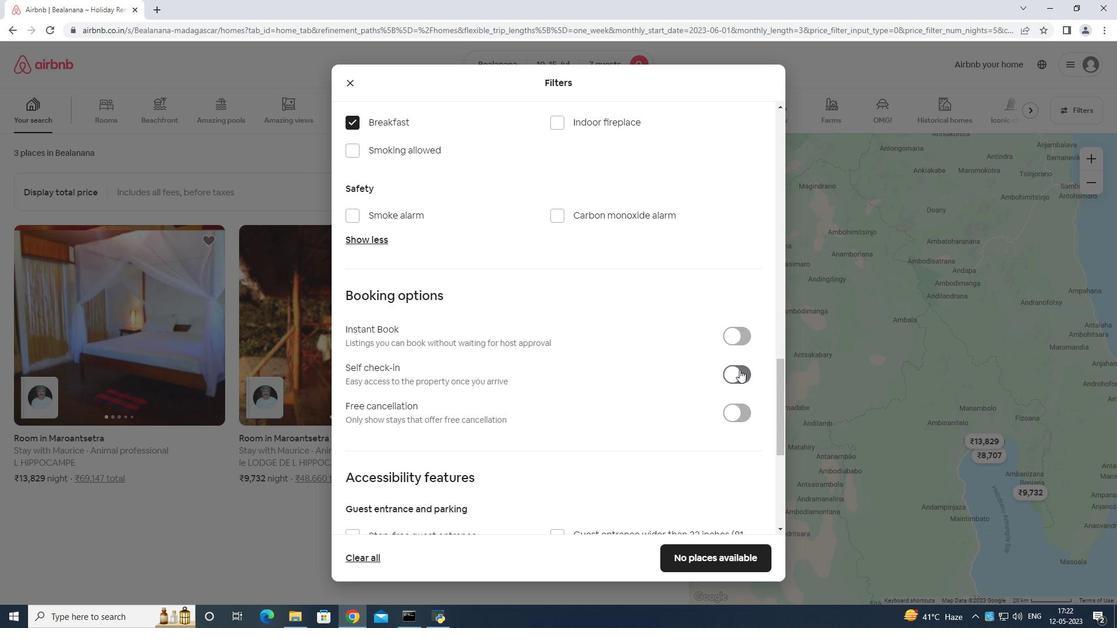
Action: Mouse scrolled (738, 367) with delta (0, 0)
Screenshot: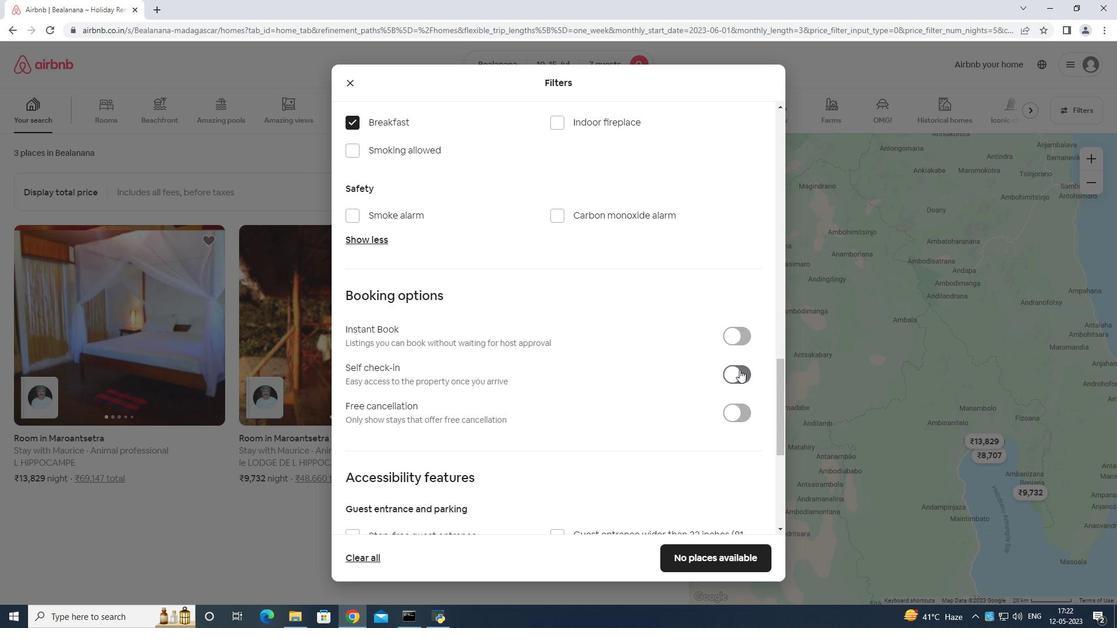 
Action: Mouse moved to (737, 369)
Screenshot: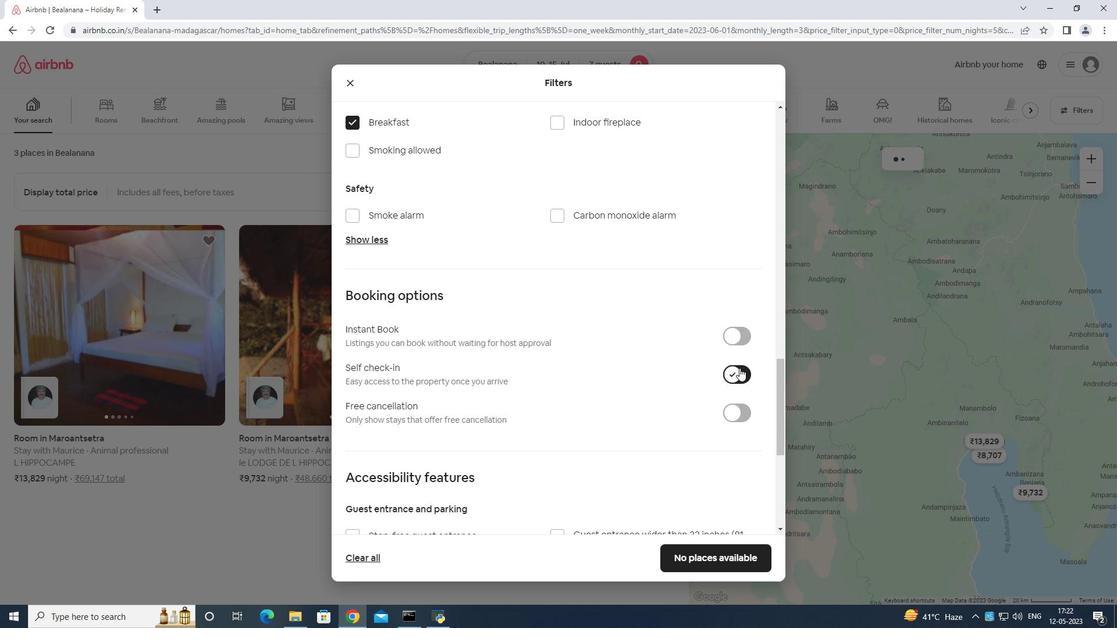
Action: Mouse scrolled (737, 368) with delta (0, 0)
Screenshot: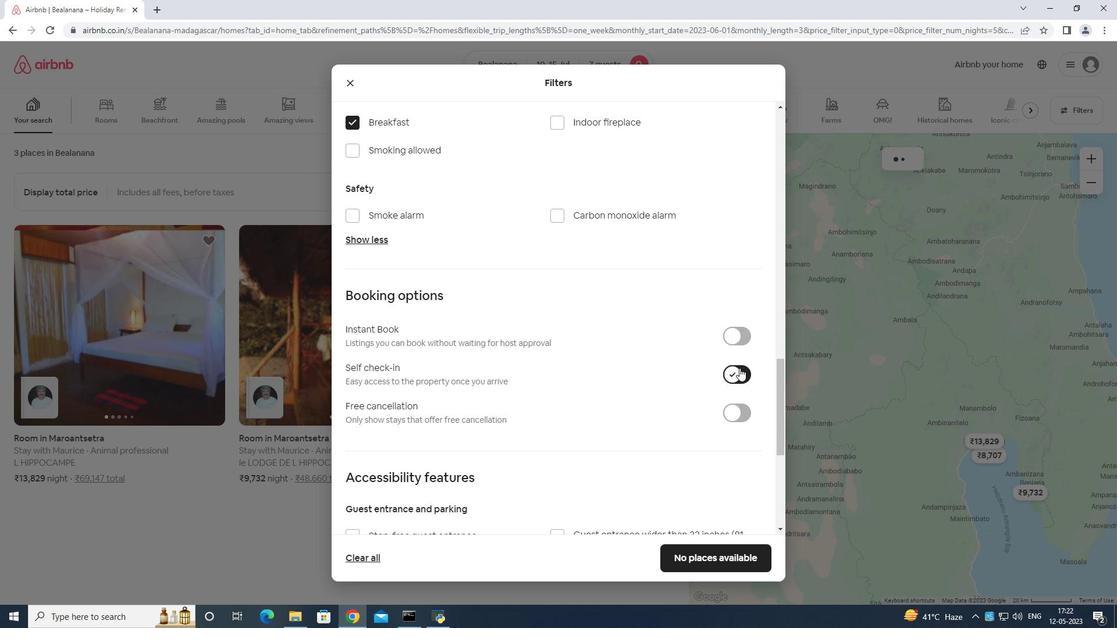 
Action: Mouse moved to (730, 376)
Screenshot: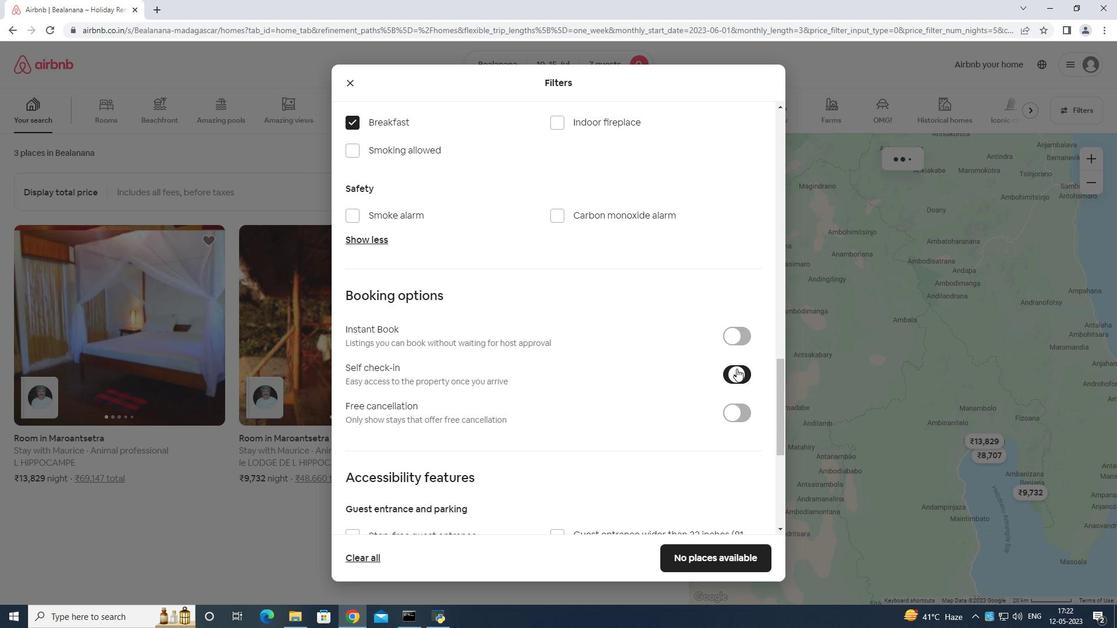 
Action: Mouse scrolled (730, 375) with delta (0, 0)
Screenshot: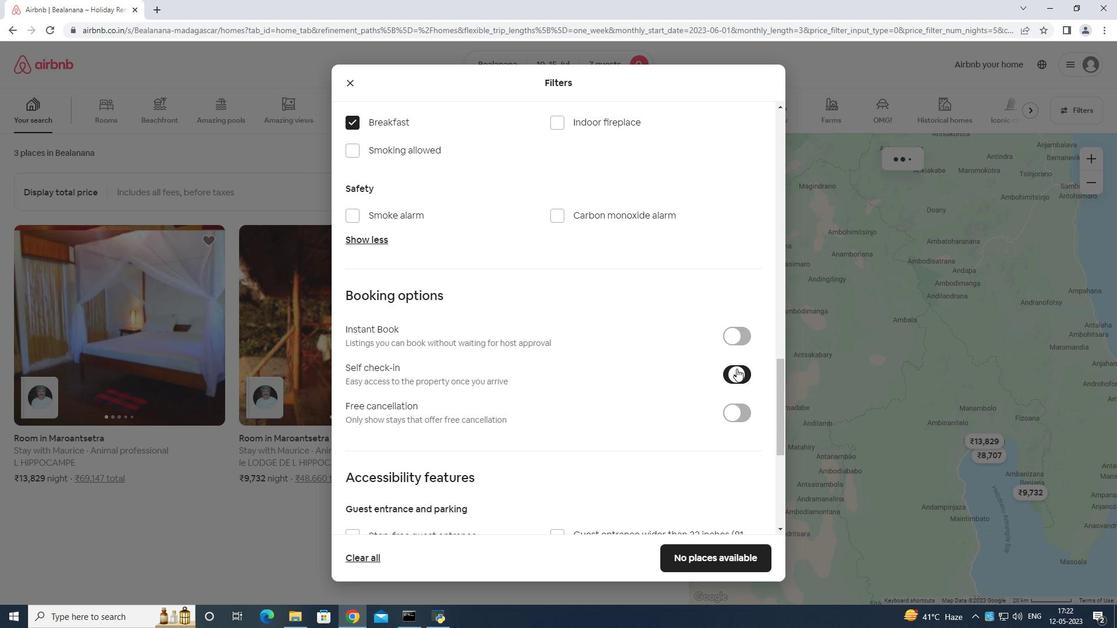
Action: Mouse moved to (730, 377)
Screenshot: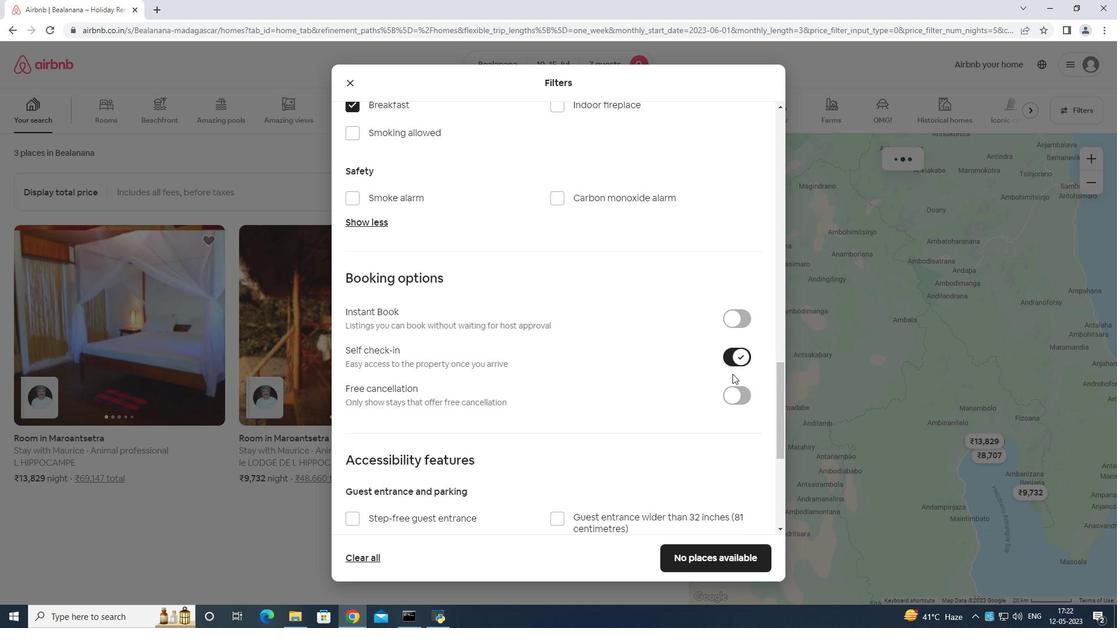 
Action: Mouse scrolled (730, 377) with delta (0, 0)
Screenshot: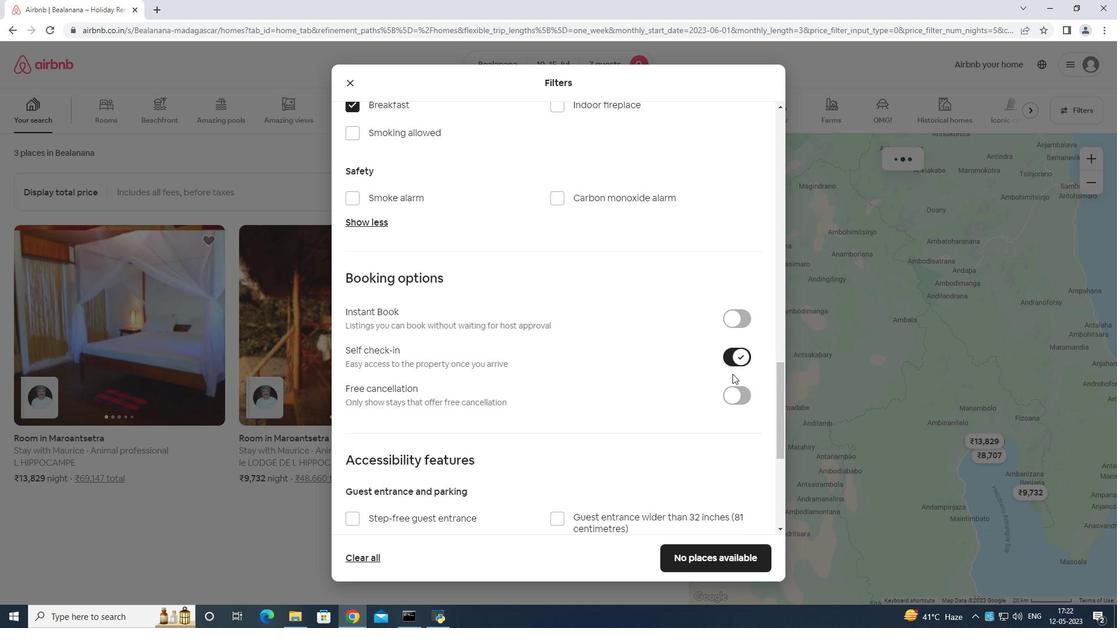 
Action: Mouse moved to (729, 380)
Screenshot: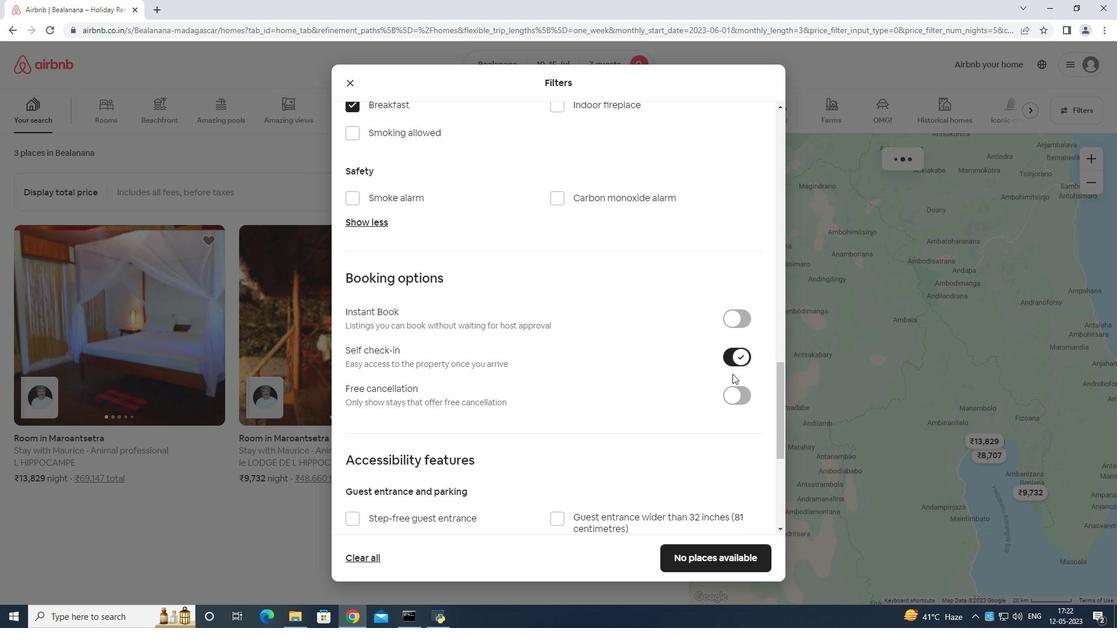 
Action: Mouse scrolled (730, 378) with delta (0, 0)
Screenshot: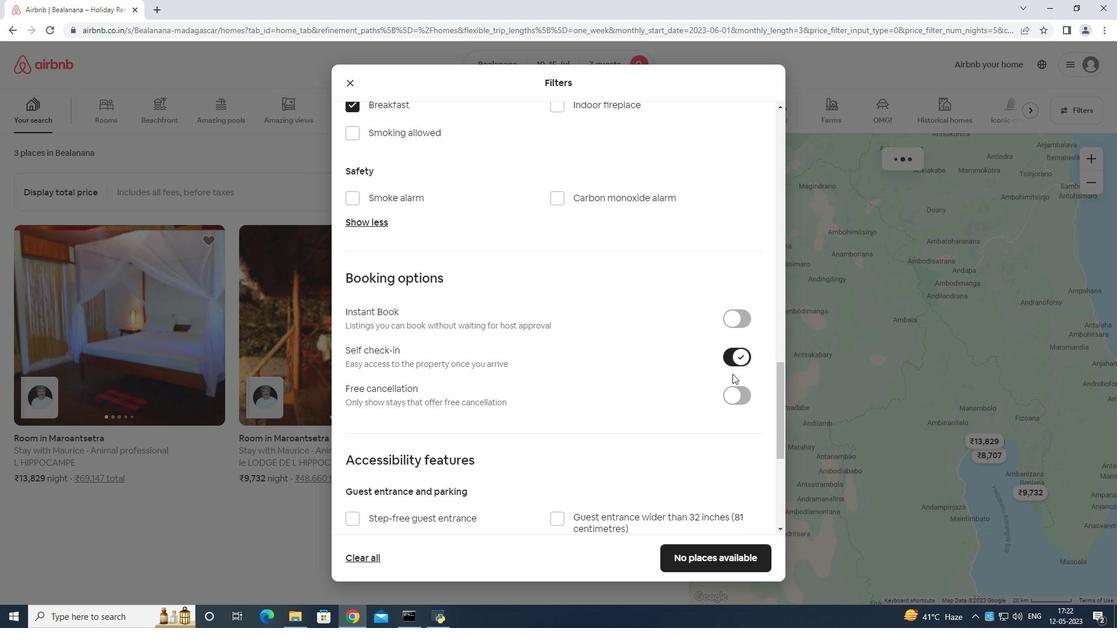 
Action: Mouse moved to (729, 385)
Screenshot: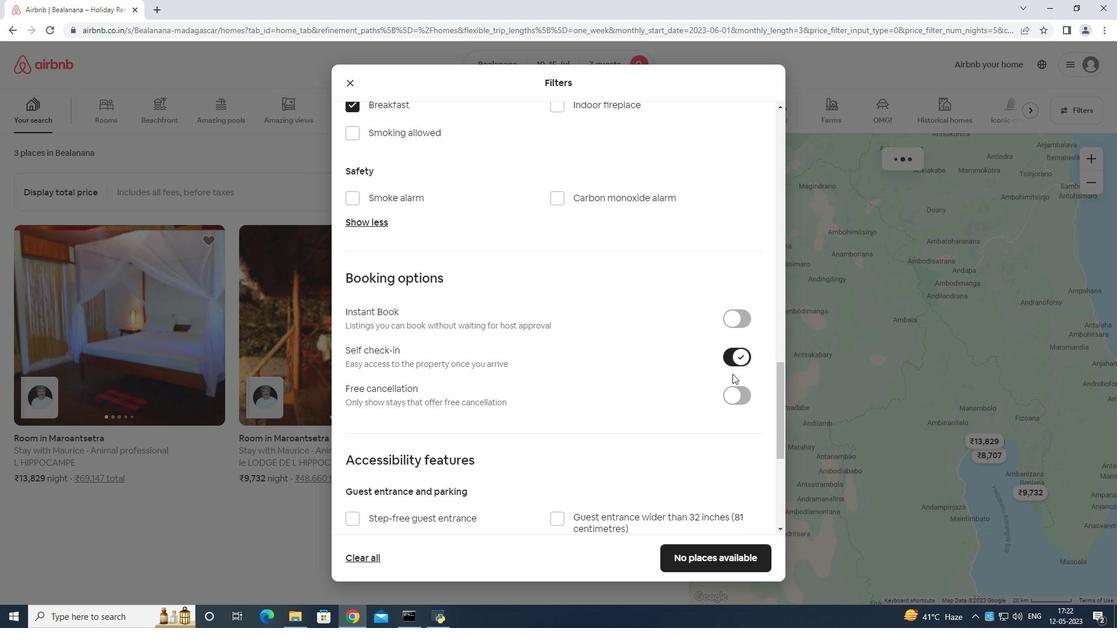 
Action: Mouse scrolled (729, 384) with delta (0, 0)
Screenshot: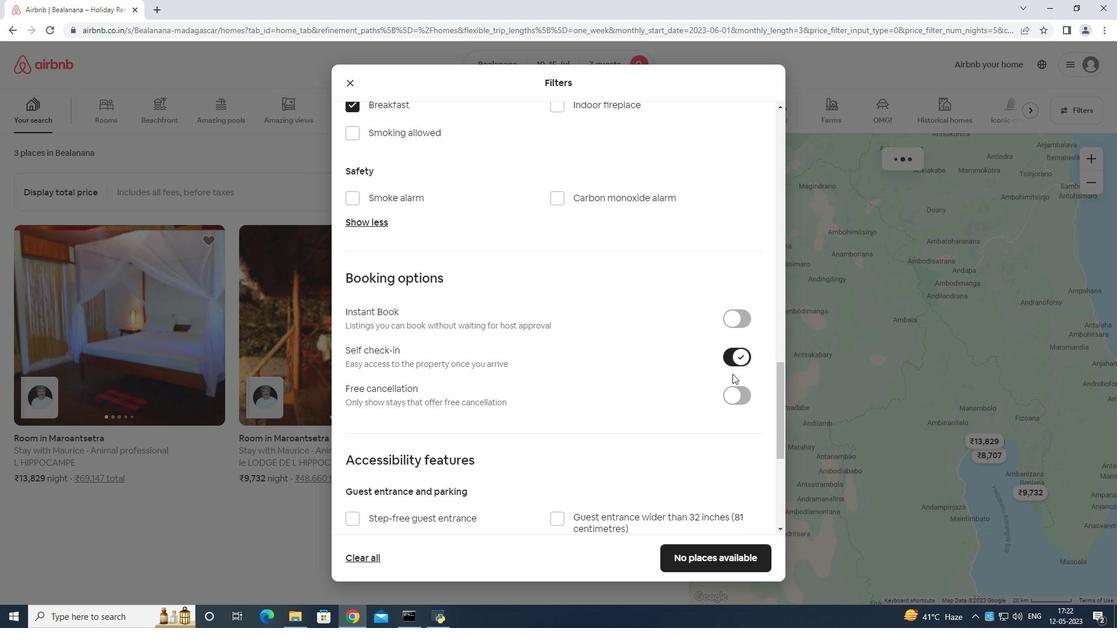
Action: Mouse moved to (717, 411)
Screenshot: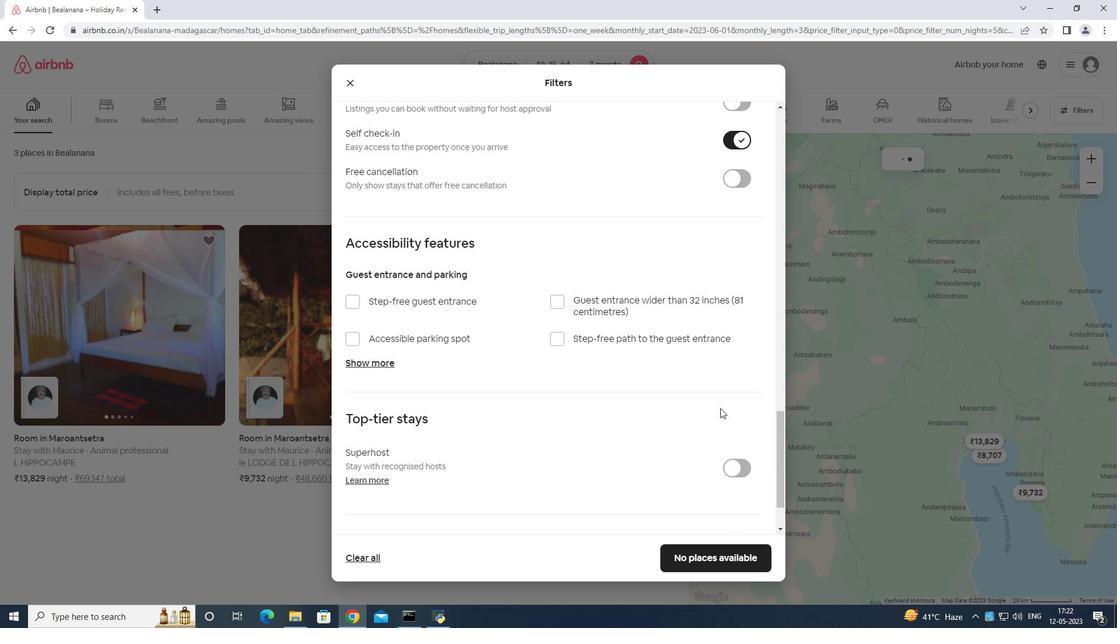 
Action: Mouse scrolled (717, 410) with delta (0, 0)
Screenshot: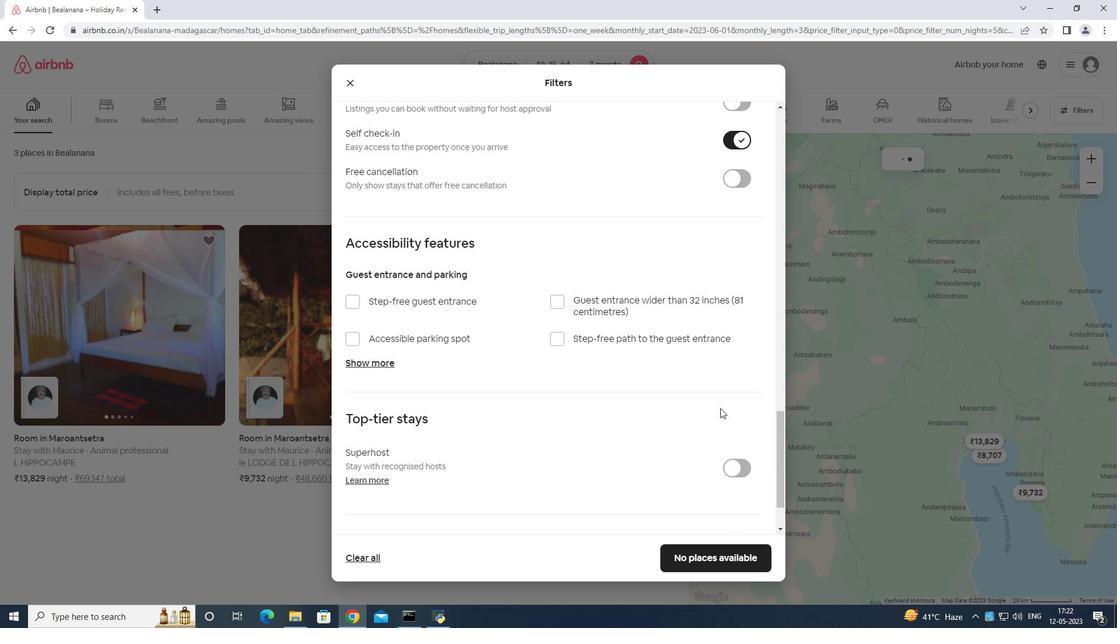 
Action: Mouse scrolled (717, 410) with delta (0, 0)
Screenshot: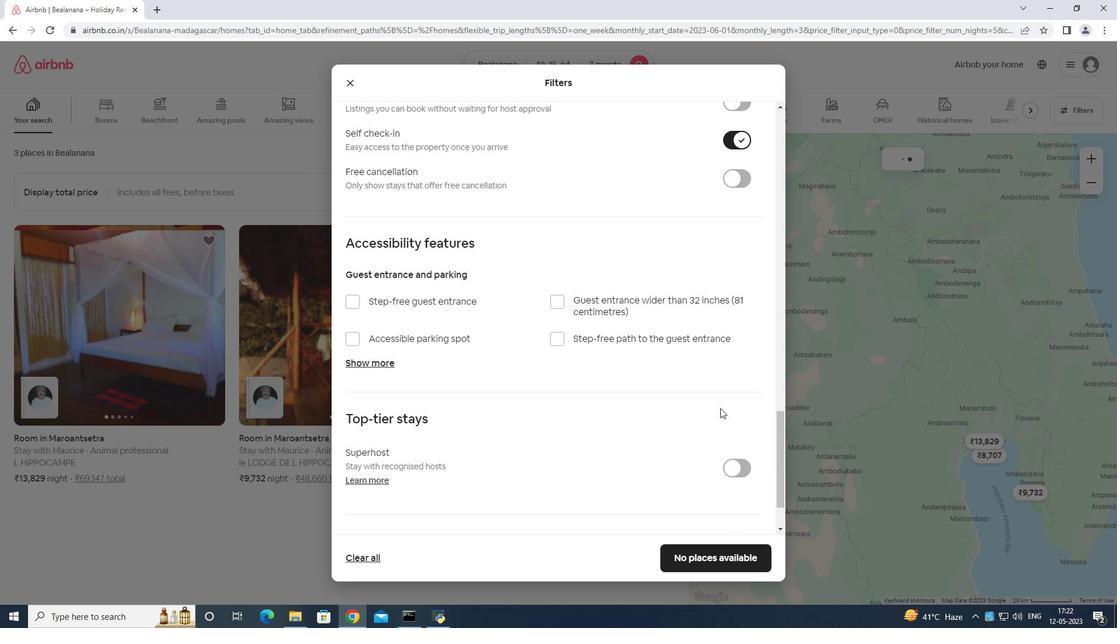 
Action: Mouse scrolled (717, 410) with delta (0, 0)
Screenshot: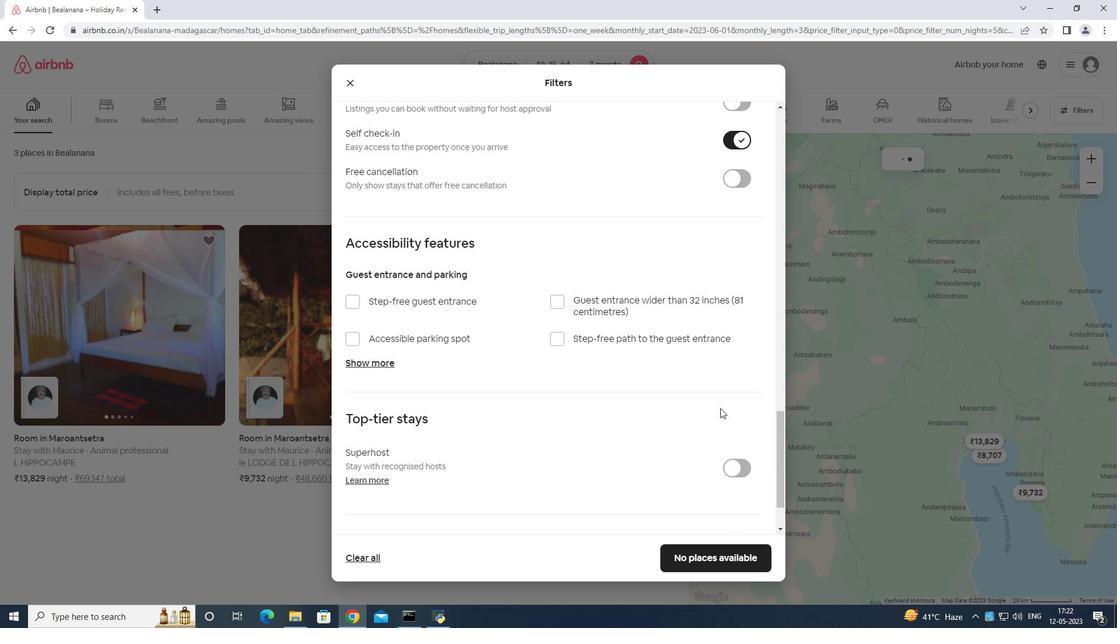 
Action: Mouse moved to (710, 415)
Screenshot: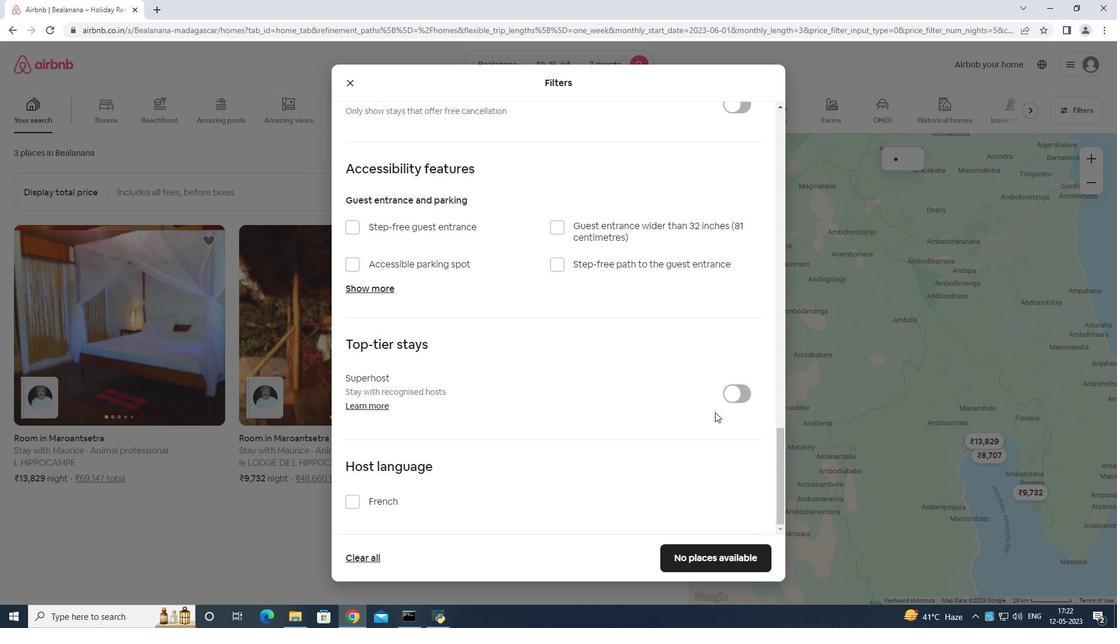 
Action: Mouse scrolled (710, 415) with delta (0, 0)
Screenshot: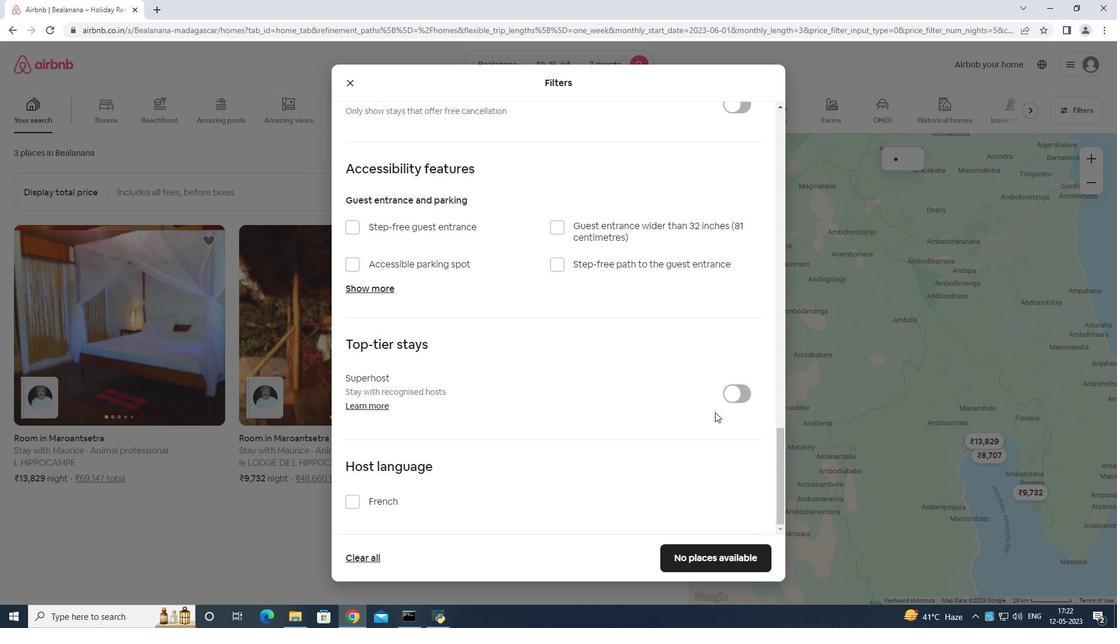 
Action: Mouse scrolled (710, 415) with delta (0, 0)
Screenshot: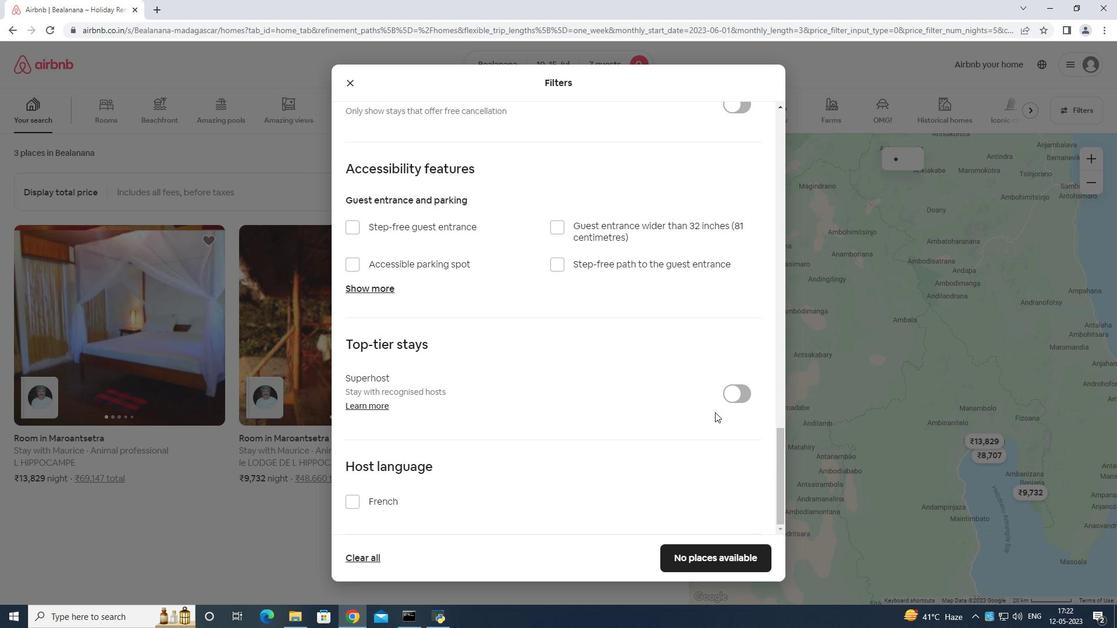 
Action: Mouse moved to (709, 417)
Screenshot: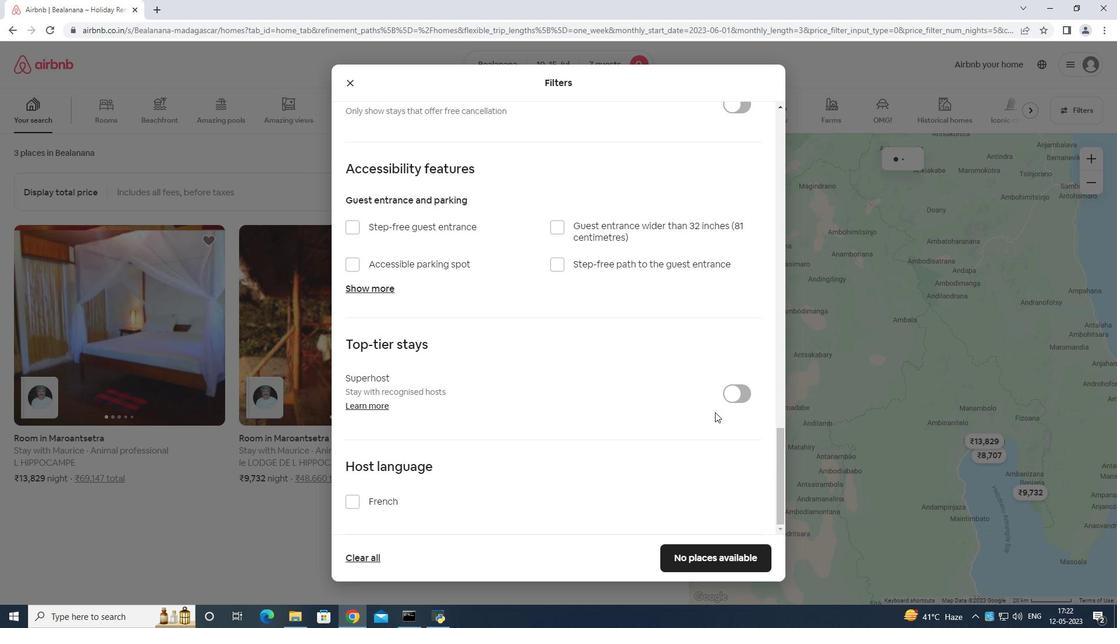 
Action: Mouse scrolled (709, 416) with delta (0, 0)
Screenshot: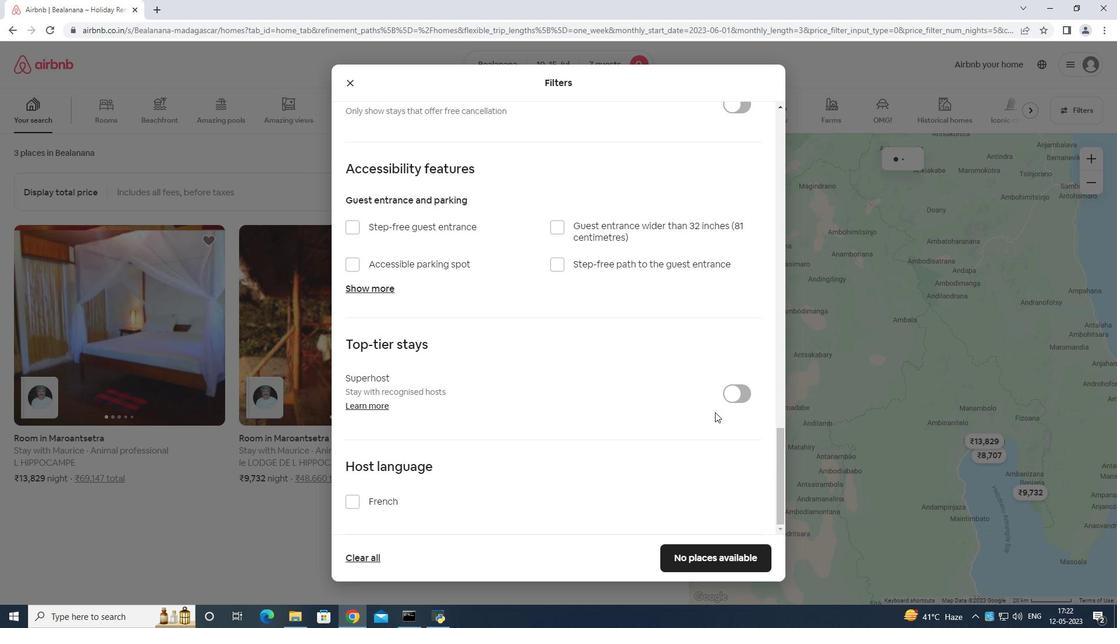 
Action: Mouse moved to (699, 429)
Screenshot: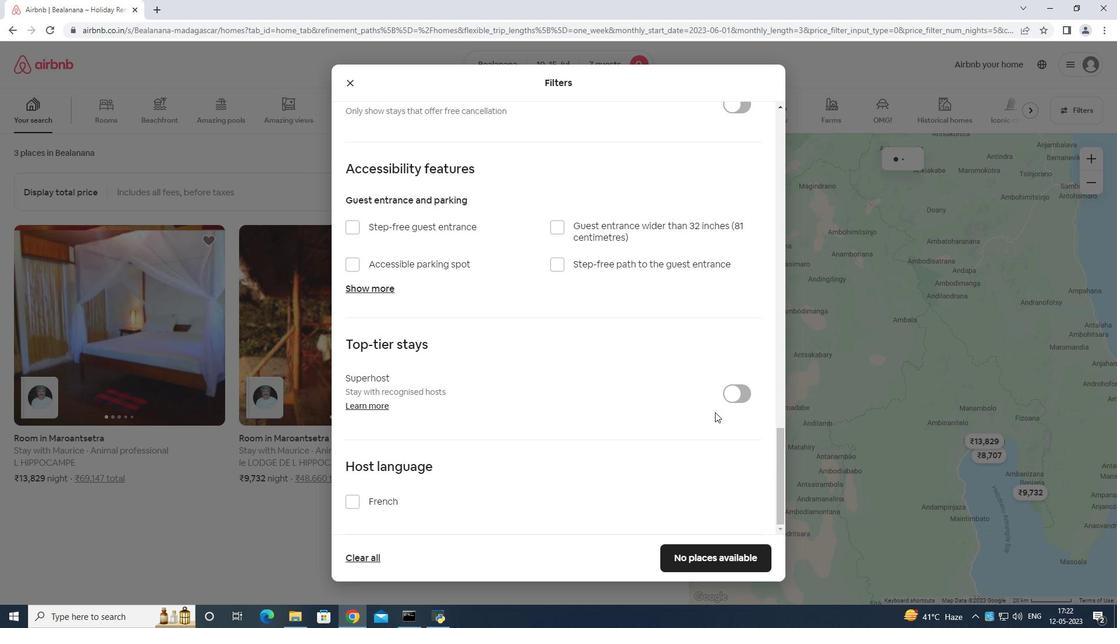 
Action: Mouse scrolled (699, 428) with delta (0, 0)
Screenshot: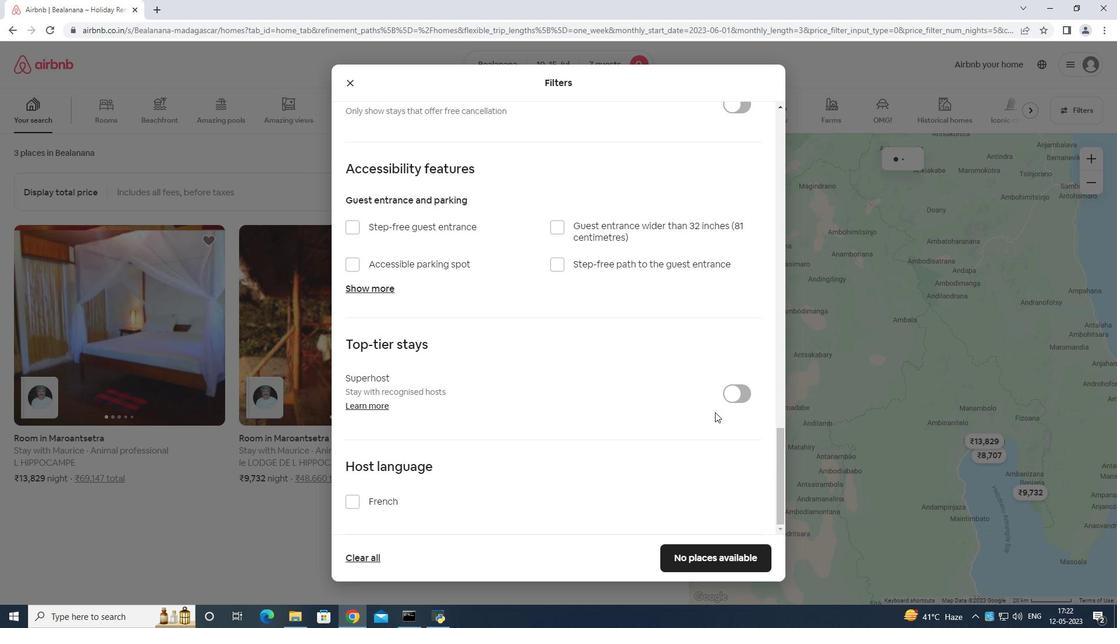 
Action: Mouse moved to (694, 557)
Screenshot: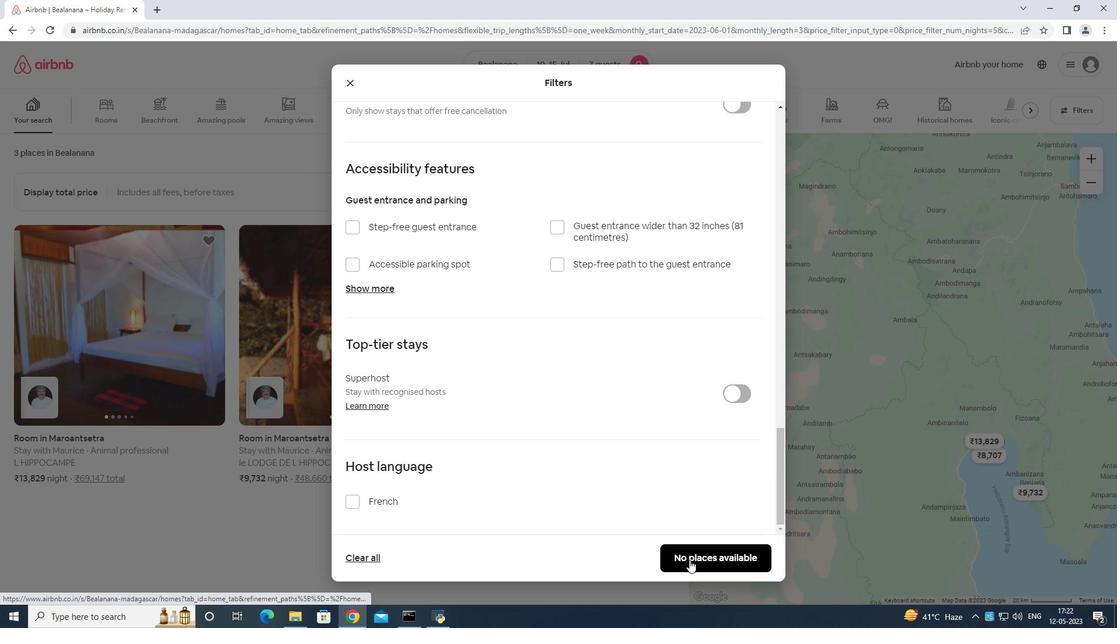 
Action: Mouse pressed left at (694, 557)
Screenshot: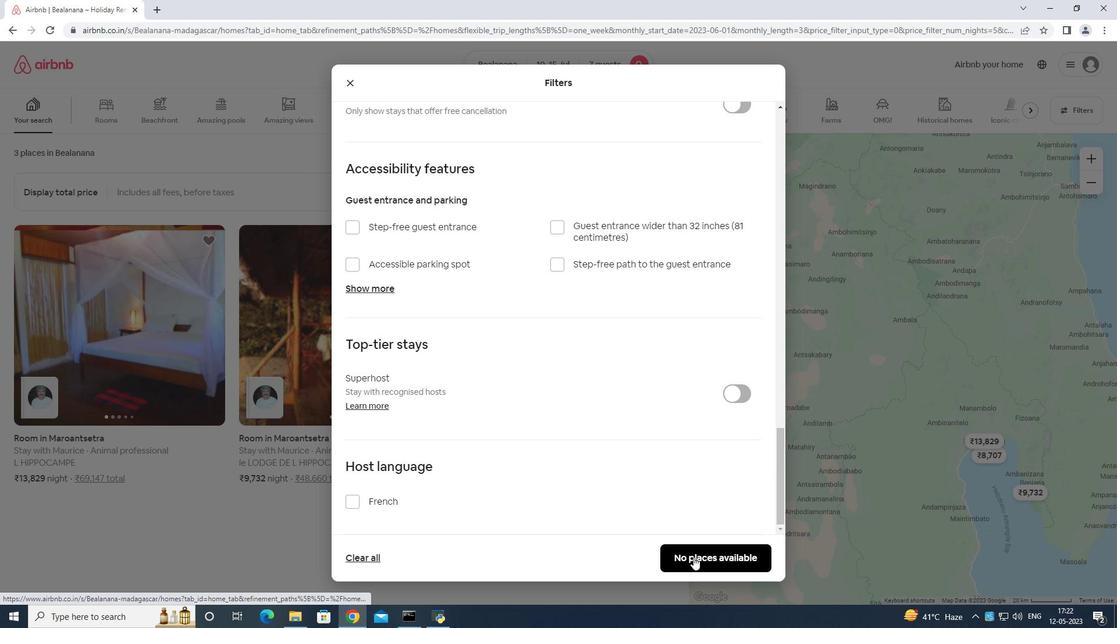 
Action: Mouse moved to (695, 557)
Screenshot: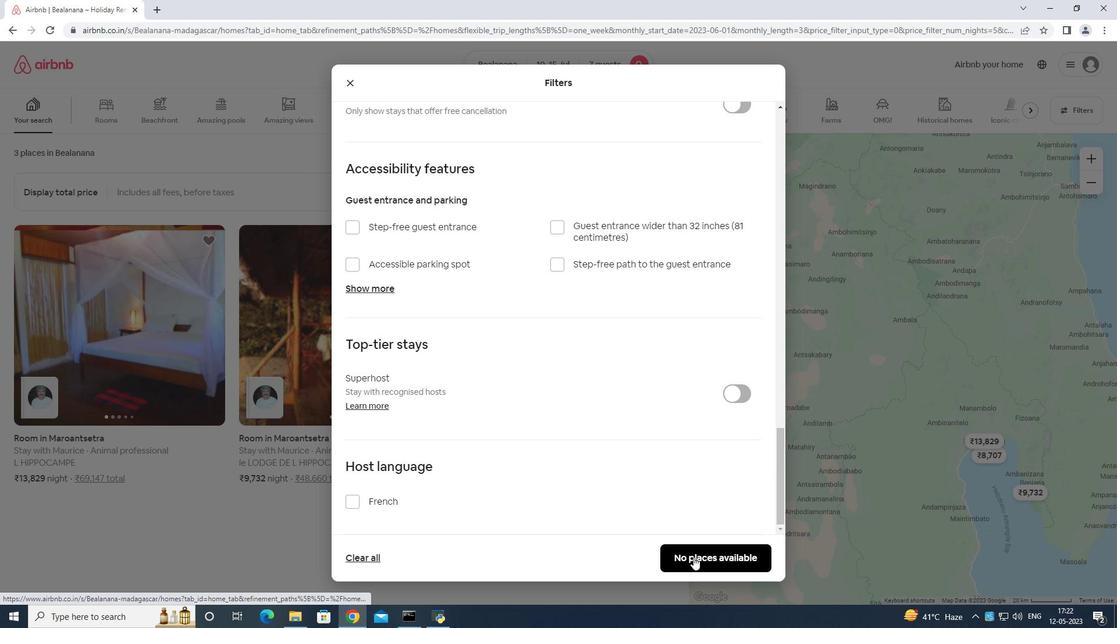 
